 Task: Find connections with filter location Saint-Raphaël with filter topic #retailwith filter profile language French with filter current company All Active Jobs with filter school PRIST University - India with filter industry Hospitality with filter service category Interaction Design with filter keywords title Overseer
Action: Mouse moved to (627, 83)
Screenshot: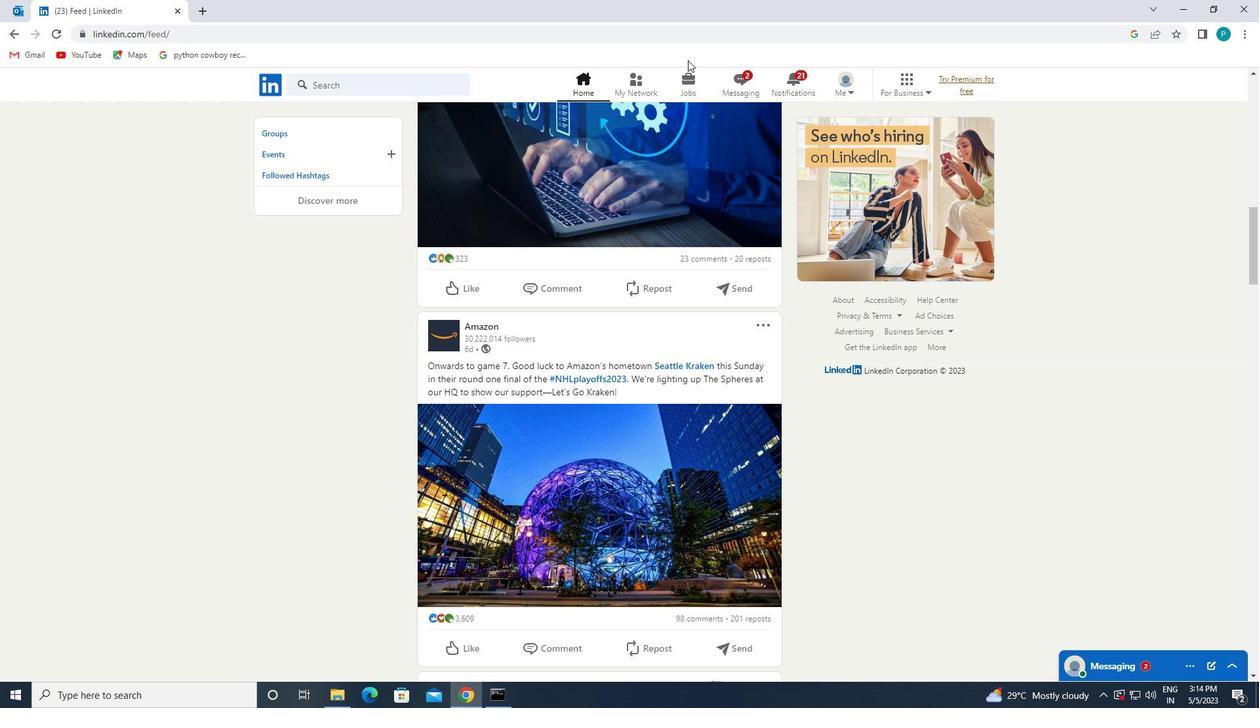 
Action: Mouse pressed left at (627, 83)
Screenshot: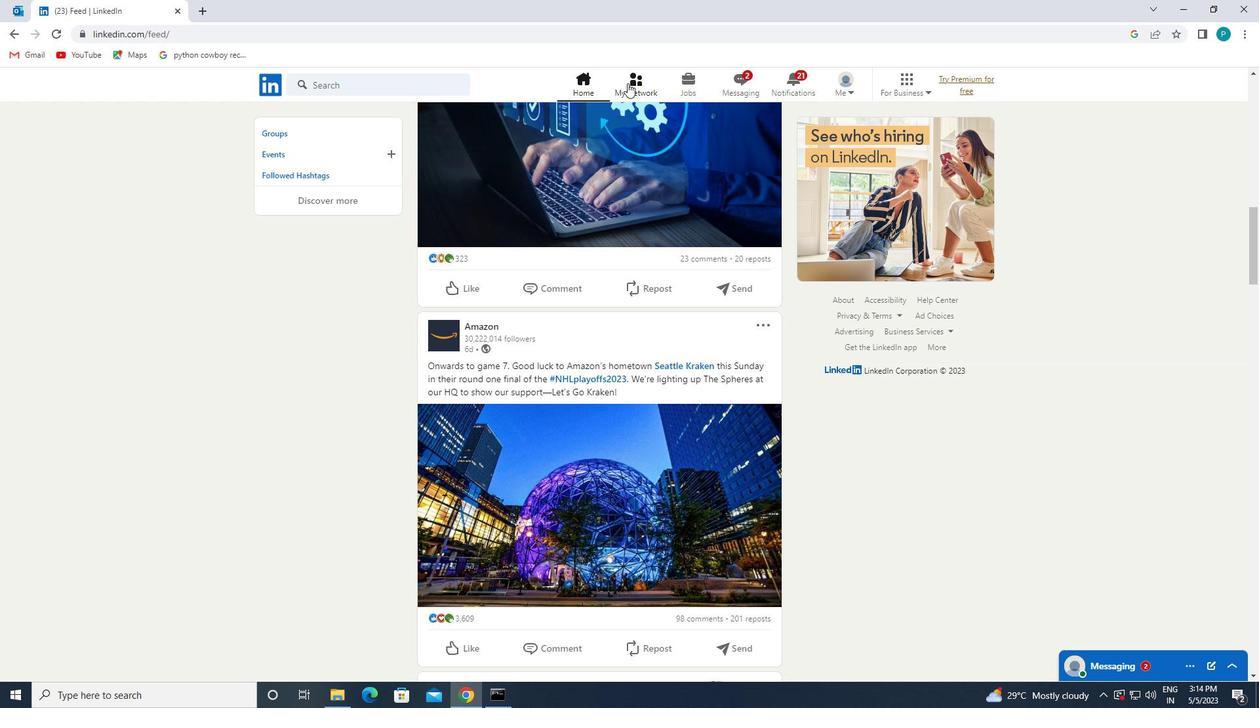 
Action: Mouse moved to (386, 152)
Screenshot: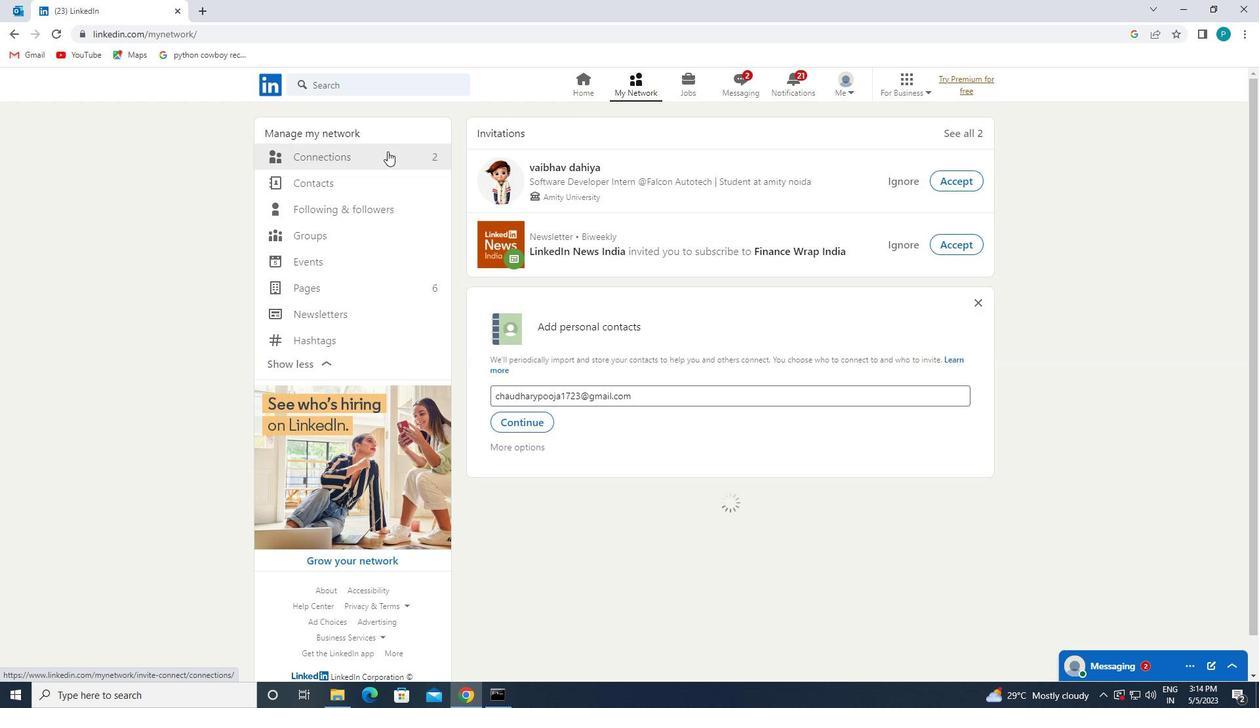 
Action: Mouse pressed left at (386, 152)
Screenshot: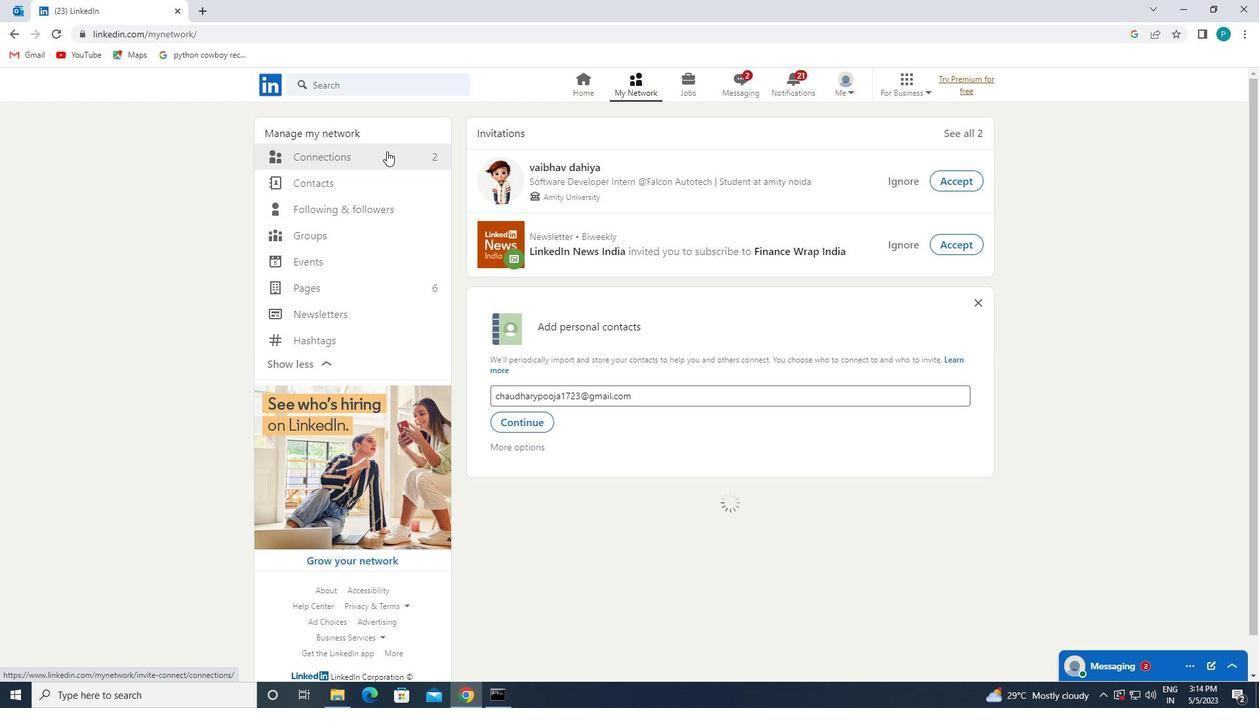 
Action: Mouse moved to (710, 152)
Screenshot: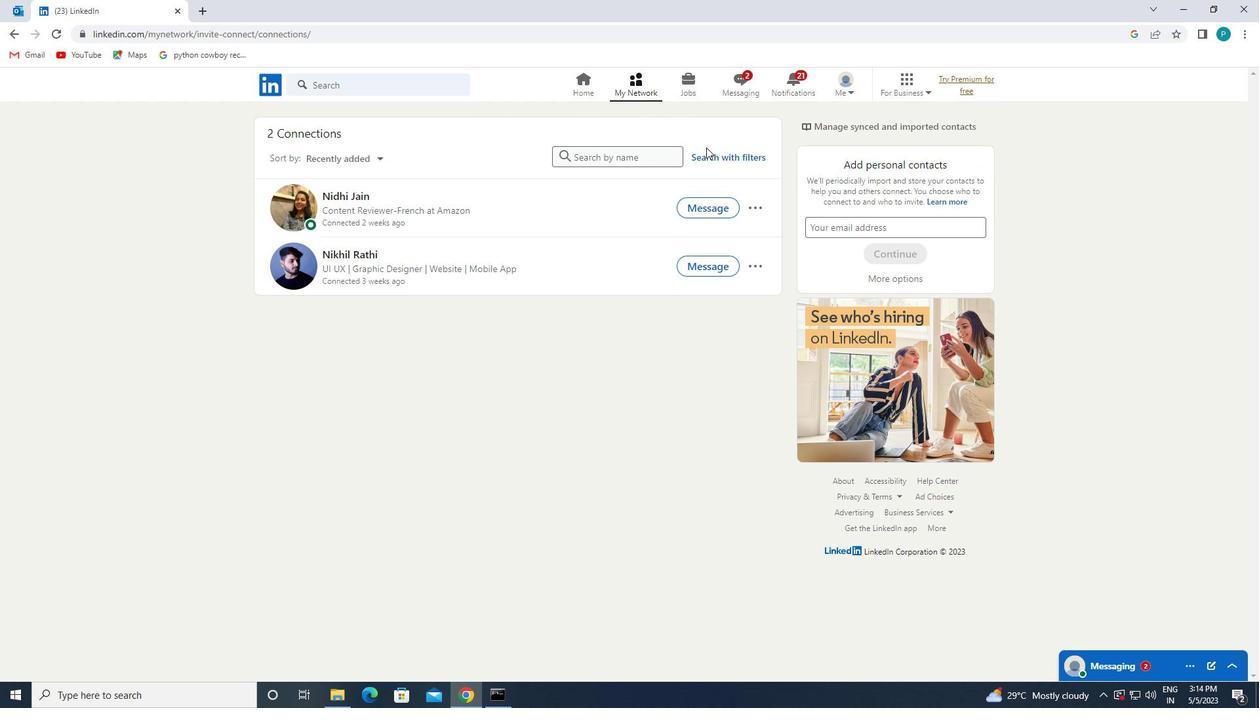
Action: Mouse pressed left at (710, 152)
Screenshot: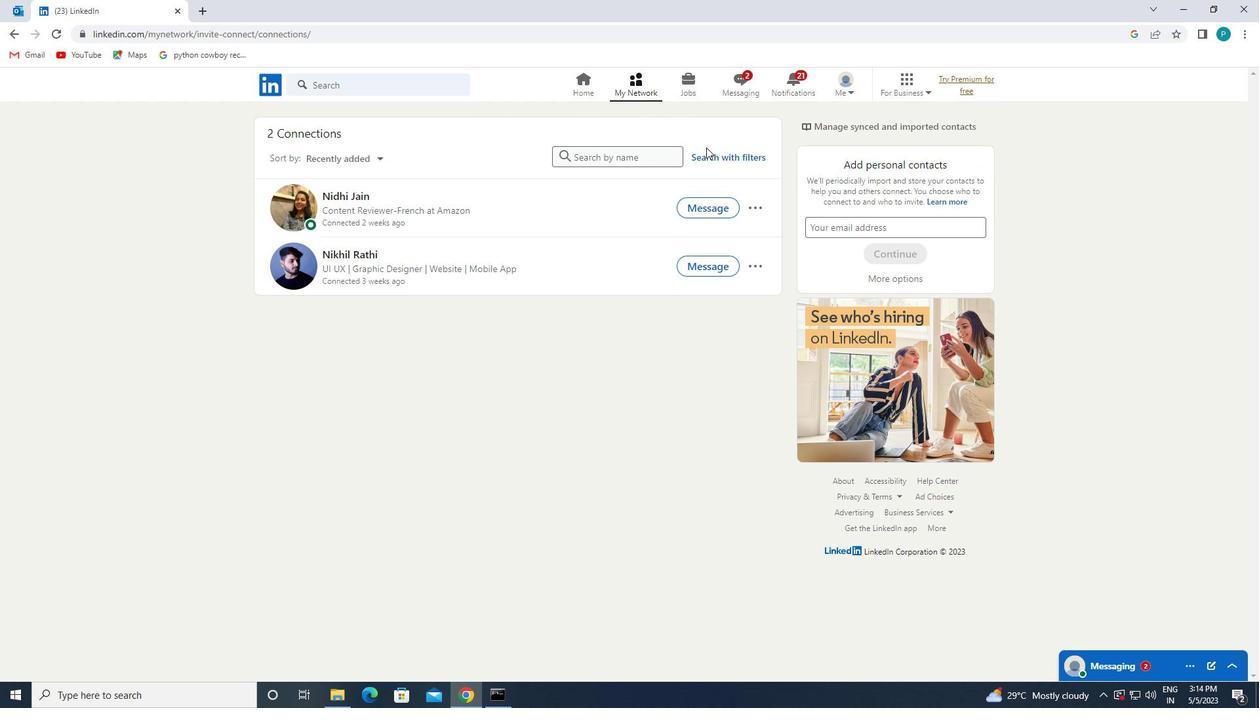 
Action: Mouse moved to (661, 131)
Screenshot: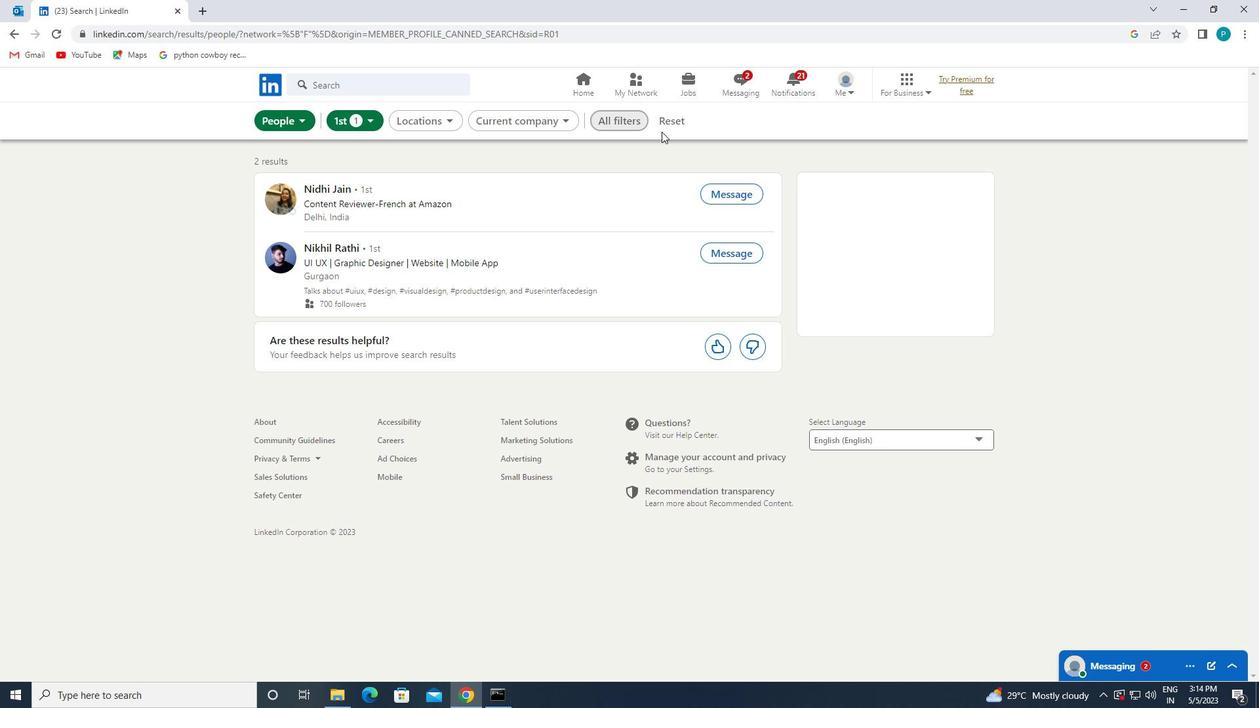 
Action: Mouse pressed left at (661, 131)
Screenshot: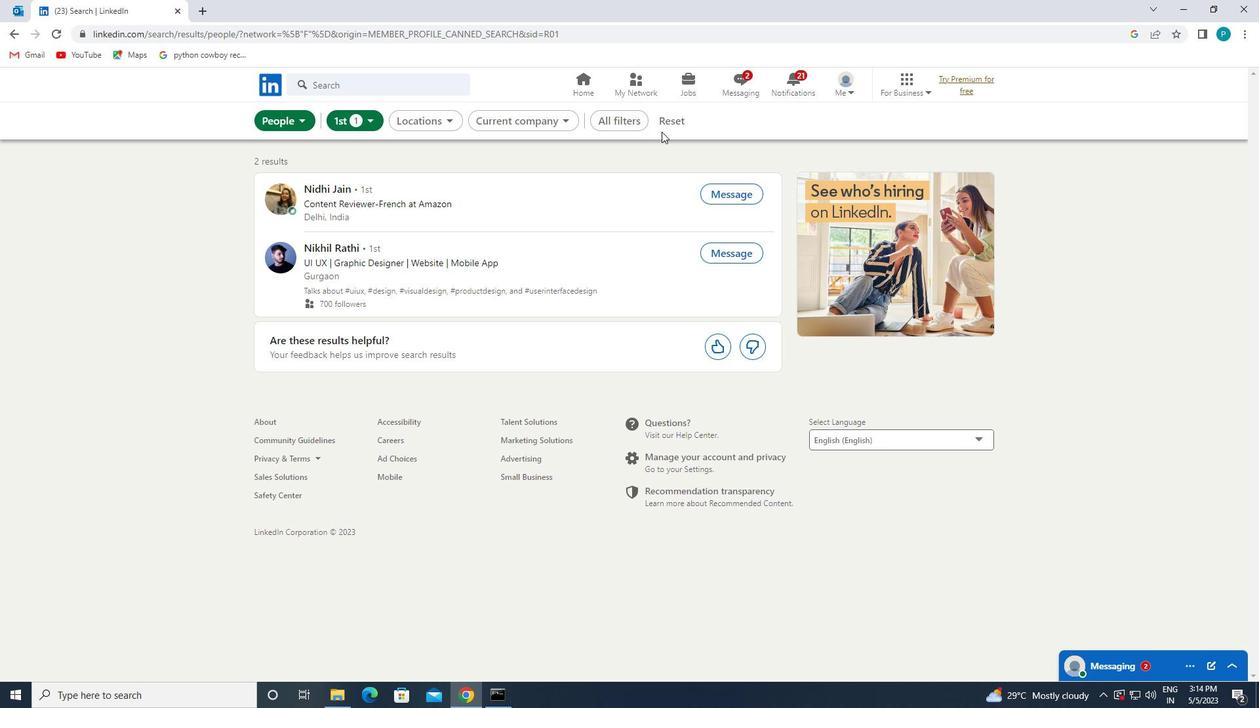 
Action: Mouse moved to (661, 123)
Screenshot: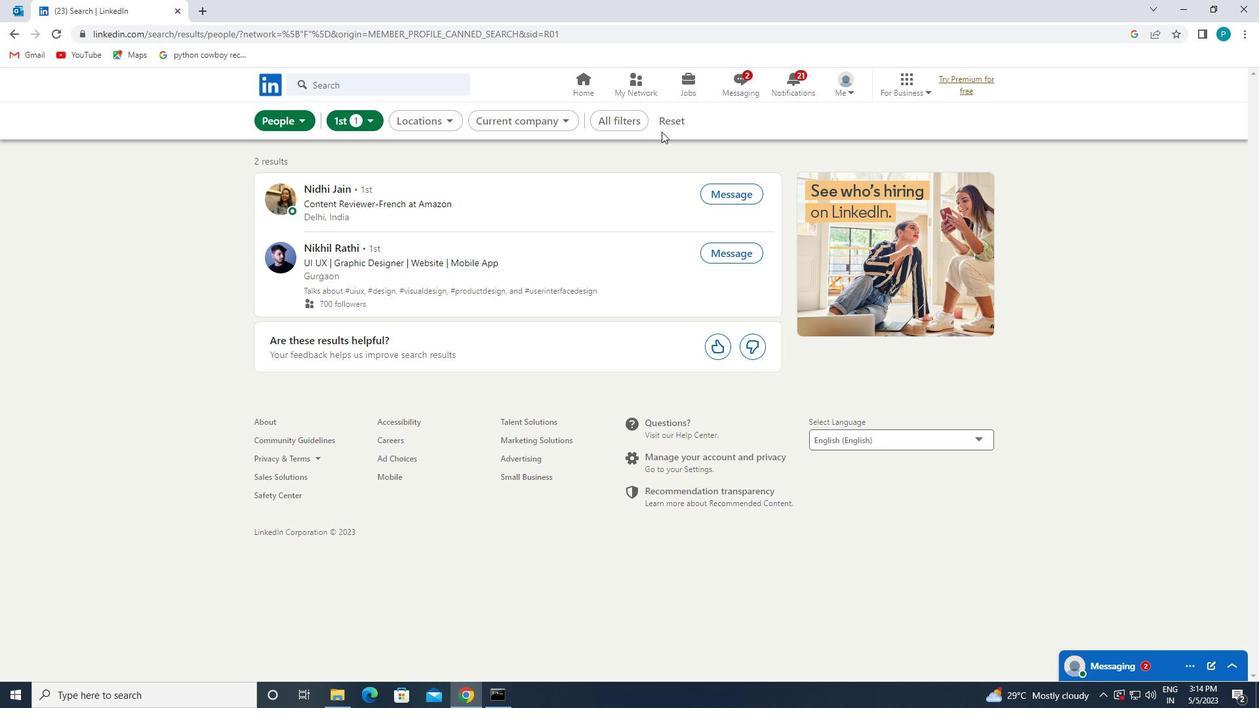 
Action: Mouse pressed left at (661, 123)
Screenshot: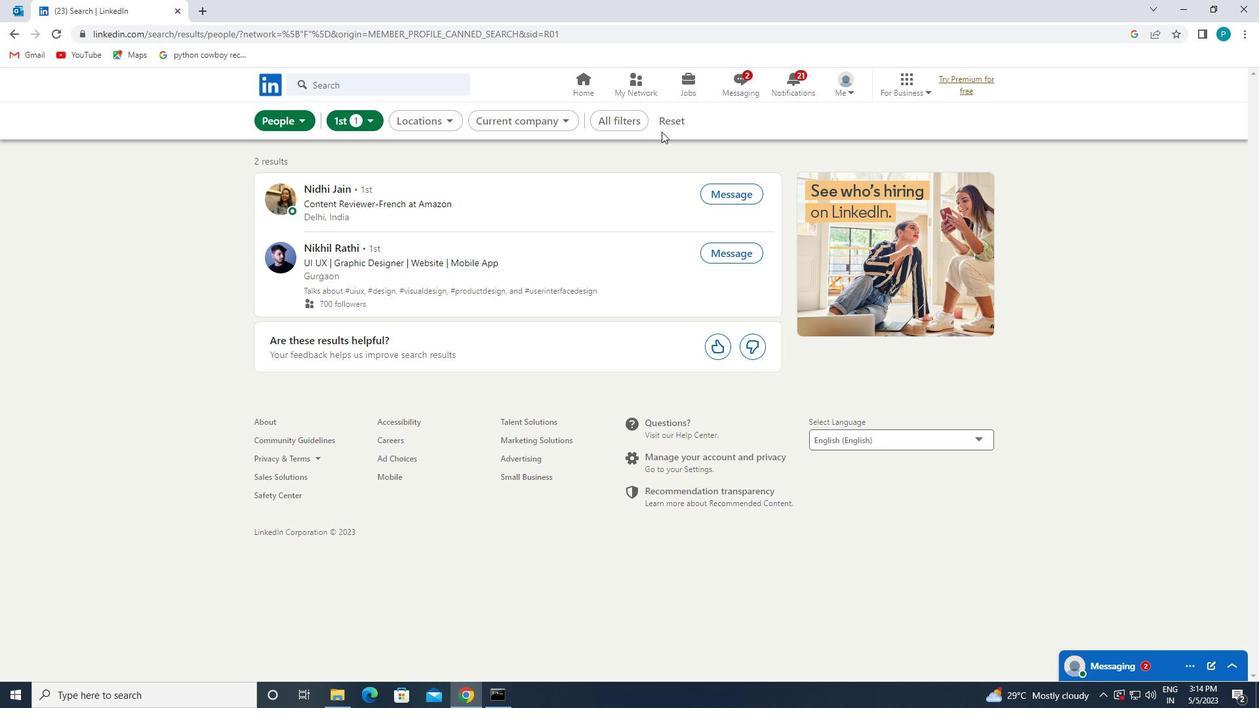 
Action: Mouse moved to (648, 117)
Screenshot: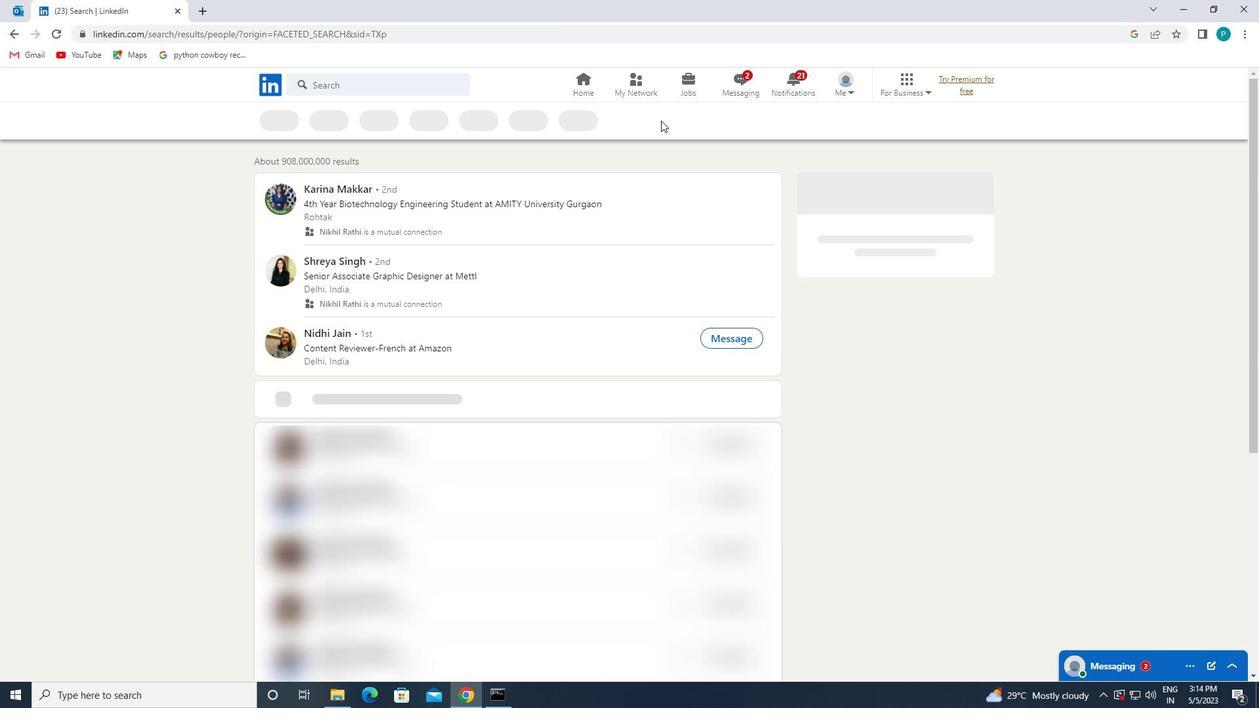 
Action: Mouse pressed left at (648, 117)
Screenshot: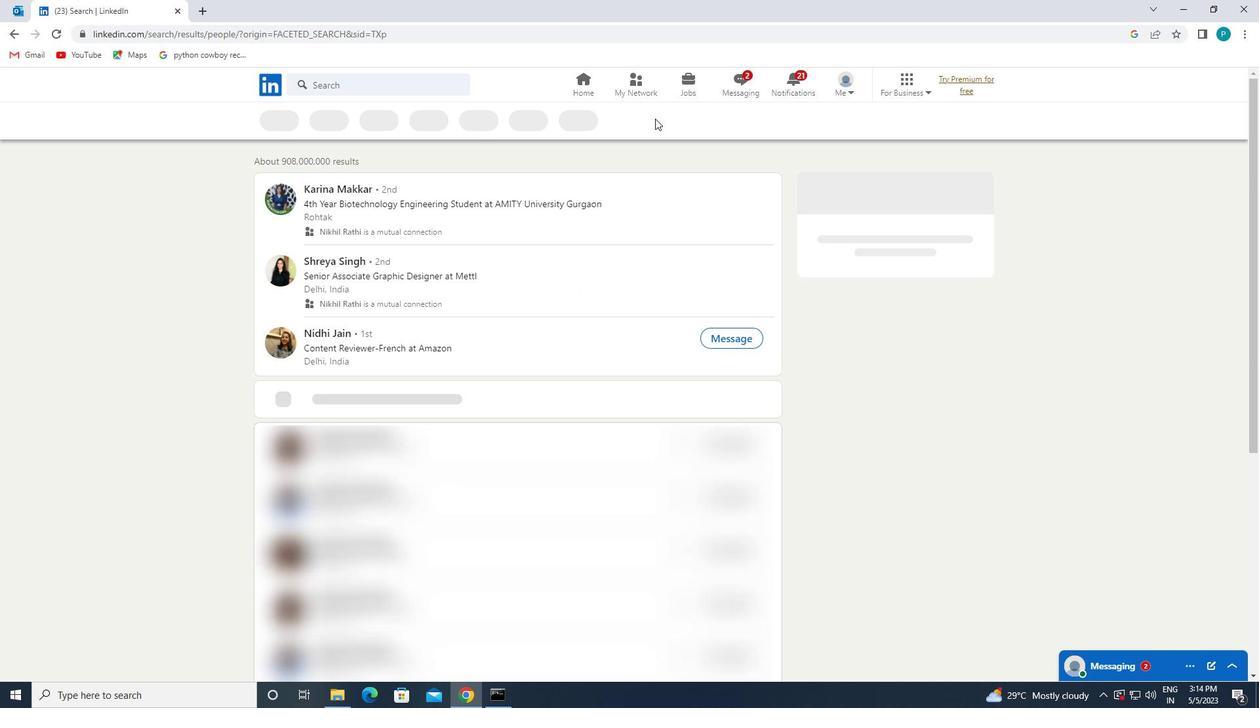 
Action: Mouse moved to (1050, 358)
Screenshot: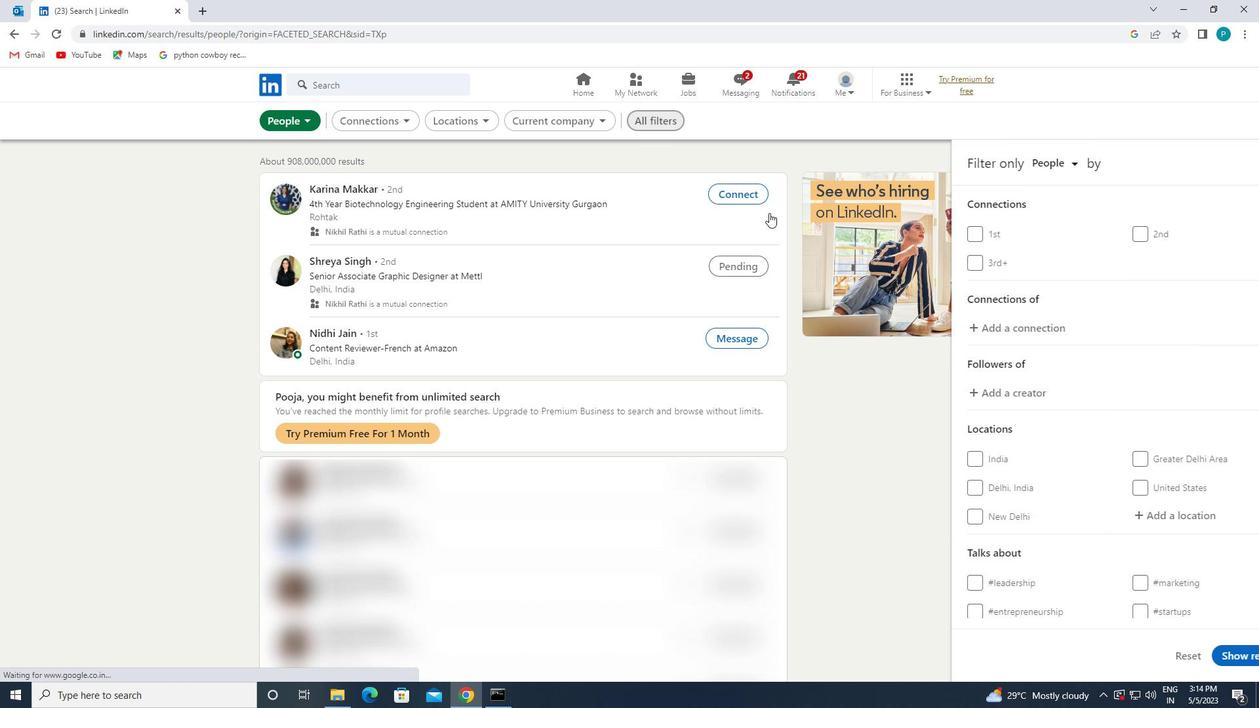 
Action: Mouse scrolled (1050, 357) with delta (0, 0)
Screenshot: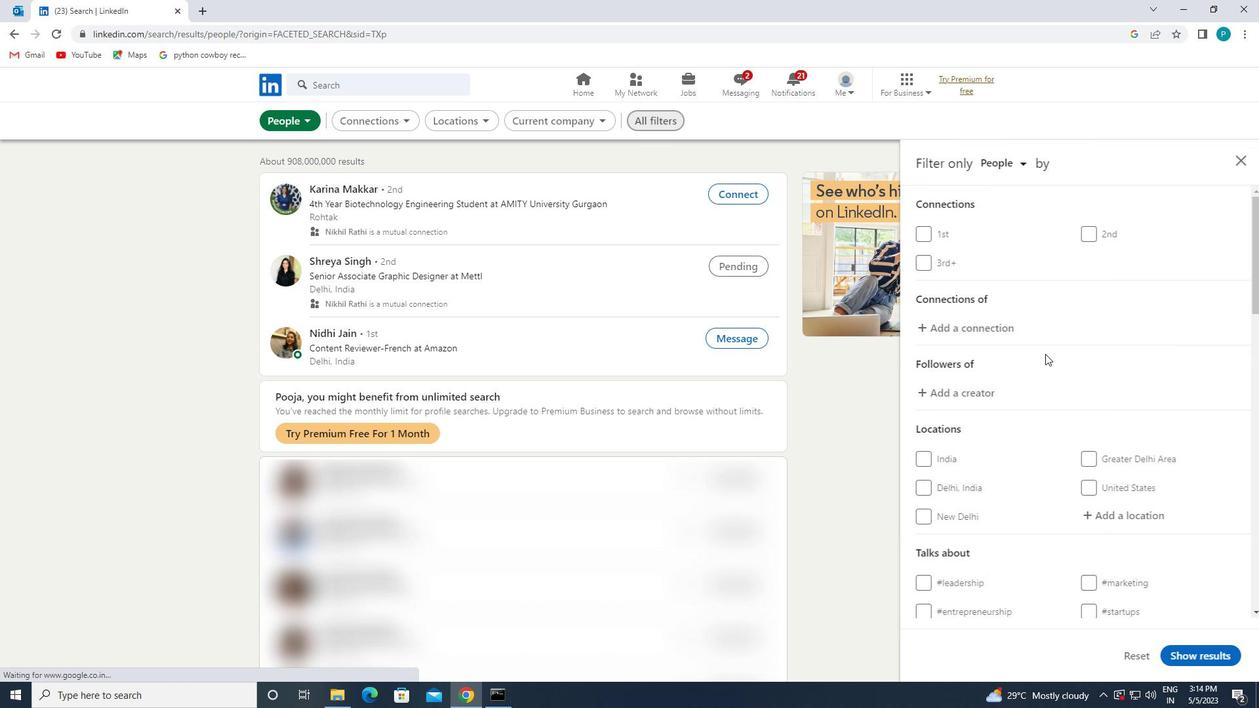 
Action: Mouse scrolled (1050, 357) with delta (0, 0)
Screenshot: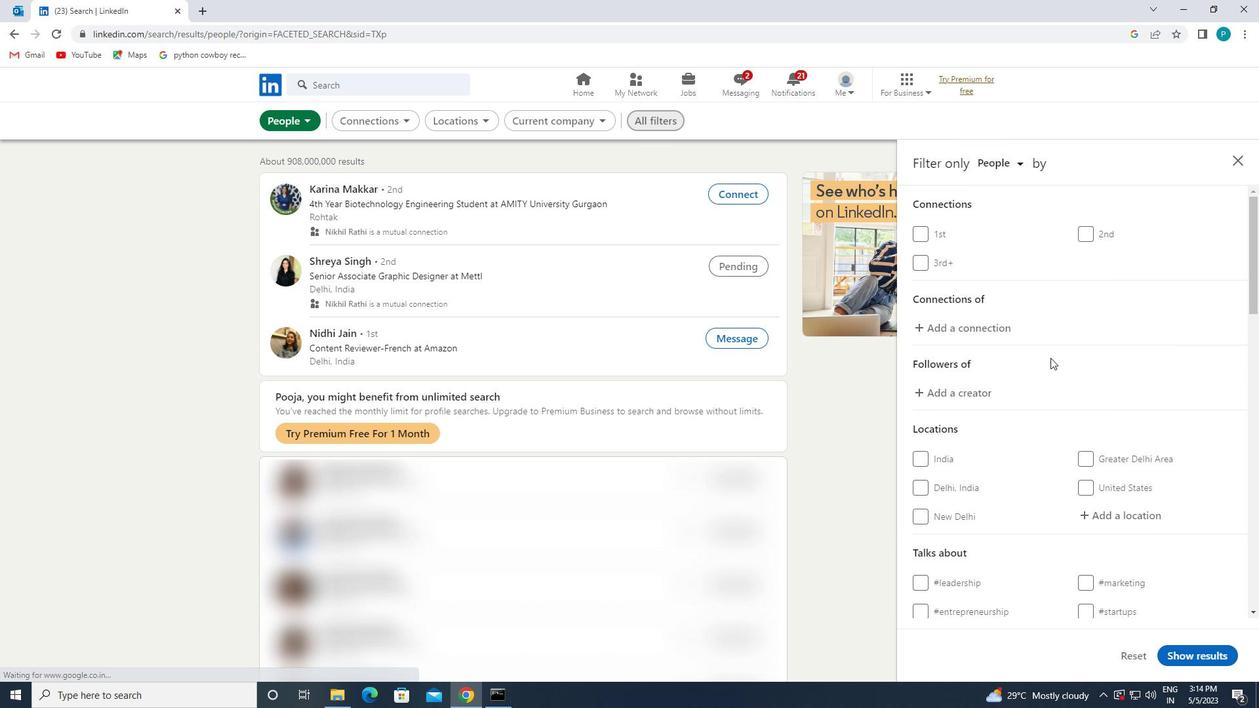 
Action: Mouse moved to (1050, 358)
Screenshot: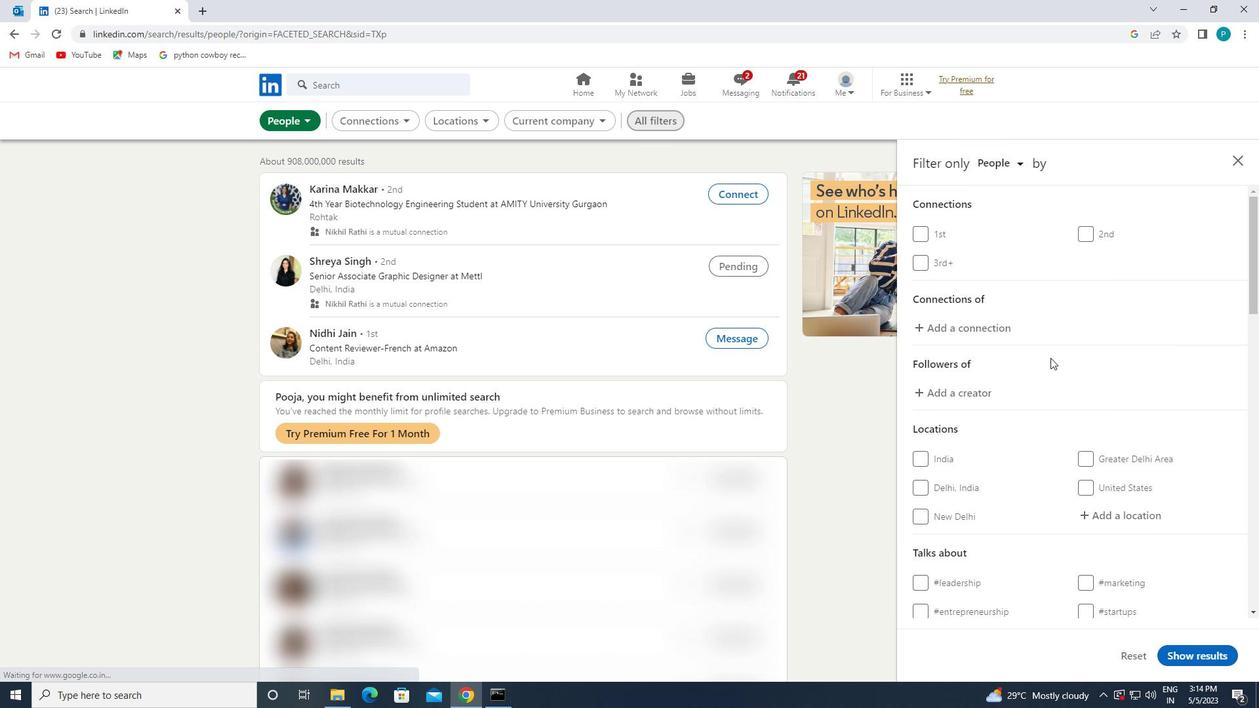 
Action: Mouse scrolled (1050, 357) with delta (0, 0)
Screenshot: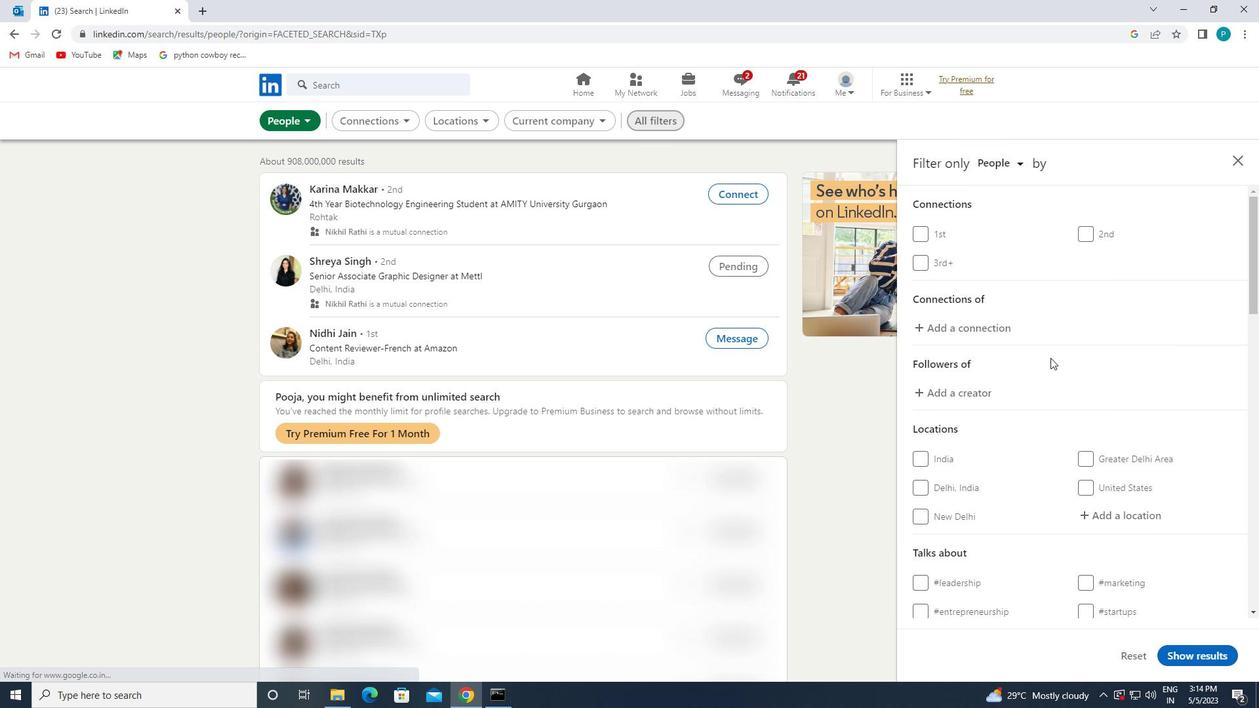 
Action: Mouse moved to (1120, 327)
Screenshot: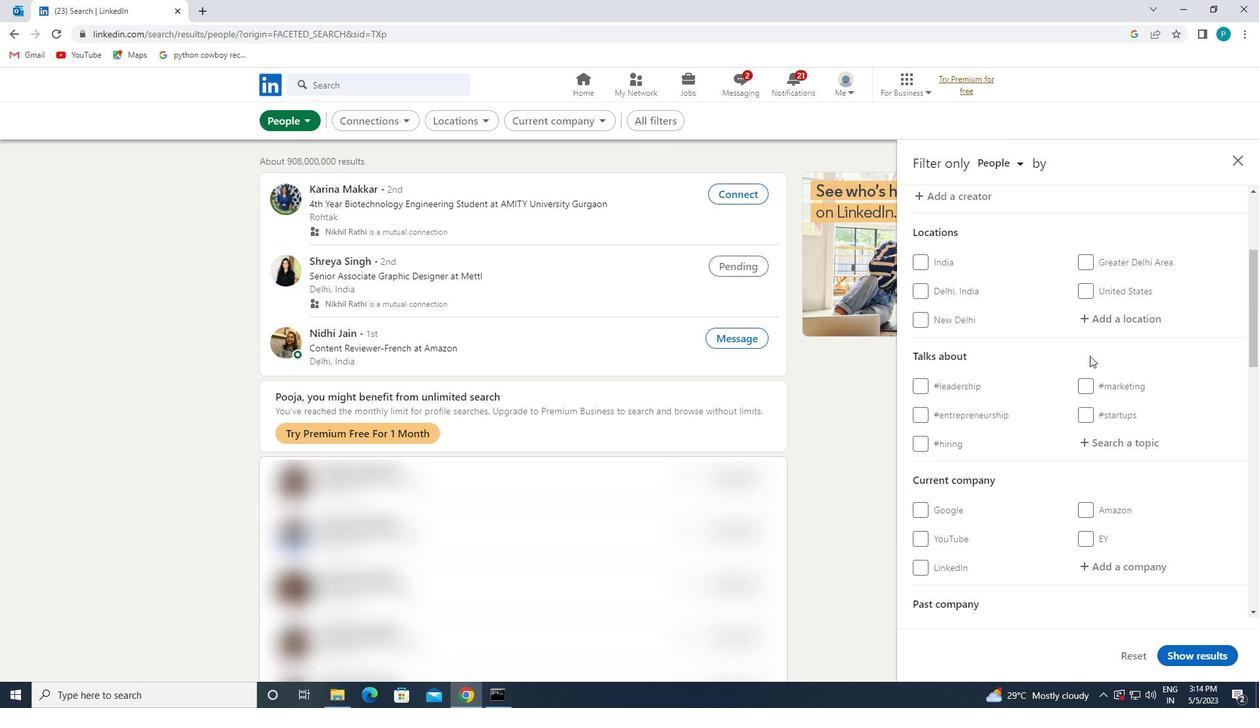 
Action: Mouse pressed left at (1120, 327)
Screenshot: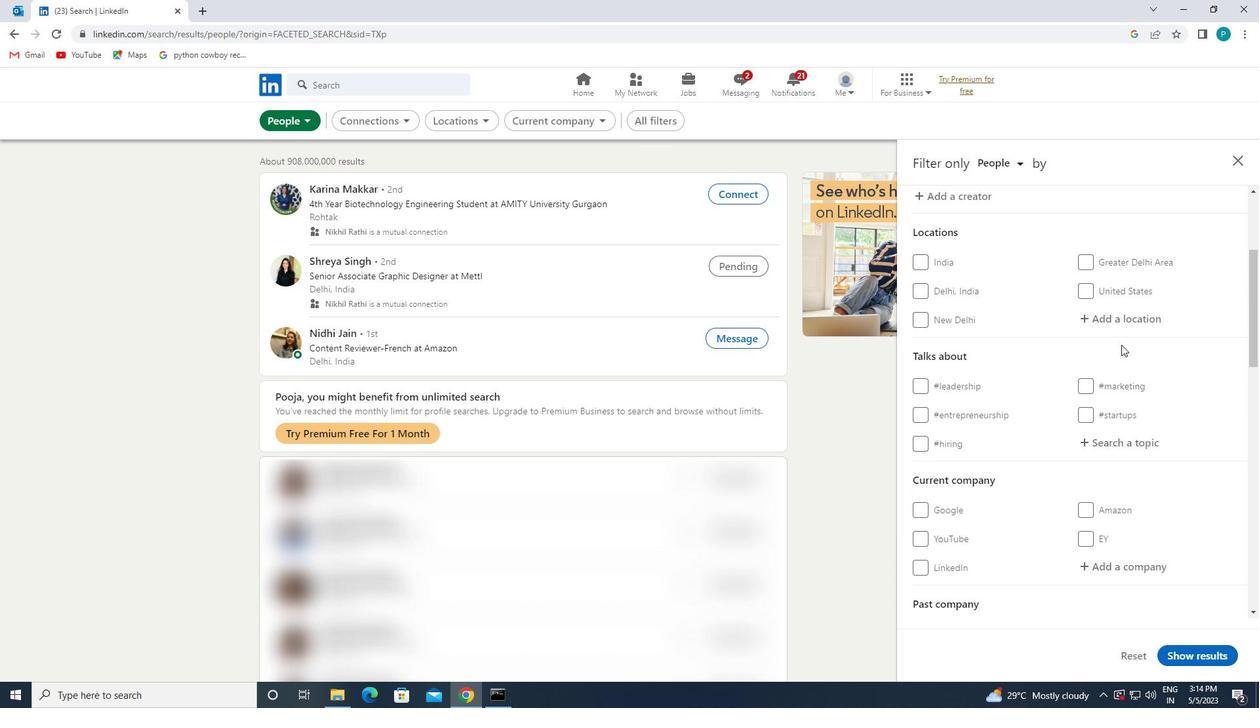 
Action: Mouse moved to (1129, 334)
Screenshot: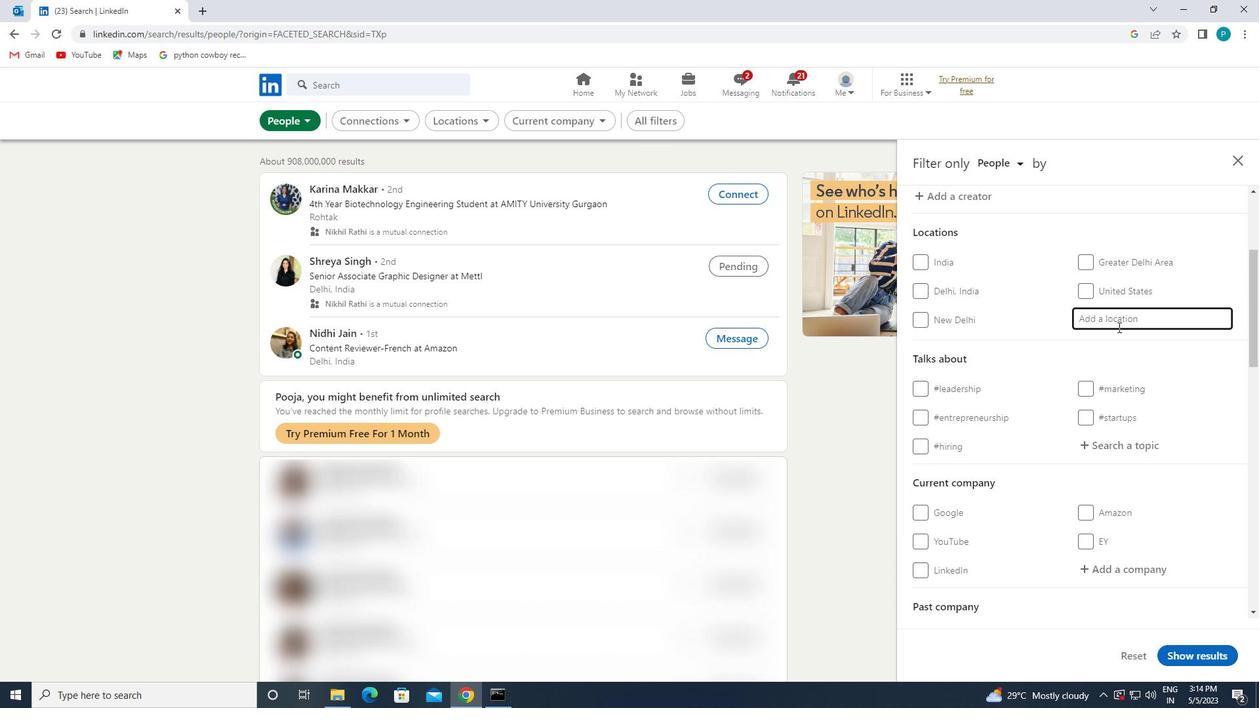 
Action: Key pressed <Key.caps_lock>r<Key.caps_lock>aphael
Screenshot: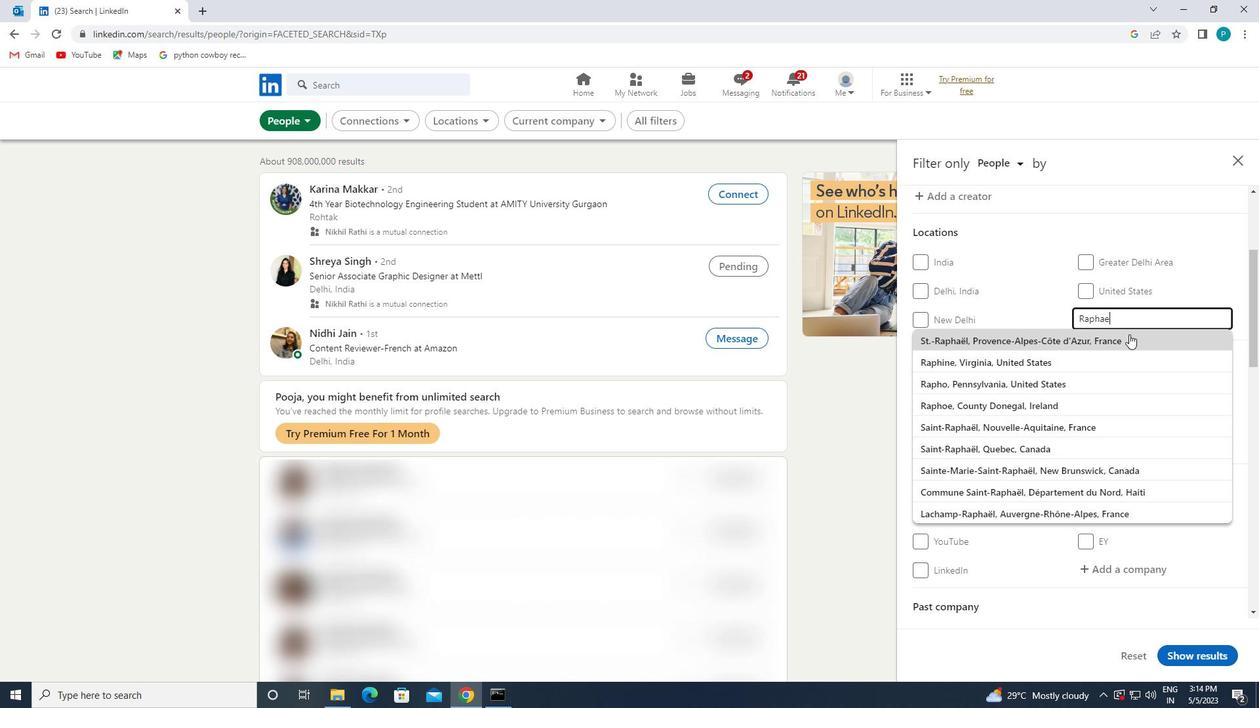 
Action: Mouse moved to (1113, 344)
Screenshot: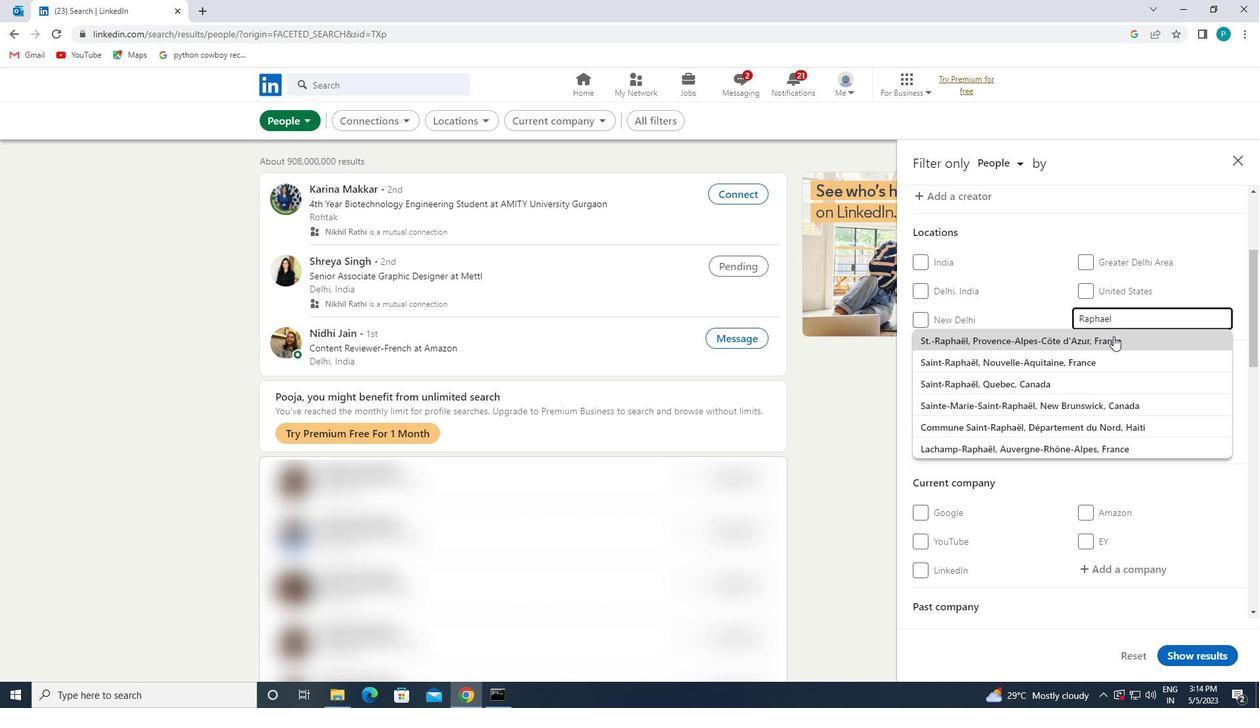 
Action: Mouse pressed left at (1113, 344)
Screenshot: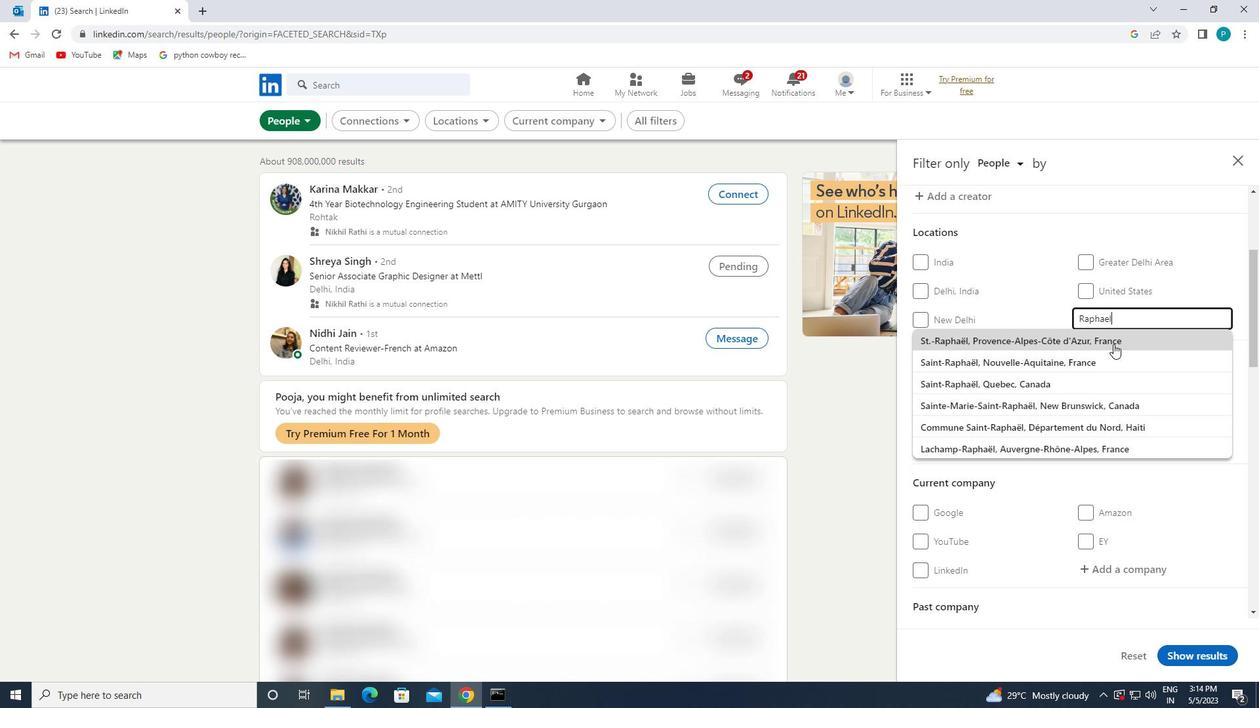 
Action: Mouse moved to (1157, 375)
Screenshot: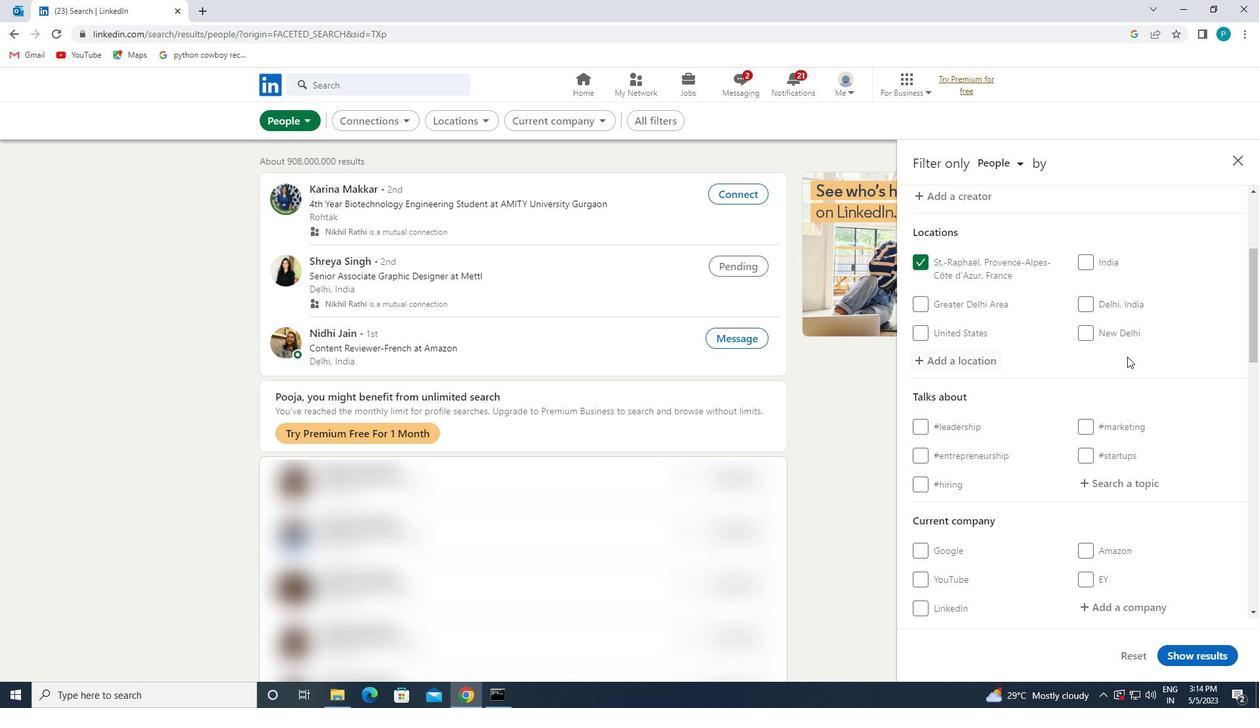
Action: Mouse scrolled (1157, 374) with delta (0, 0)
Screenshot: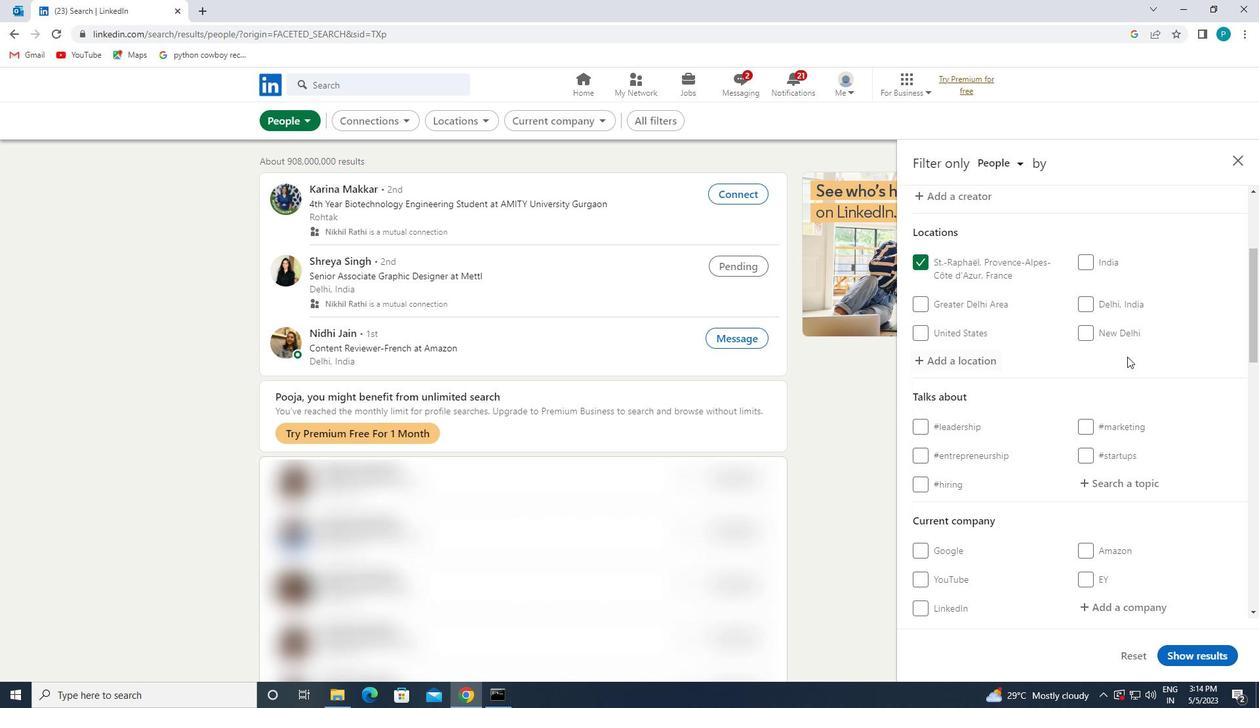 
Action: Mouse scrolled (1157, 374) with delta (0, 0)
Screenshot: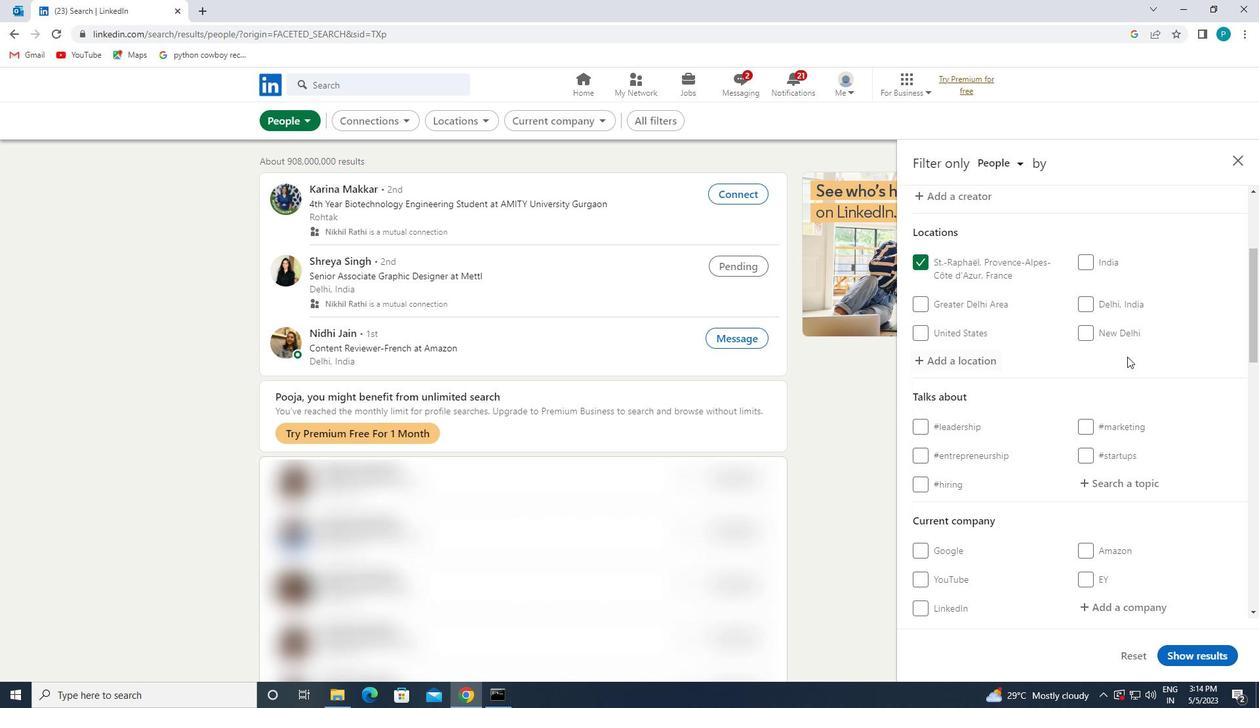 
Action: Mouse moved to (1138, 359)
Screenshot: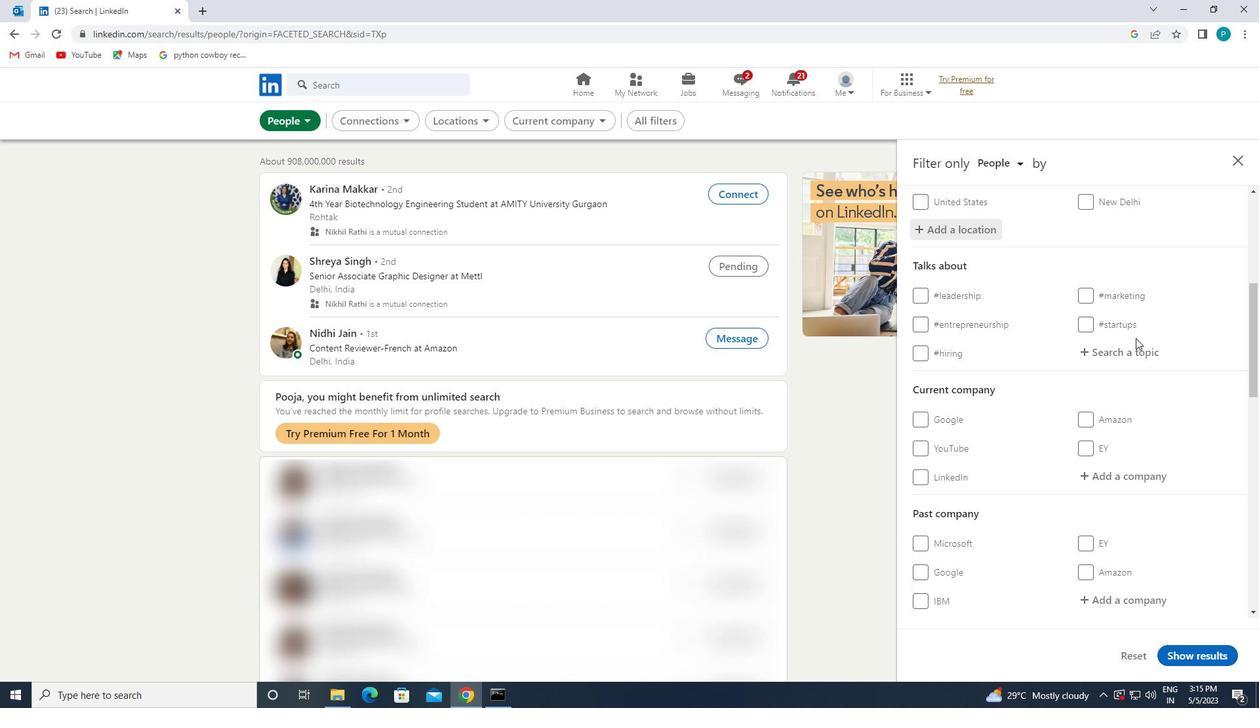 
Action: Mouse pressed left at (1138, 359)
Screenshot: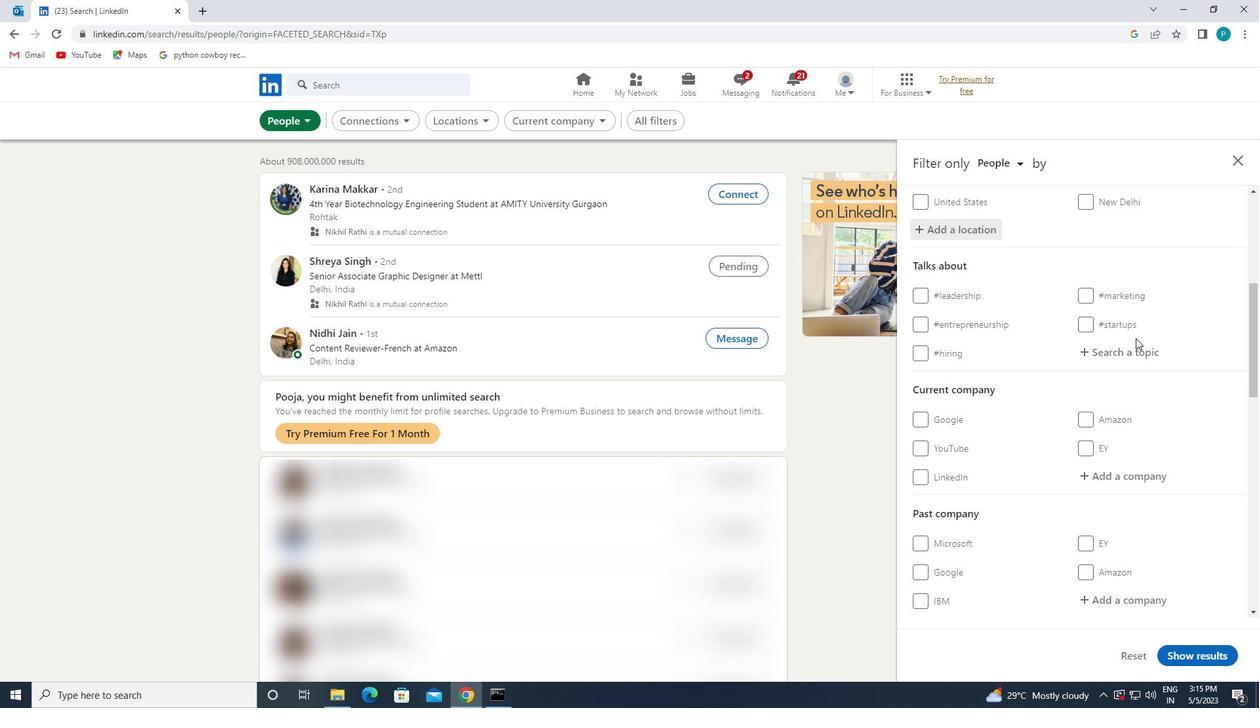 
Action: Key pressed <Key.shift>#RETAIL
Screenshot: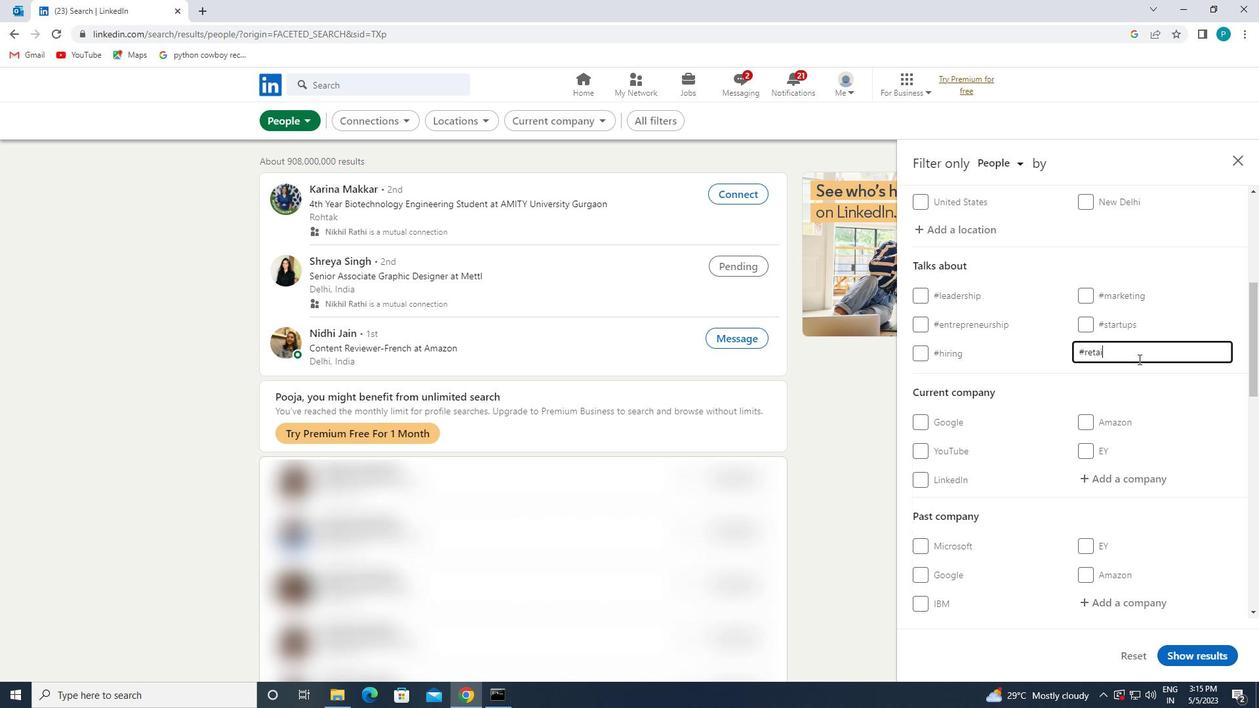 
Action: Mouse moved to (1019, 419)
Screenshot: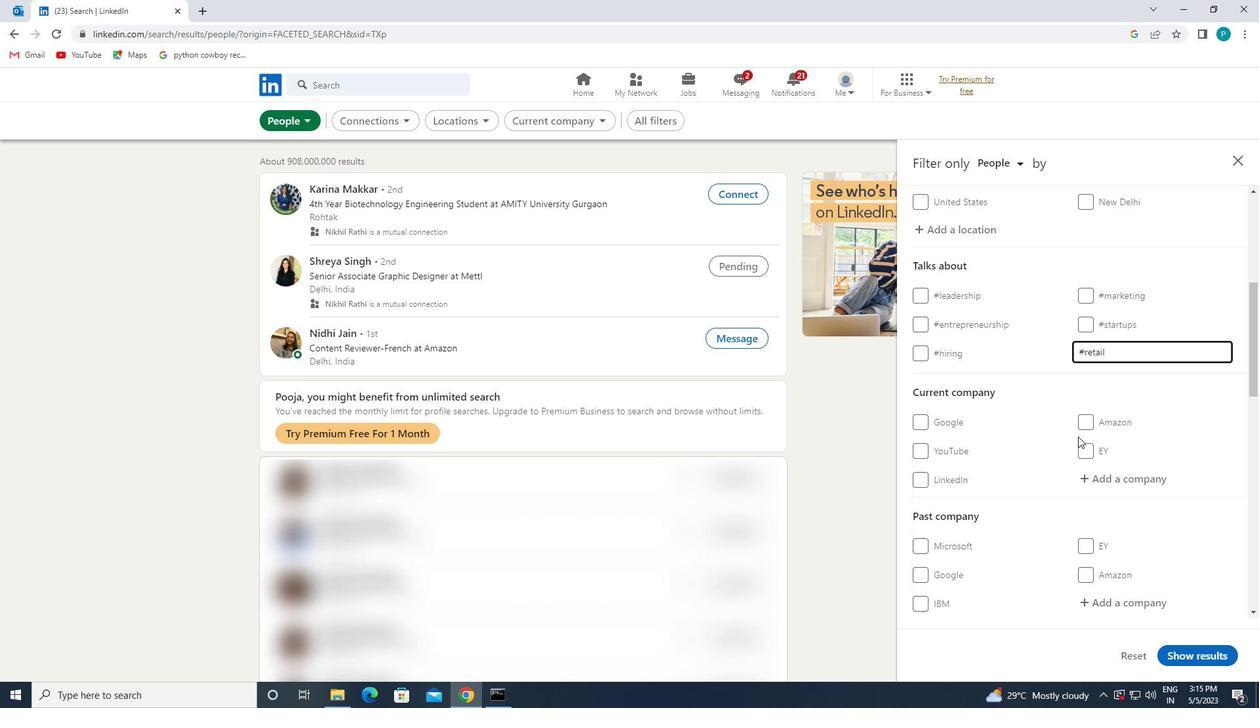 
Action: Mouse scrolled (1019, 419) with delta (0, 0)
Screenshot: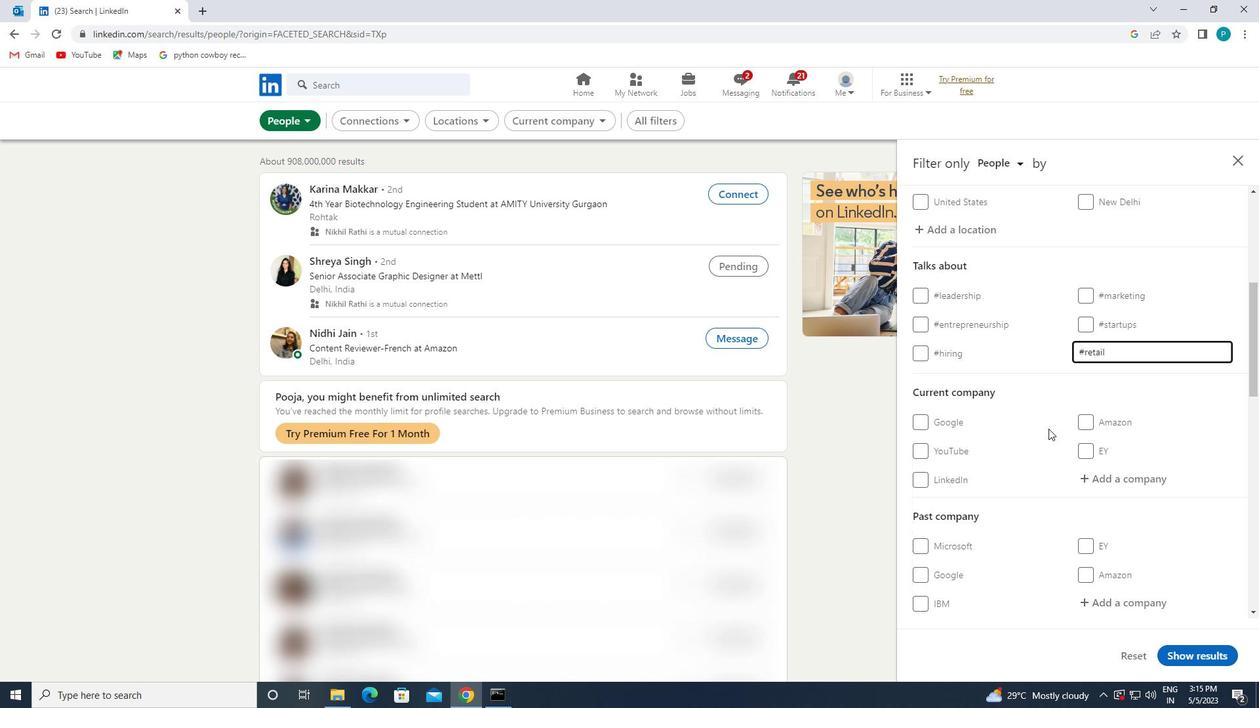 
Action: Mouse scrolled (1019, 419) with delta (0, 0)
Screenshot: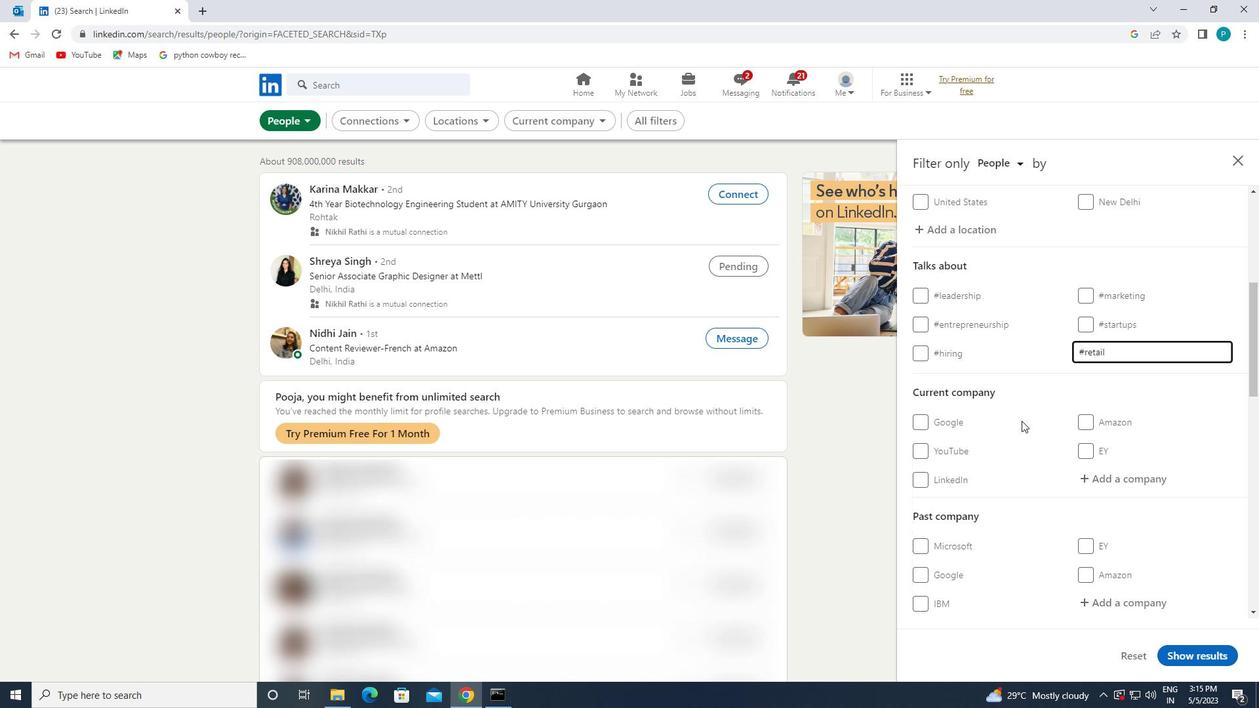 
Action: Mouse scrolled (1019, 419) with delta (0, 0)
Screenshot: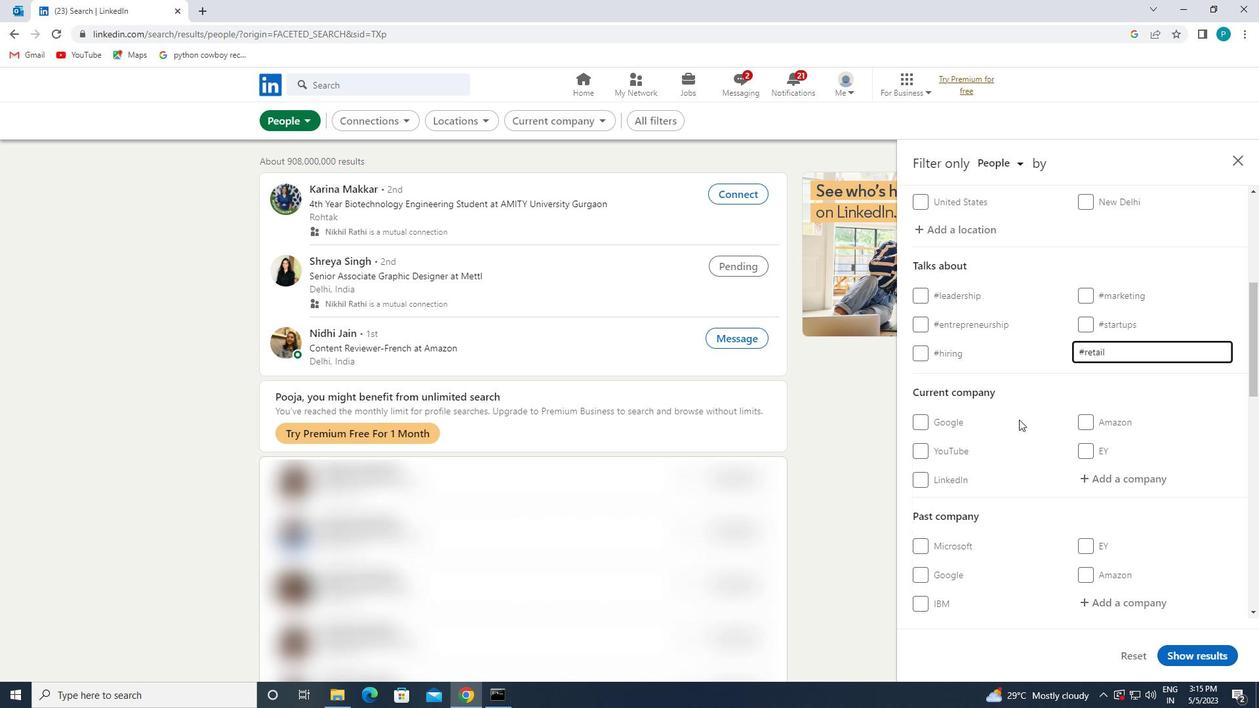 
Action: Mouse scrolled (1019, 419) with delta (0, 0)
Screenshot: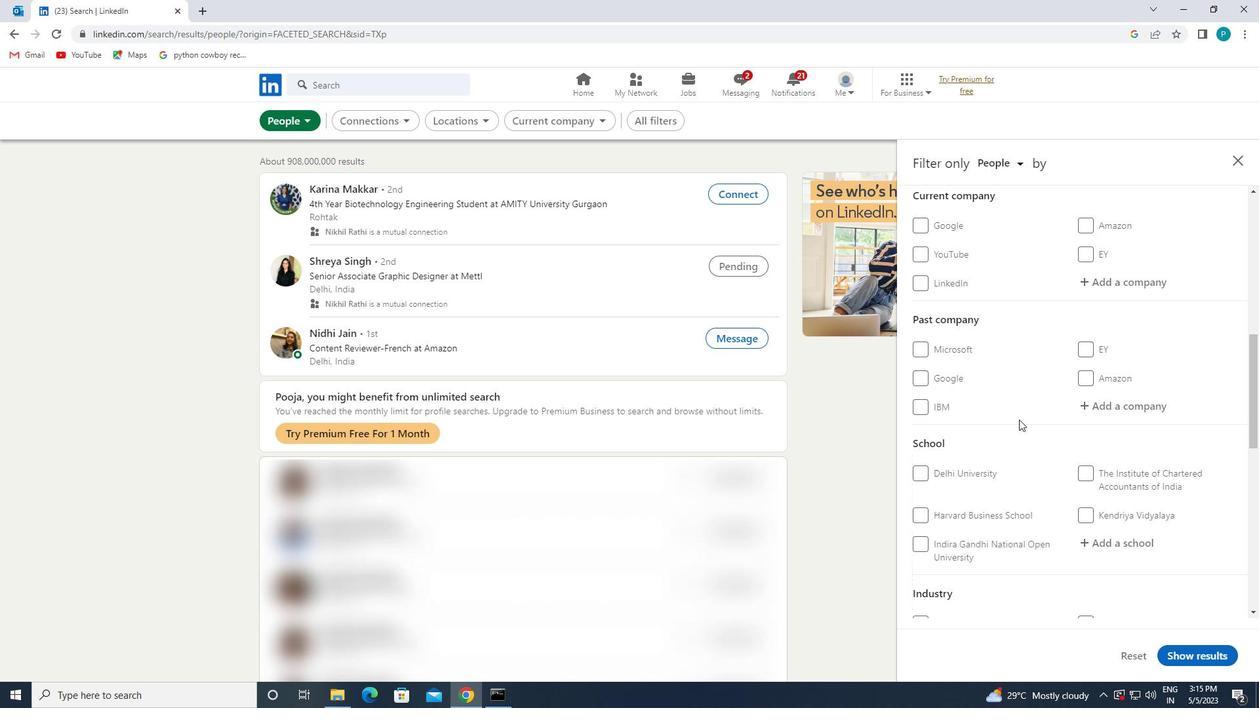 
Action: Mouse scrolled (1019, 419) with delta (0, 0)
Screenshot: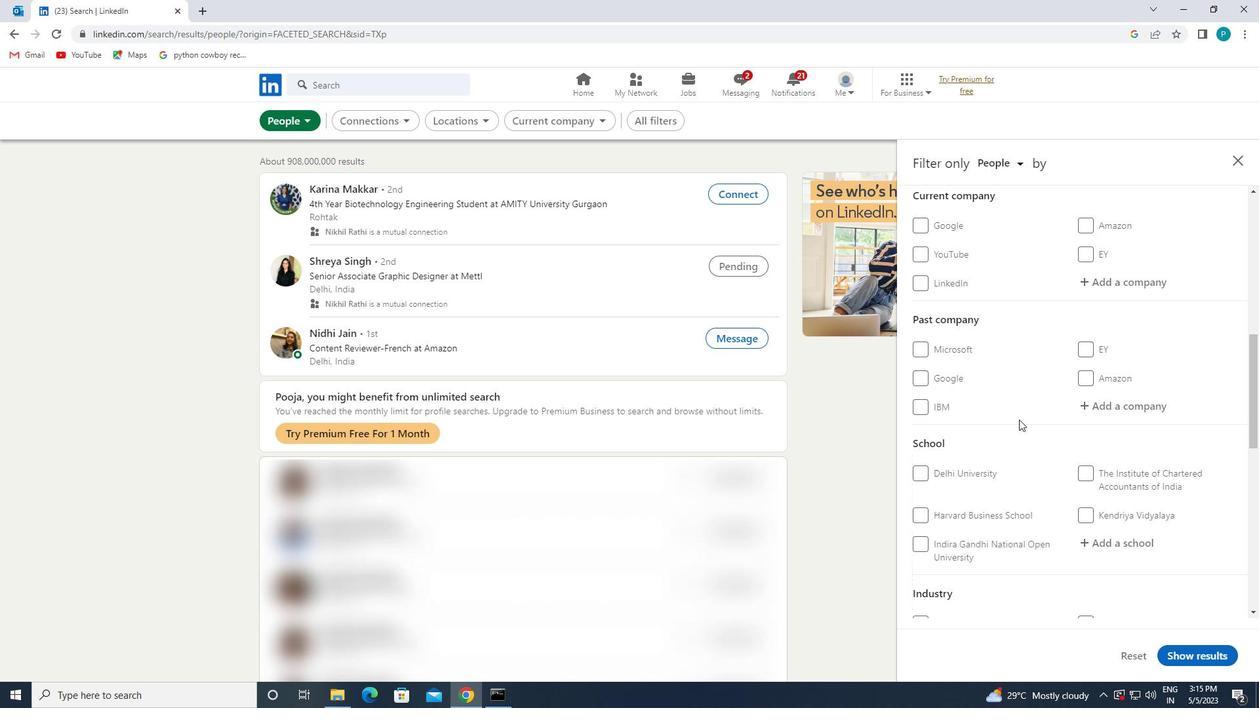 
Action: Mouse scrolled (1019, 419) with delta (0, 0)
Screenshot: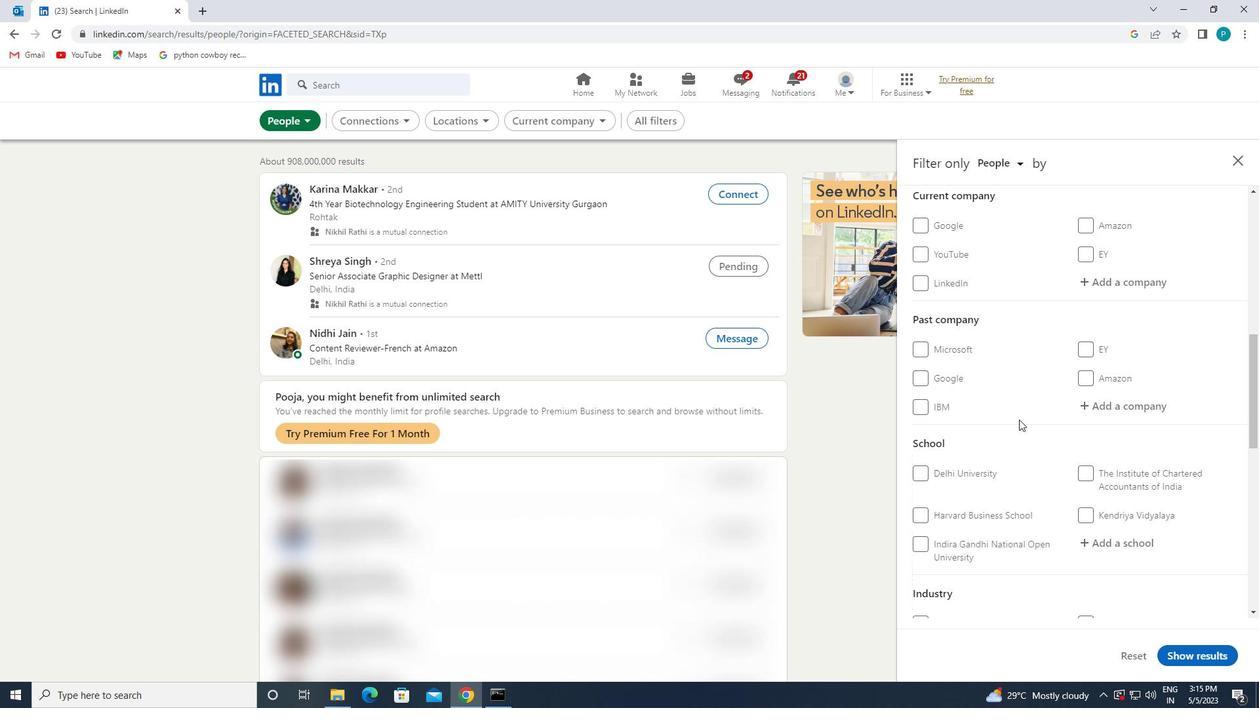 
Action: Mouse moved to (945, 531)
Screenshot: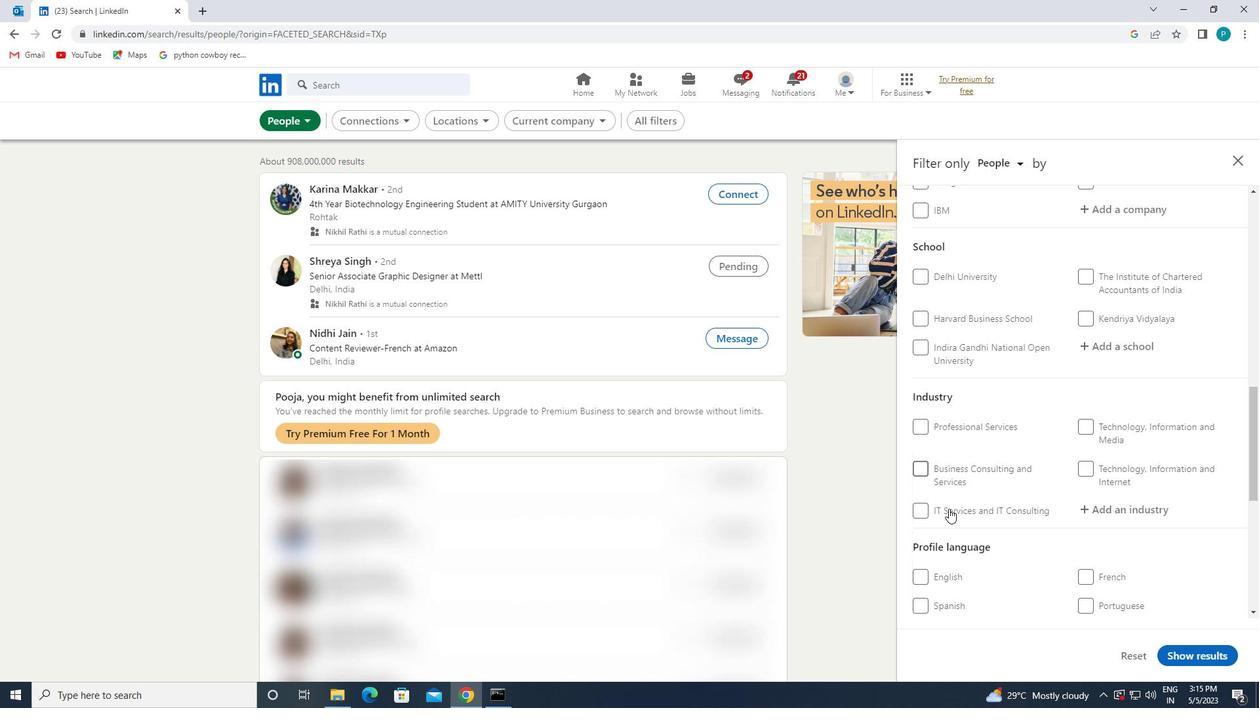 
Action: Mouse scrolled (945, 531) with delta (0, 0)
Screenshot: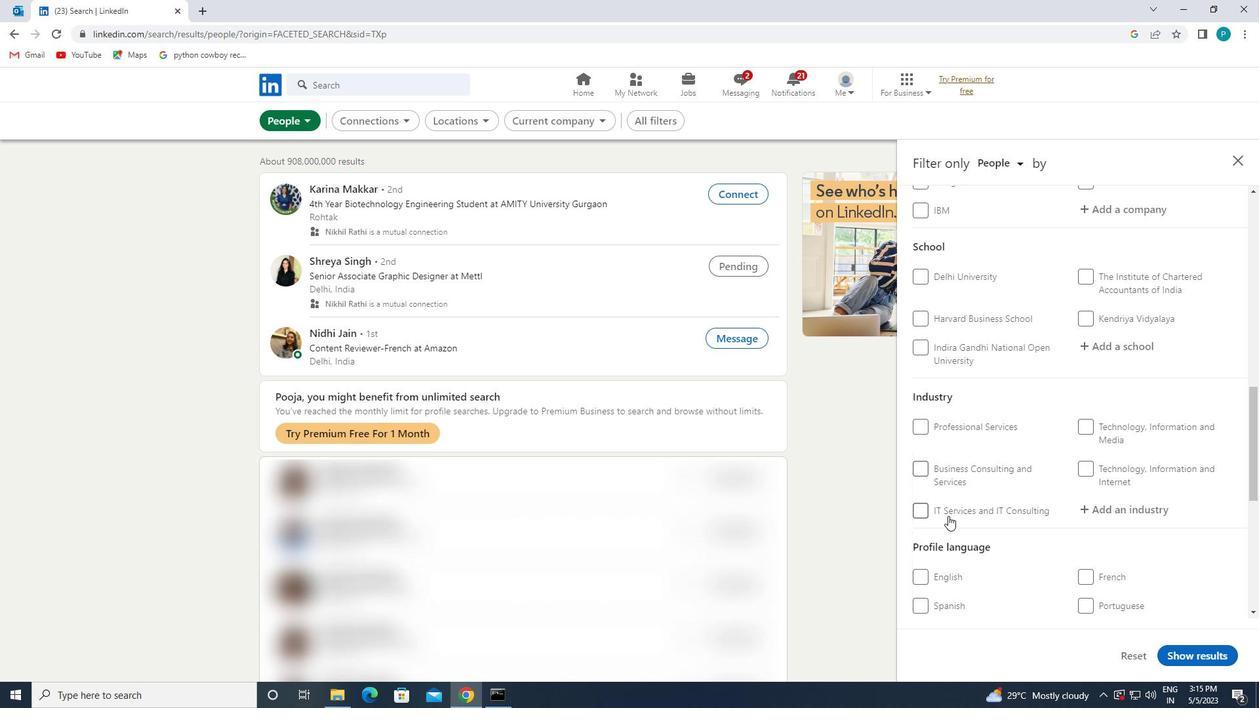 
Action: Mouse moved to (1100, 513)
Screenshot: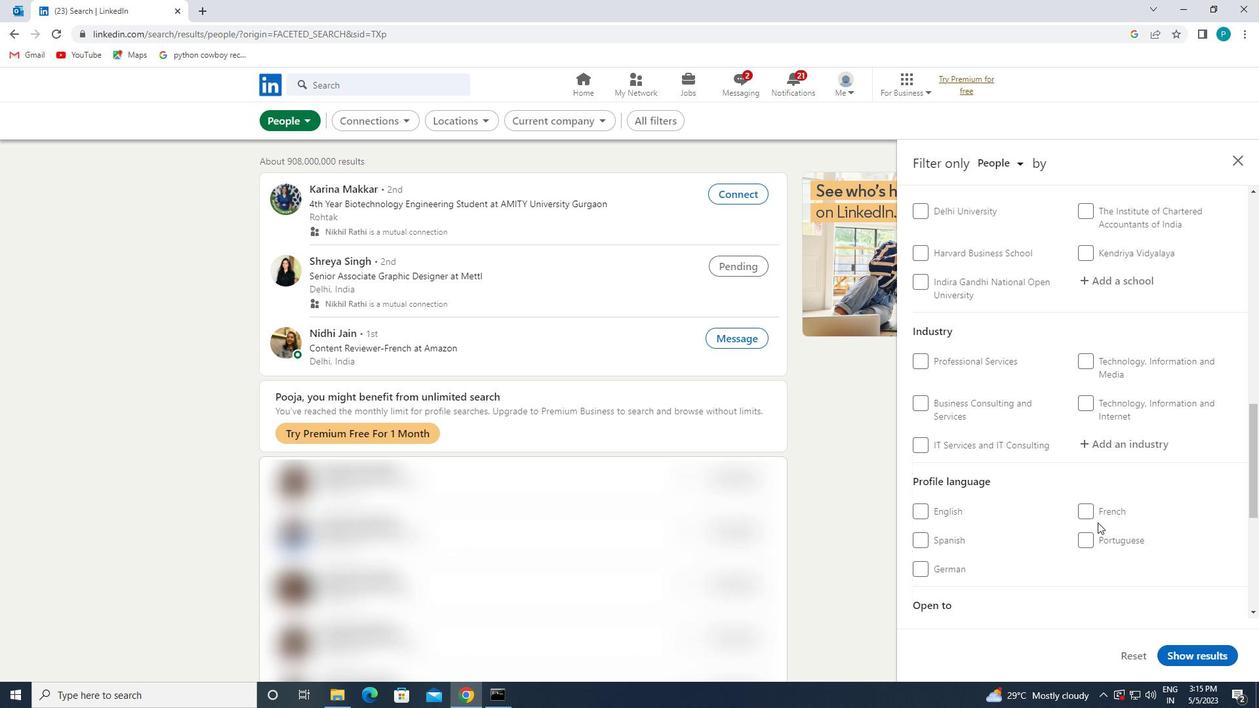 
Action: Mouse pressed left at (1100, 513)
Screenshot: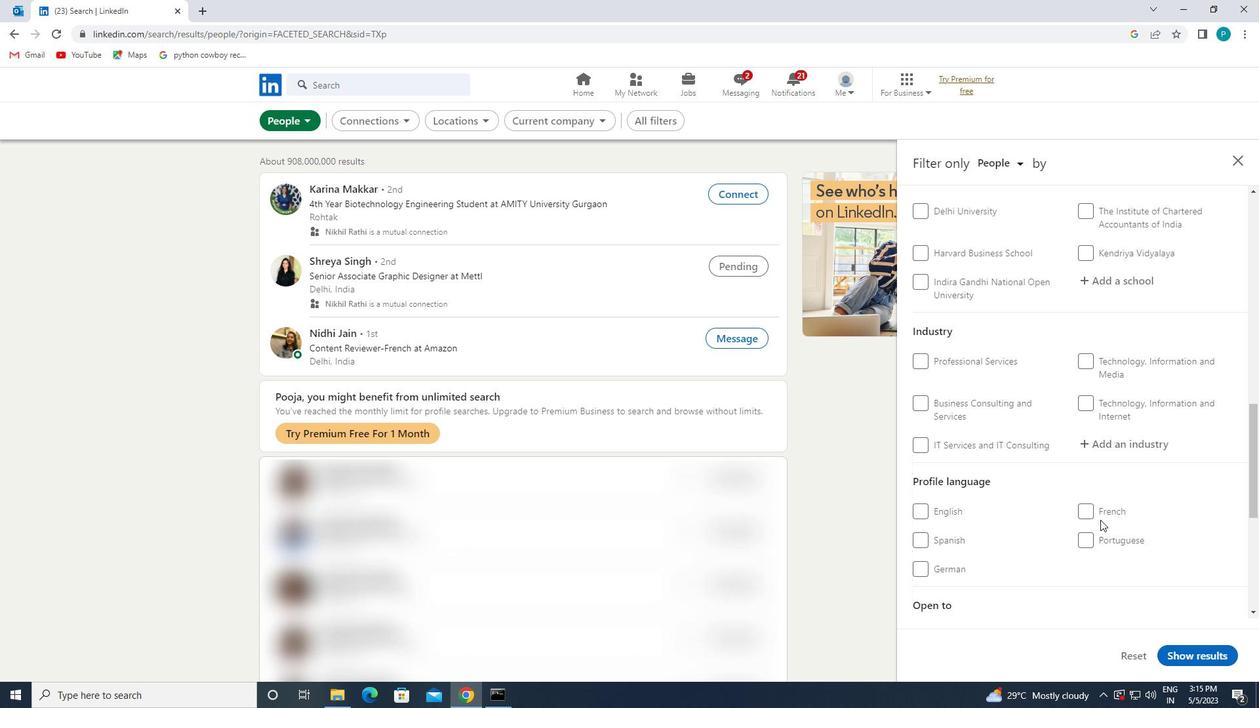 
Action: Mouse moved to (1149, 458)
Screenshot: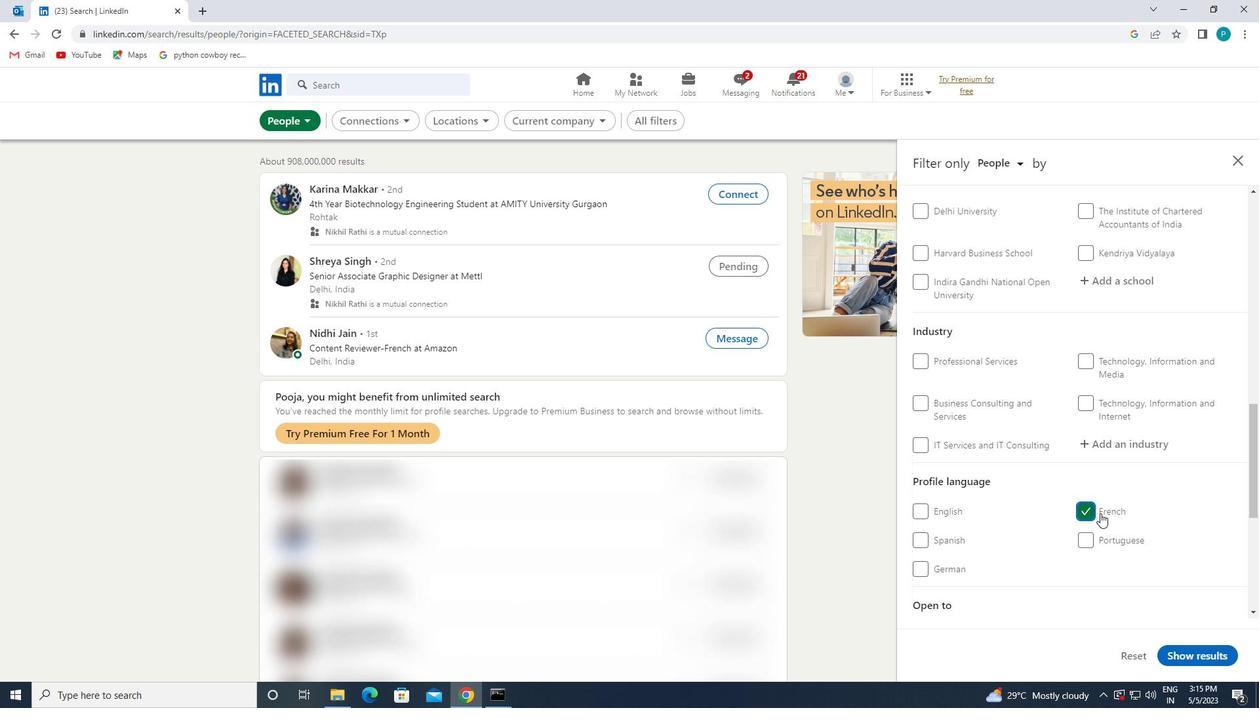 
Action: Mouse scrolled (1149, 459) with delta (0, 0)
Screenshot: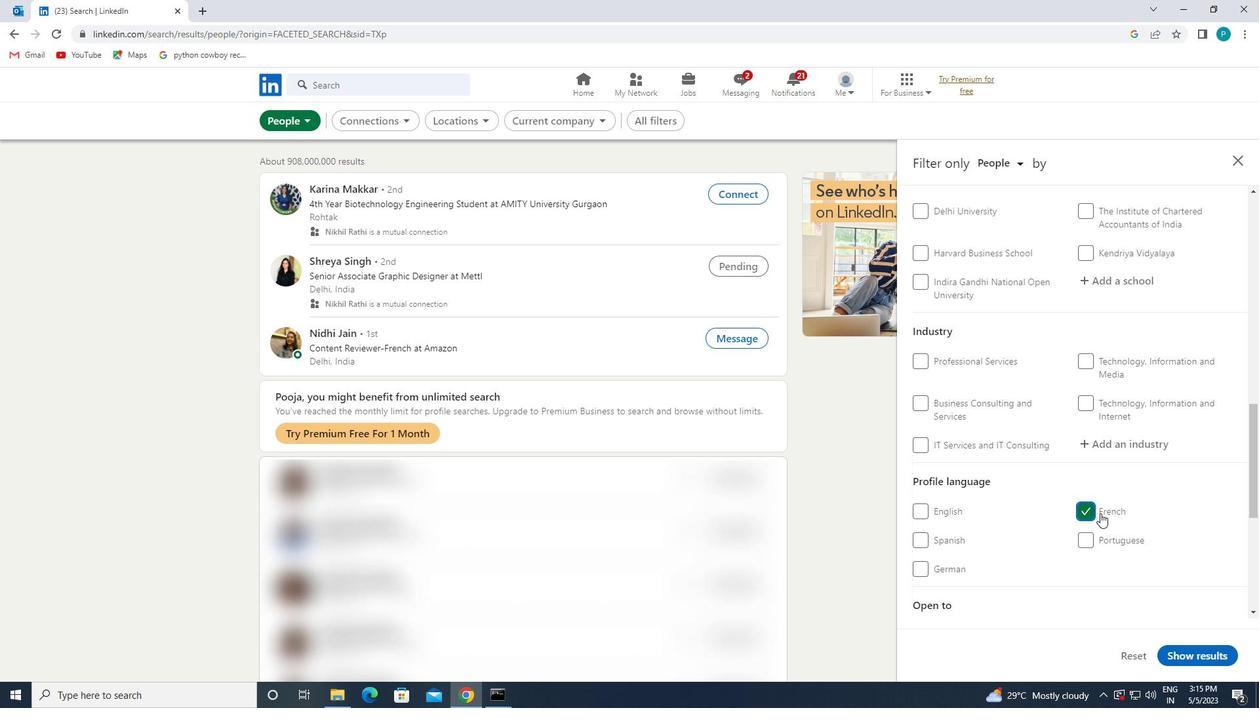 
Action: Mouse moved to (1149, 455)
Screenshot: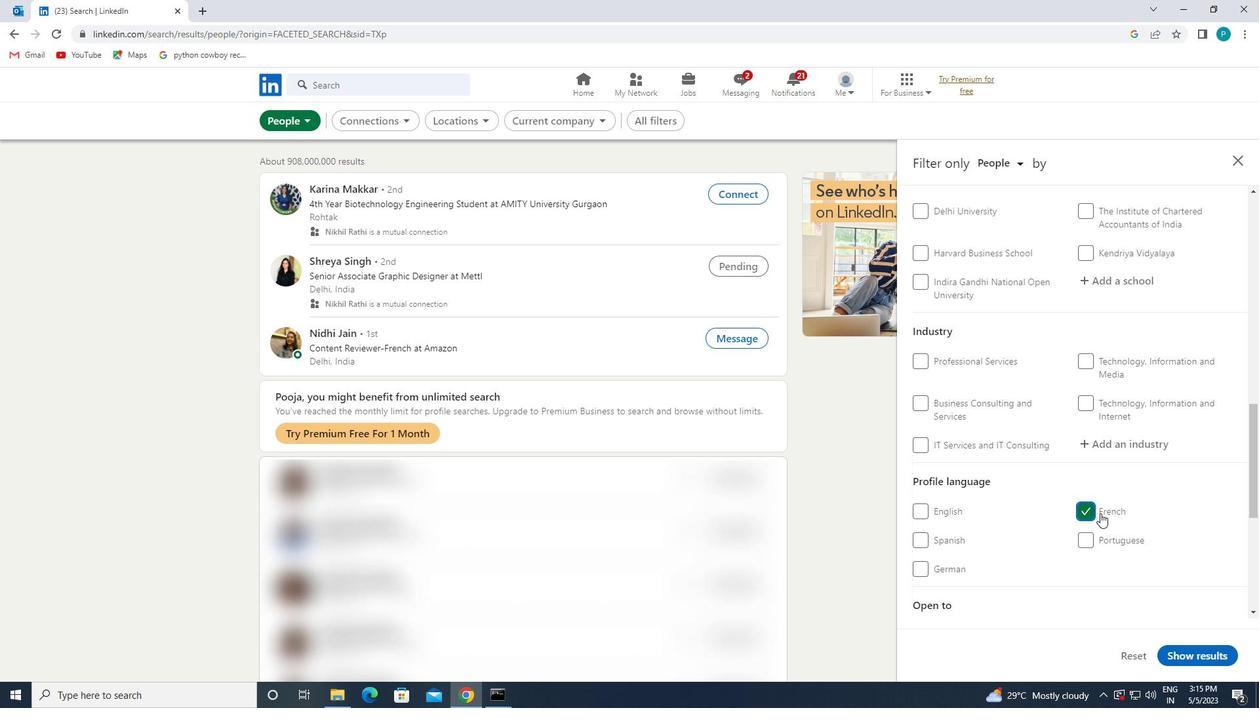 
Action: Mouse scrolled (1149, 456) with delta (0, 0)
Screenshot: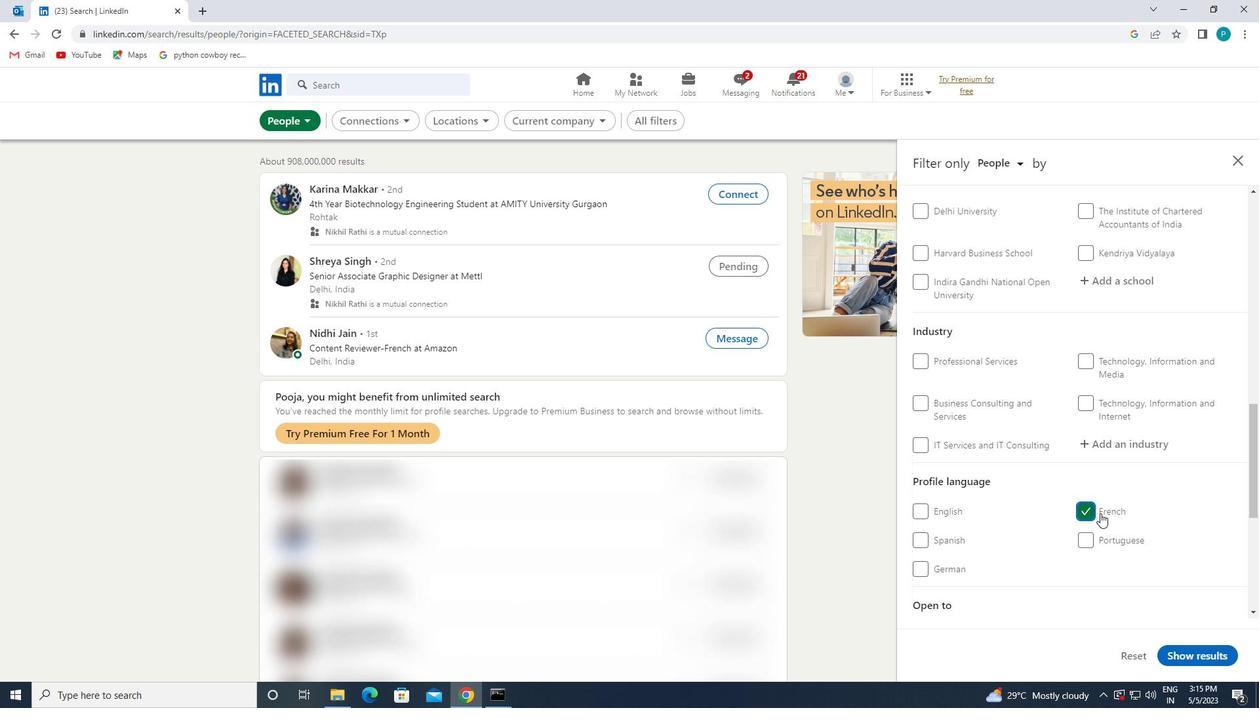 
Action: Mouse moved to (1149, 451)
Screenshot: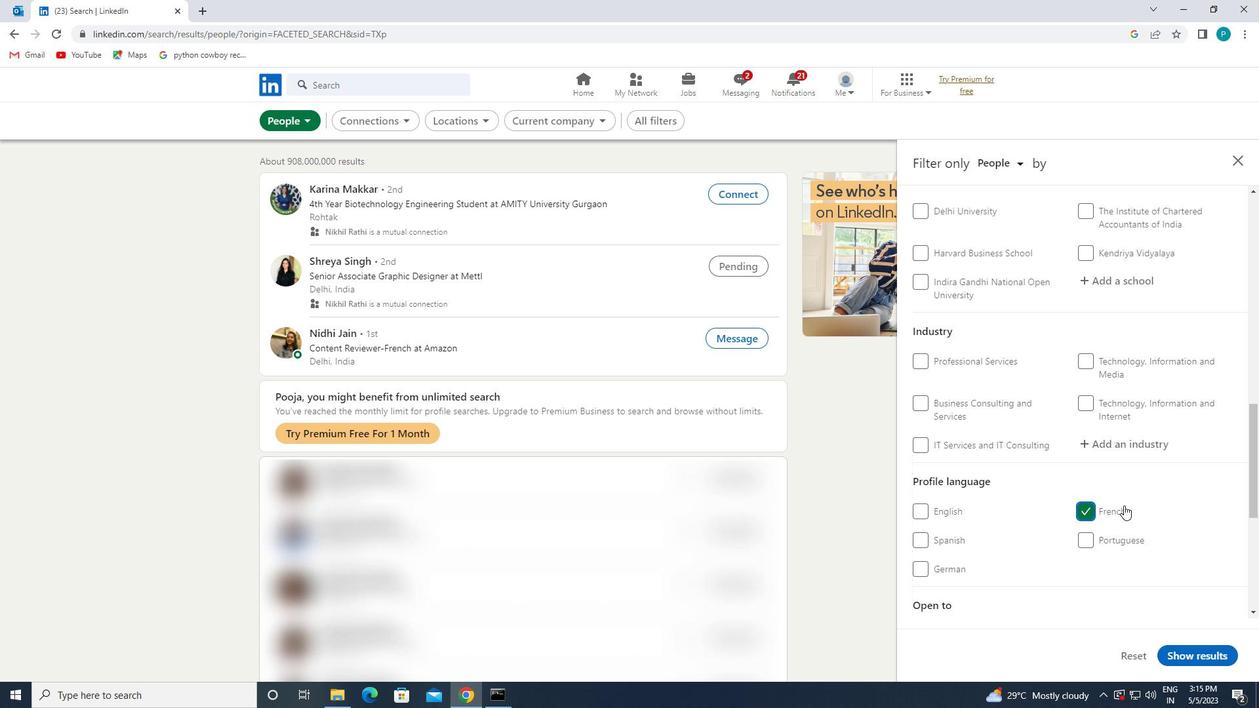 
Action: Mouse scrolled (1149, 452) with delta (0, 0)
Screenshot: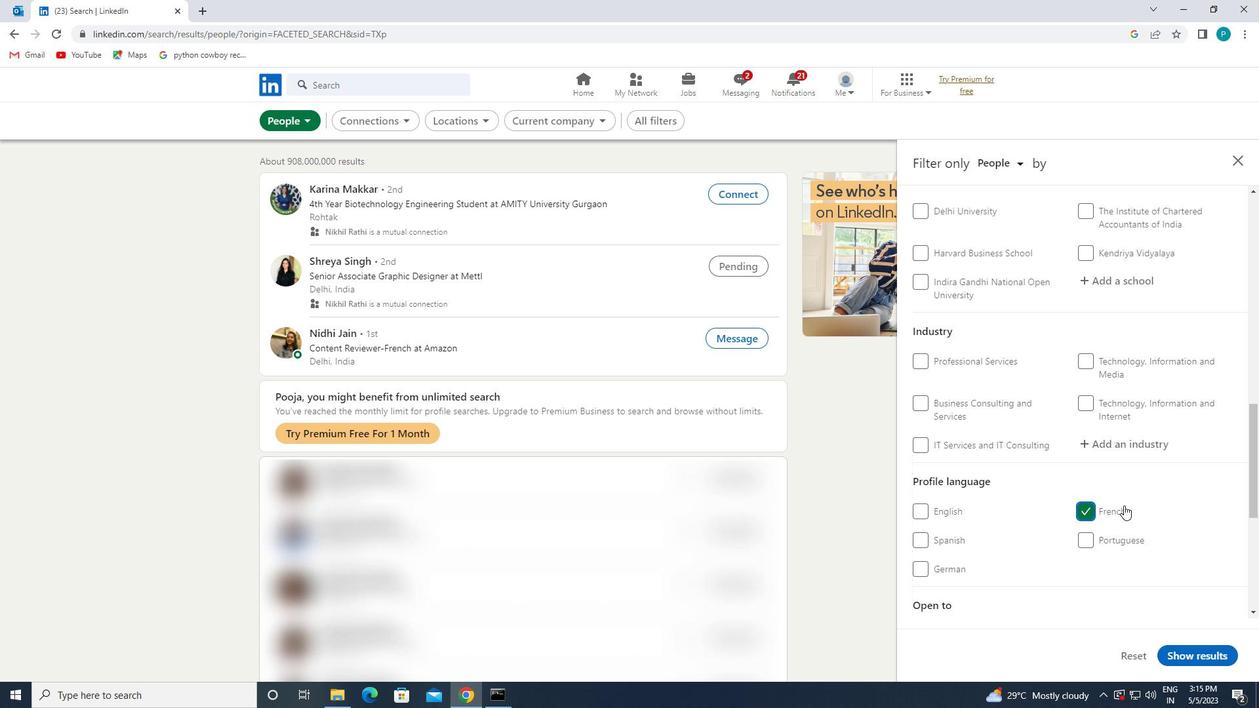 
Action: Mouse moved to (1135, 356)
Screenshot: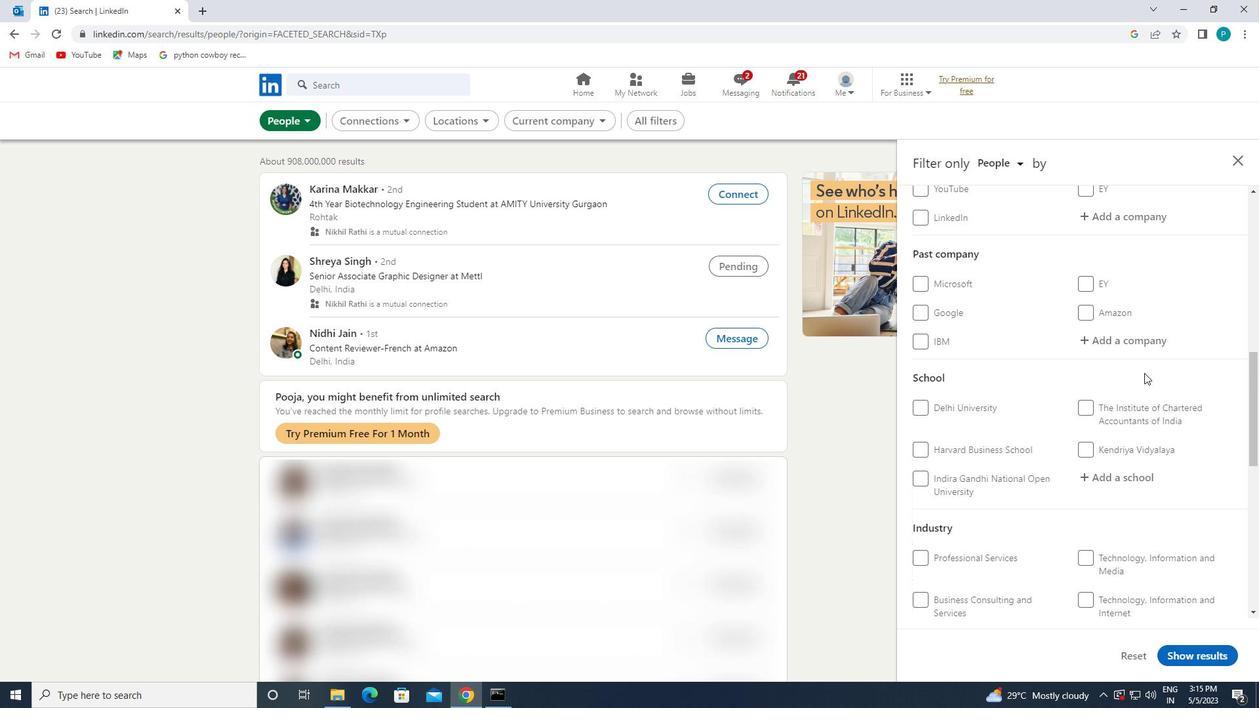 
Action: Mouse scrolled (1135, 357) with delta (0, 0)
Screenshot: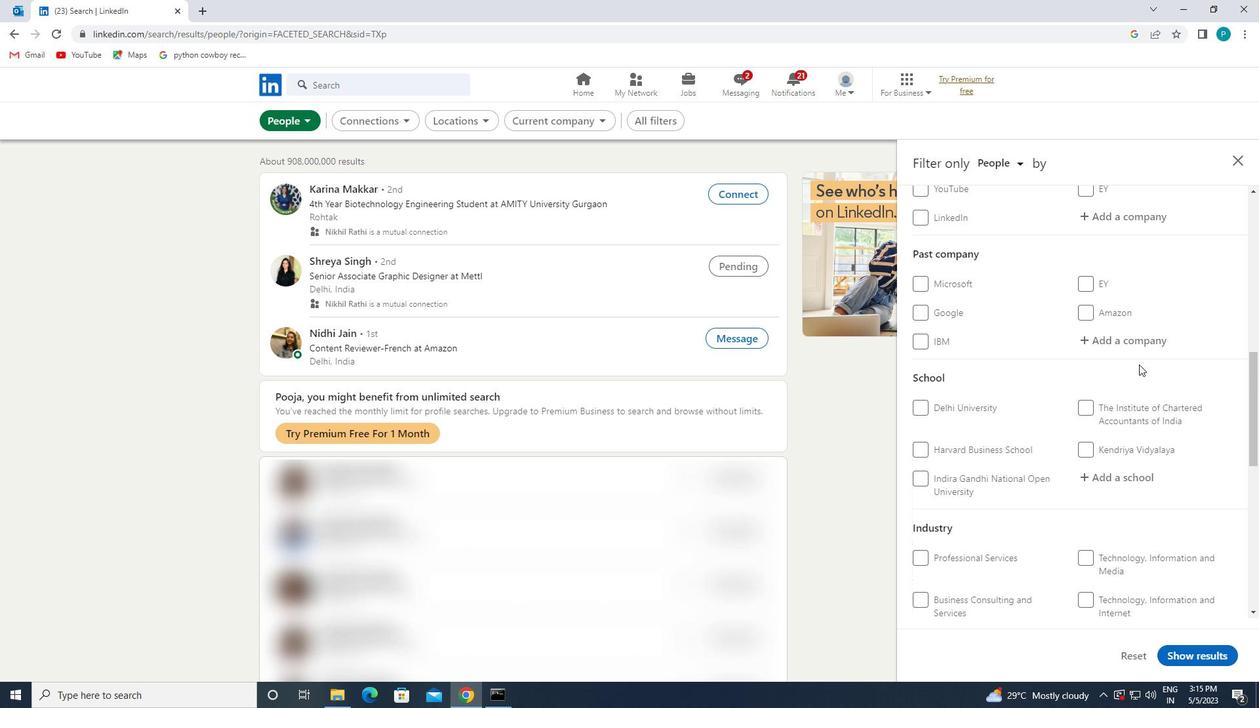 
Action: Mouse moved to (1135, 356)
Screenshot: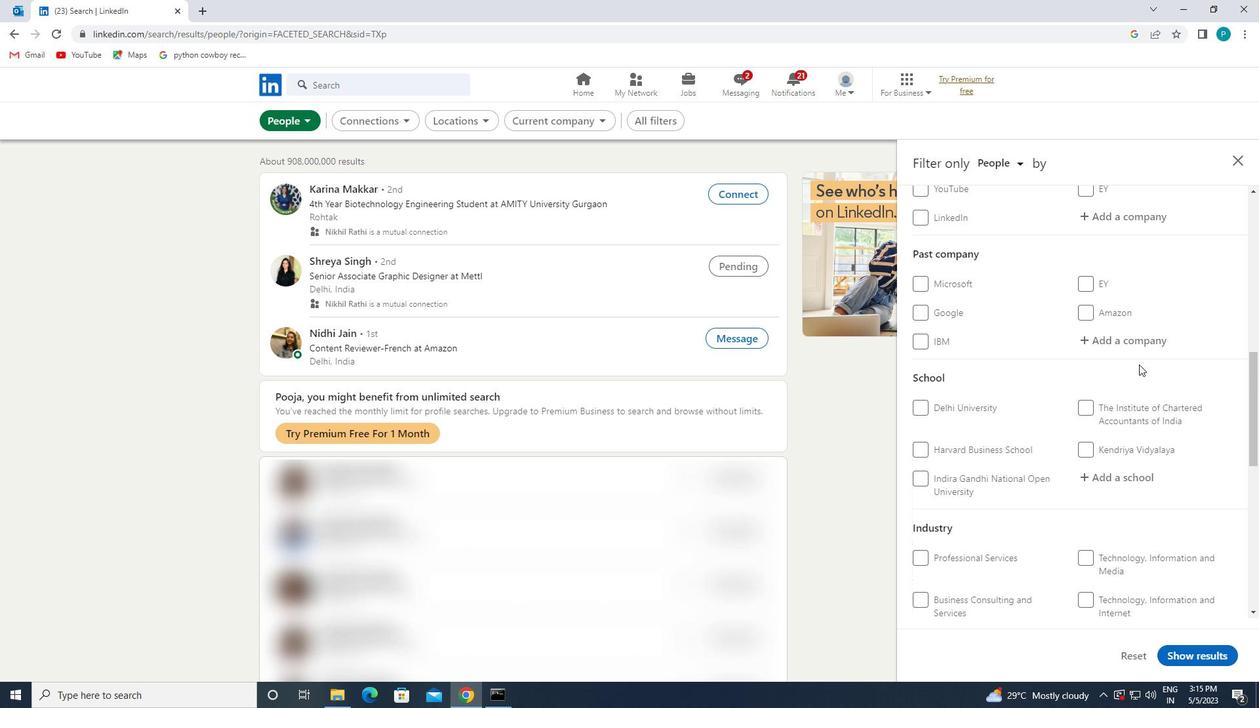 
Action: Mouse scrolled (1135, 356) with delta (0, 0)
Screenshot: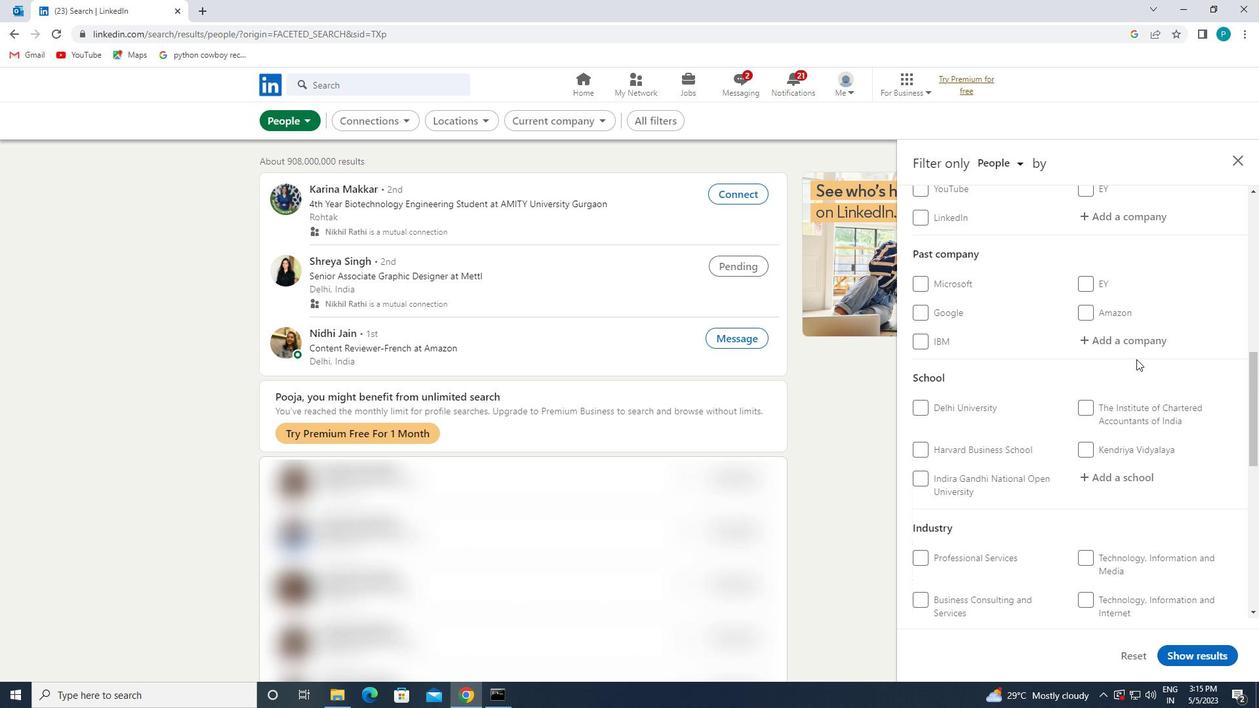 
Action: Mouse pressed left at (1135, 356)
Screenshot: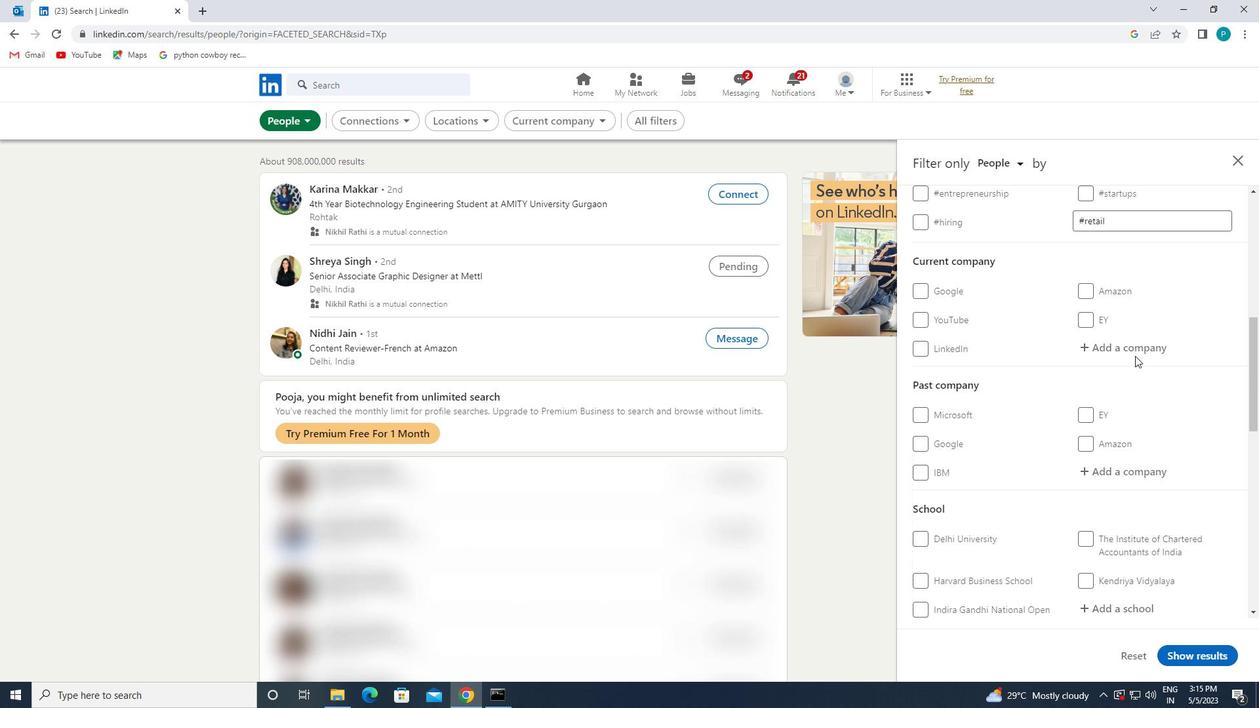 
Action: Key pressed <Key.caps_lock>A<Key.caps_lock>LL<Key.space><Key.caps_lock>A<Key.caps_lock>CTIVE
Screenshot: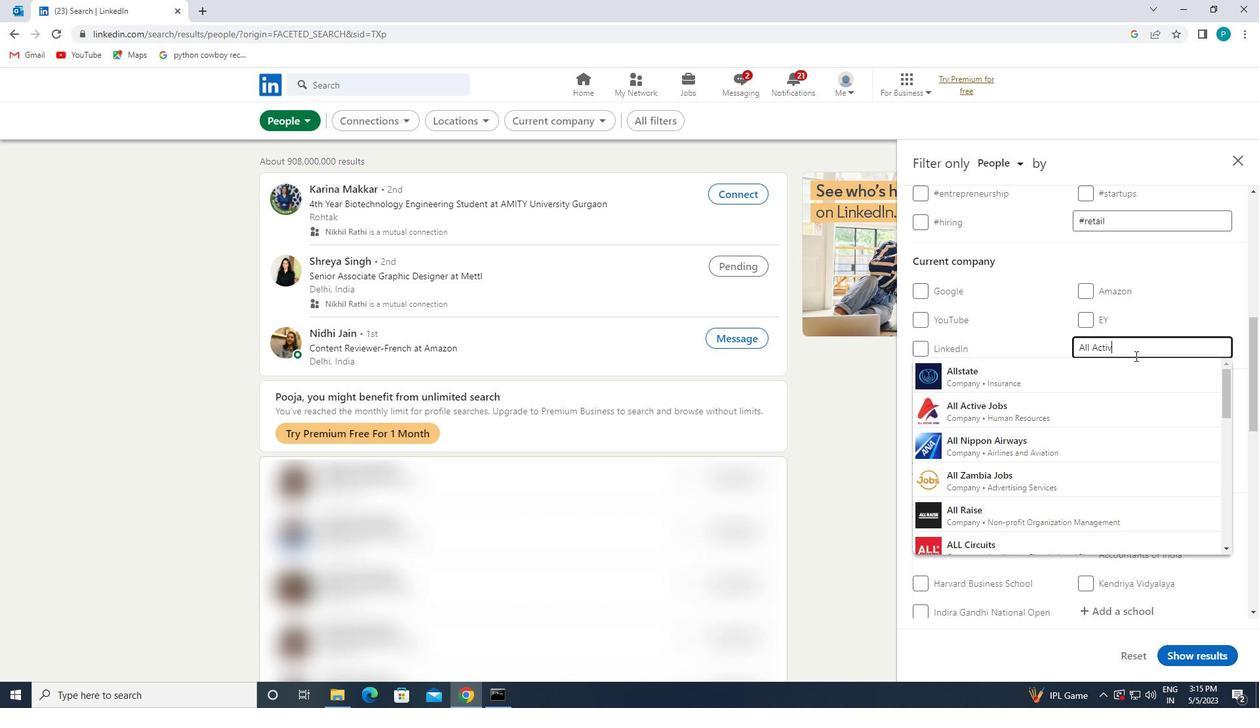 
Action: Mouse moved to (1084, 375)
Screenshot: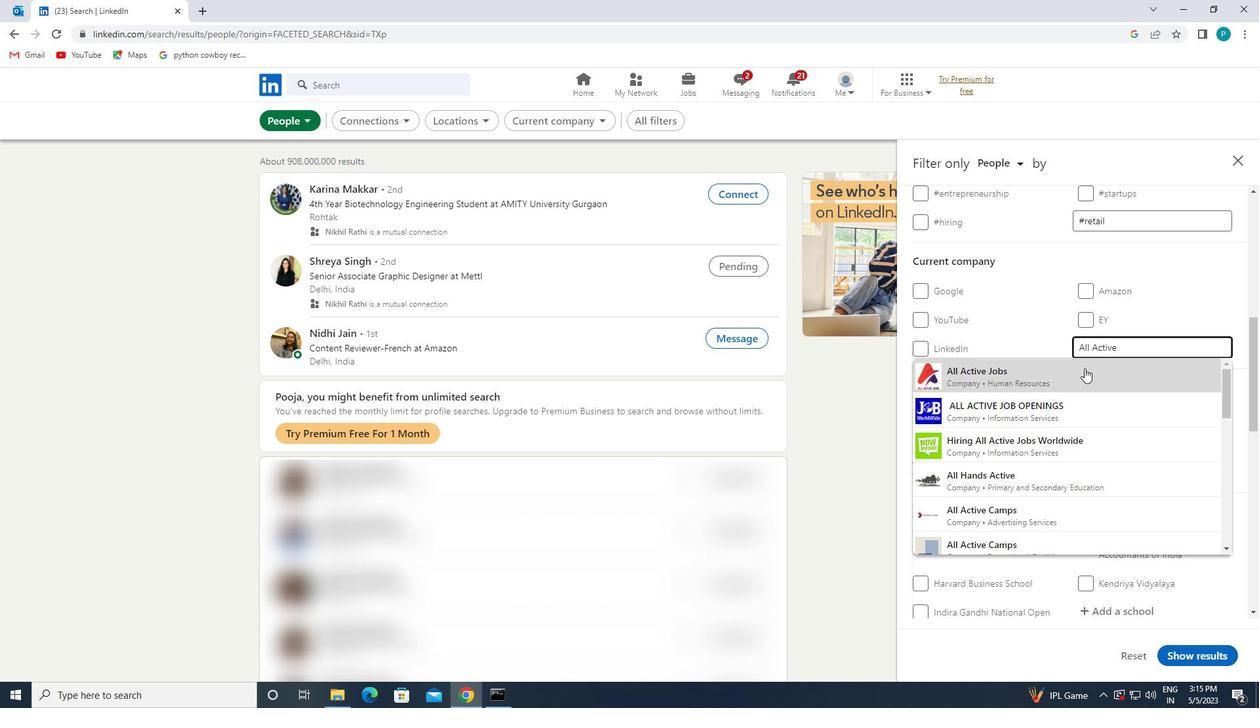 
Action: Mouse pressed left at (1084, 375)
Screenshot: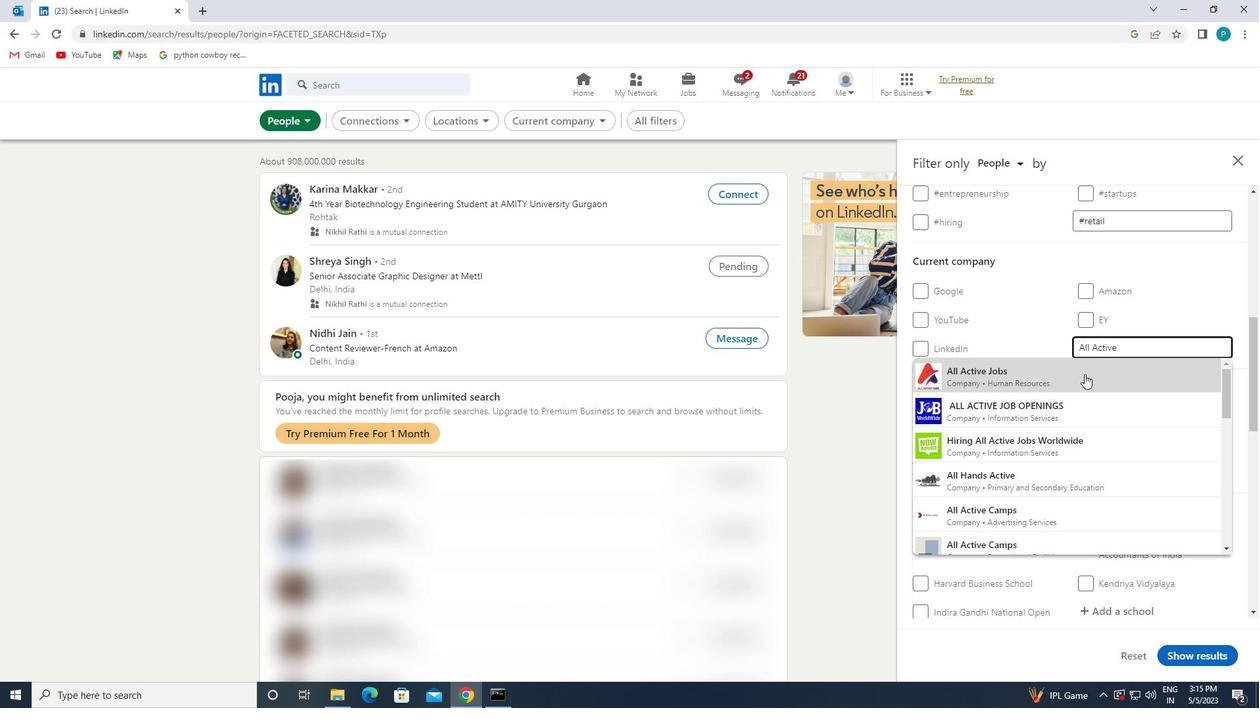
Action: Mouse moved to (1113, 373)
Screenshot: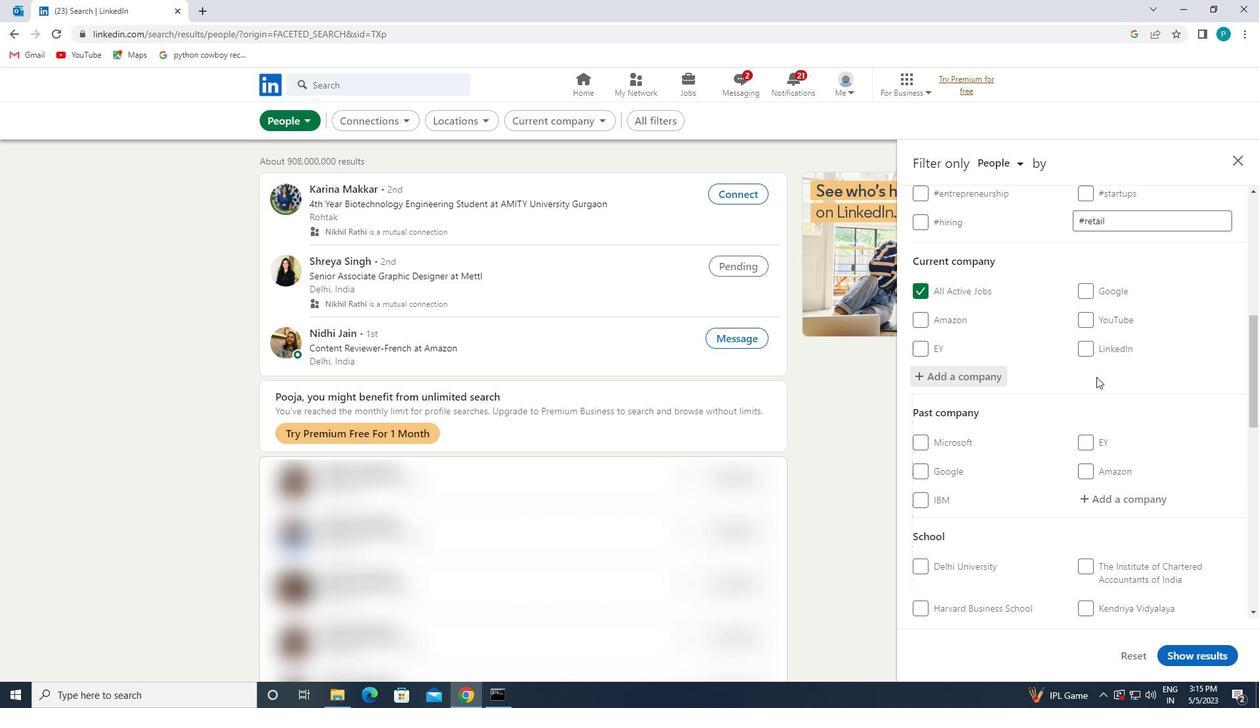 
Action: Mouse scrolled (1113, 372) with delta (0, 0)
Screenshot: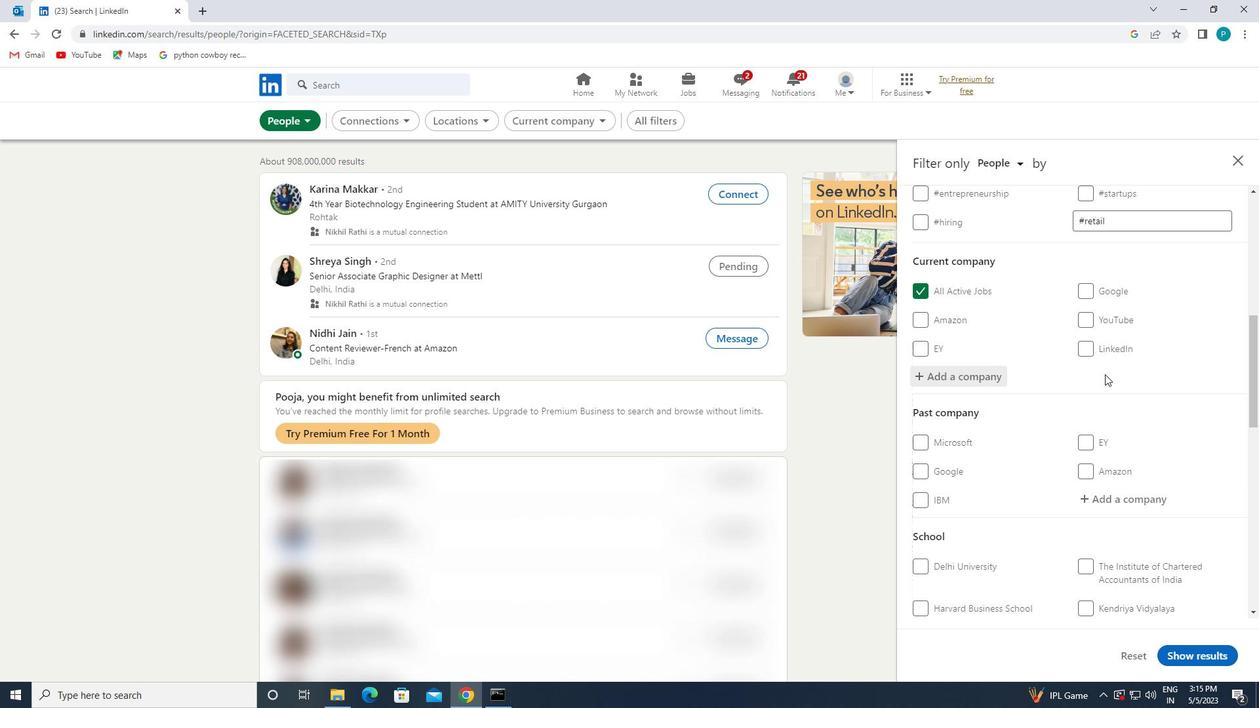 
Action: Mouse scrolled (1113, 372) with delta (0, 0)
Screenshot: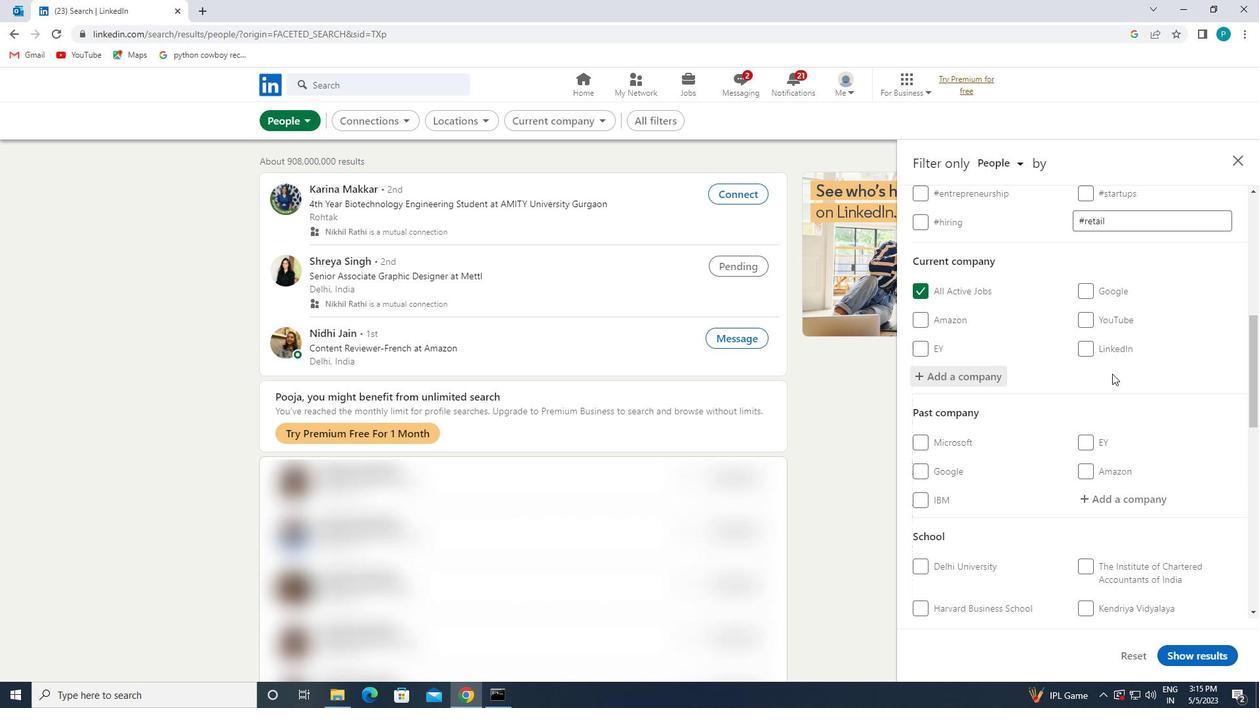 
Action: Mouse moved to (1147, 384)
Screenshot: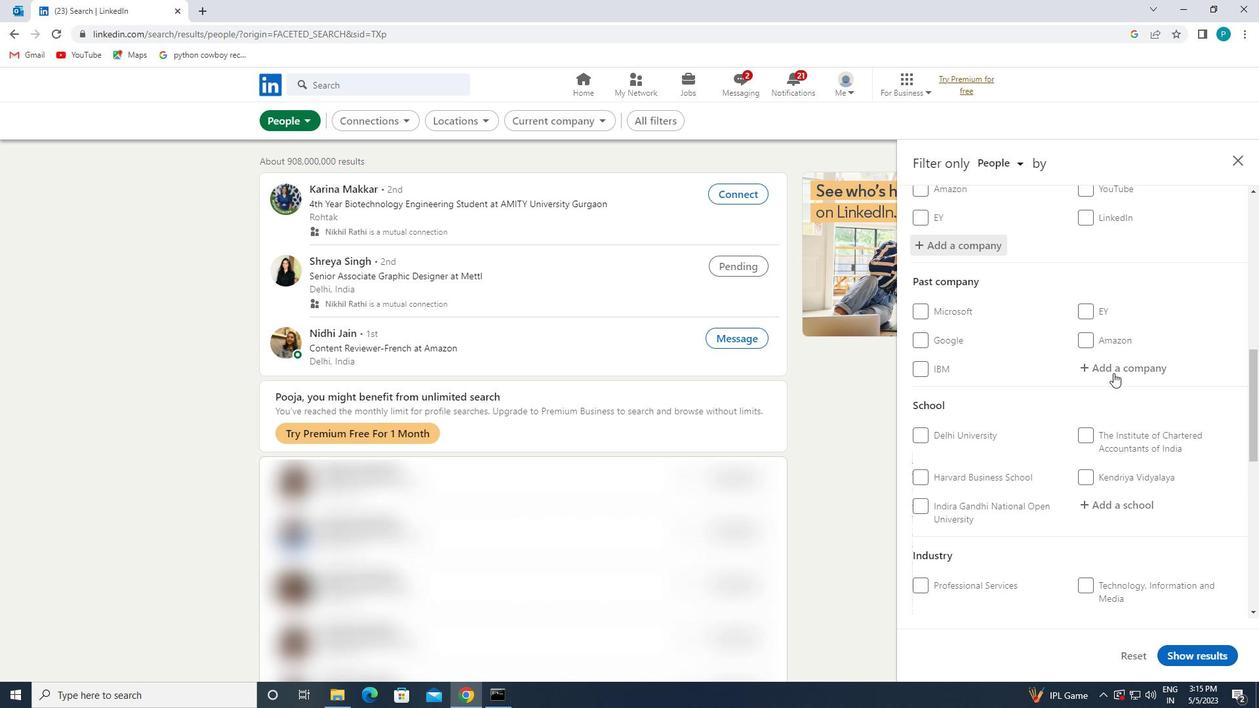 
Action: Mouse scrolled (1147, 383) with delta (0, 0)
Screenshot: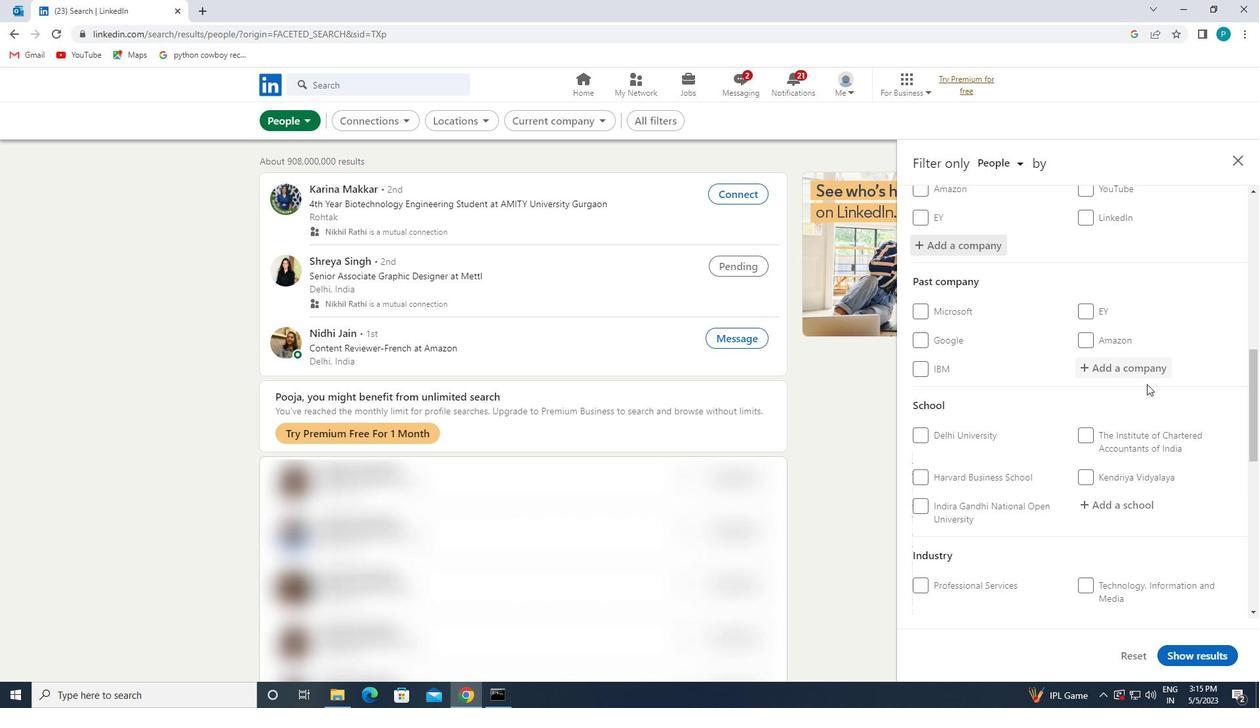 
Action: Mouse scrolled (1147, 383) with delta (0, 0)
Screenshot: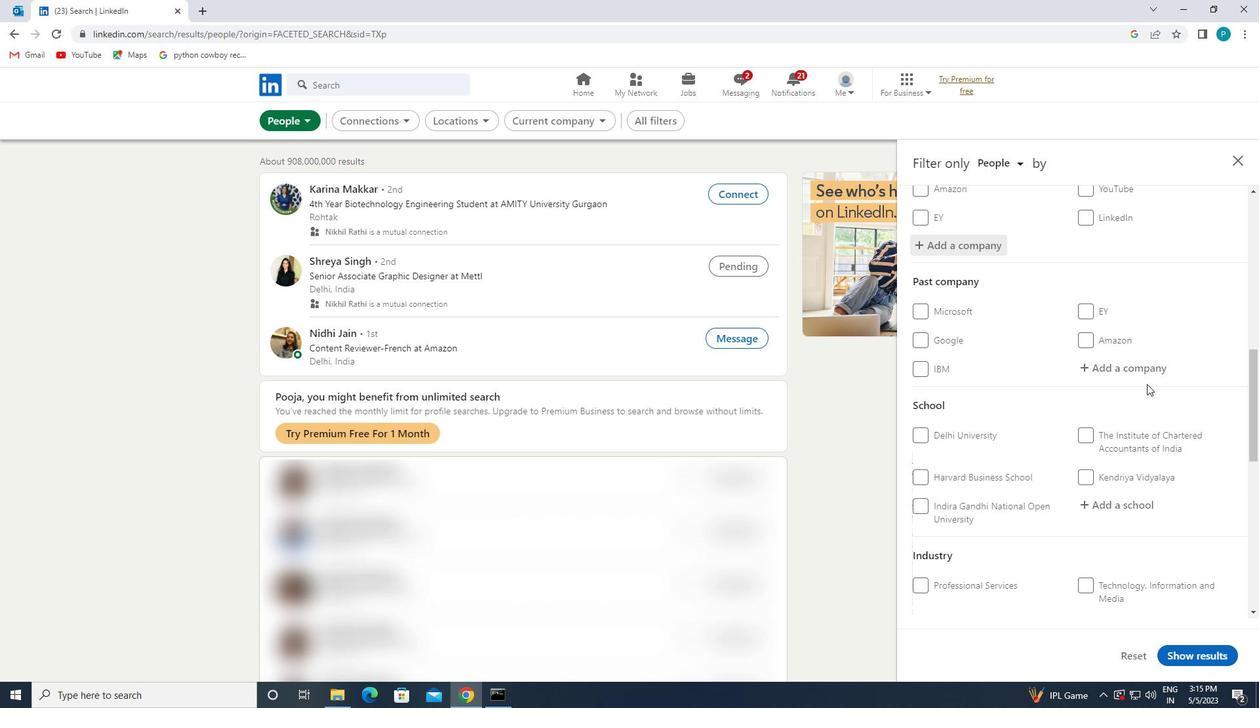 
Action: Mouse moved to (1136, 384)
Screenshot: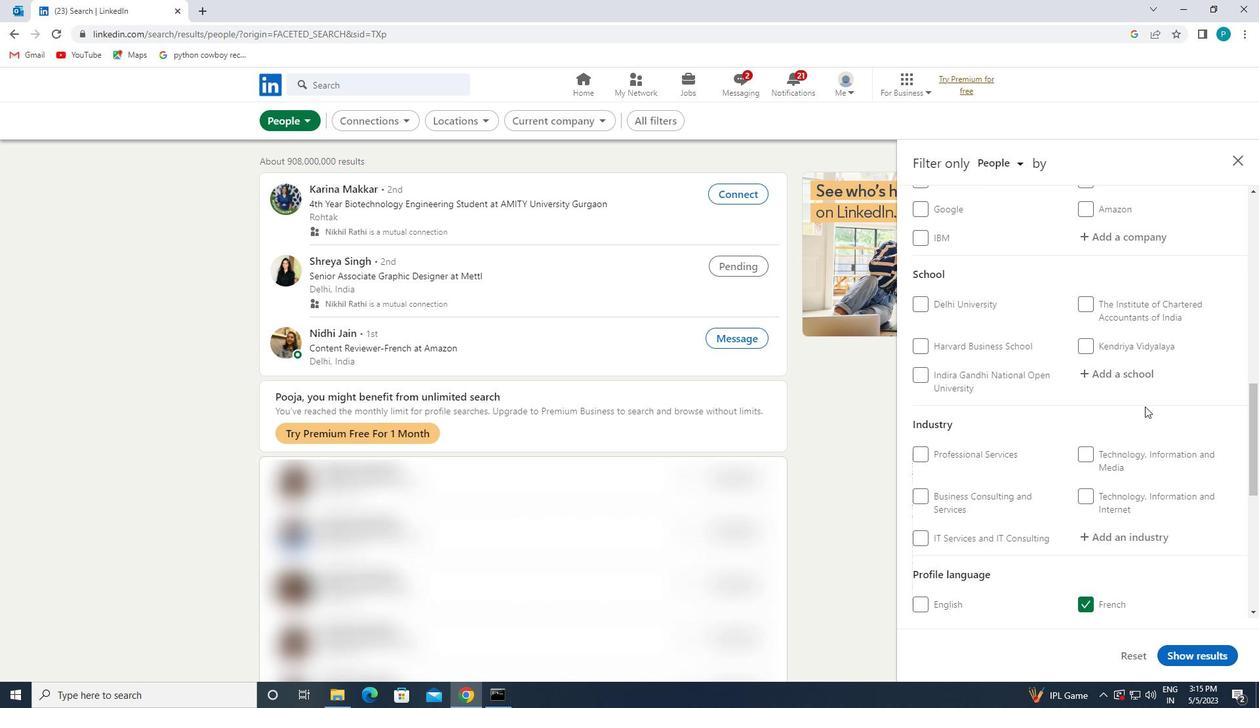 
Action: Mouse pressed left at (1136, 384)
Screenshot: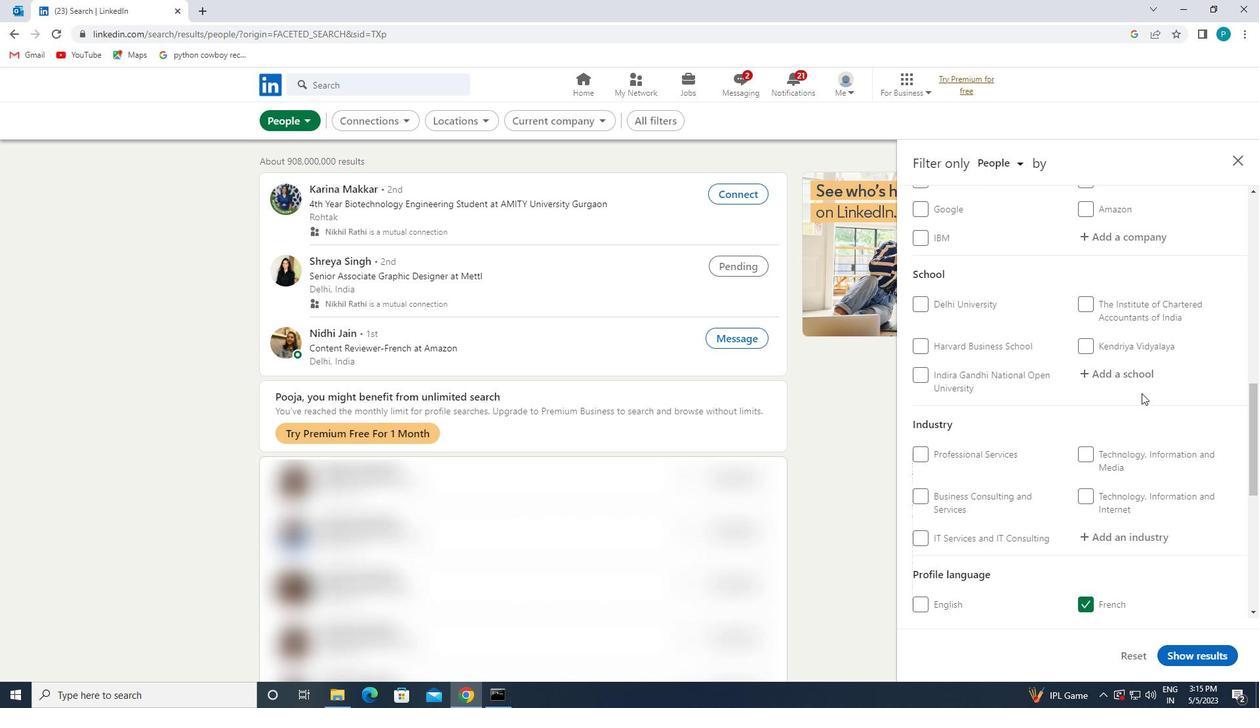 
Action: Mouse moved to (1122, 370)
Screenshot: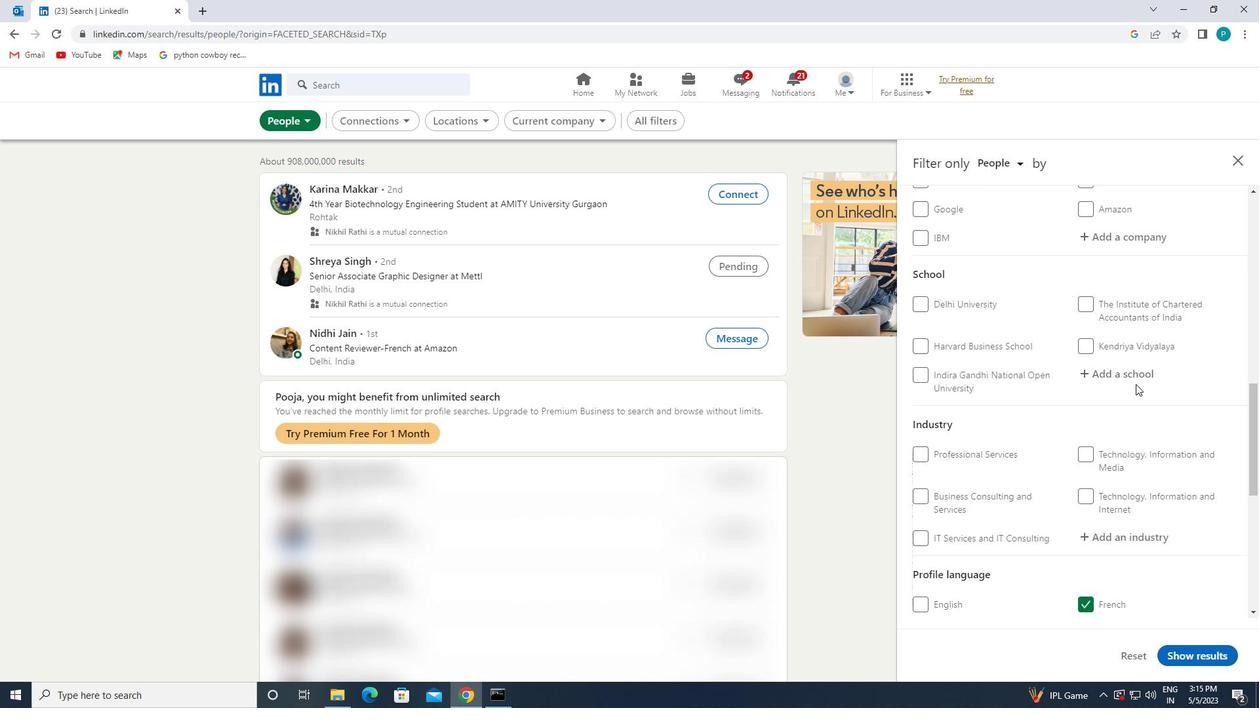
Action: Mouse pressed left at (1122, 370)
Screenshot: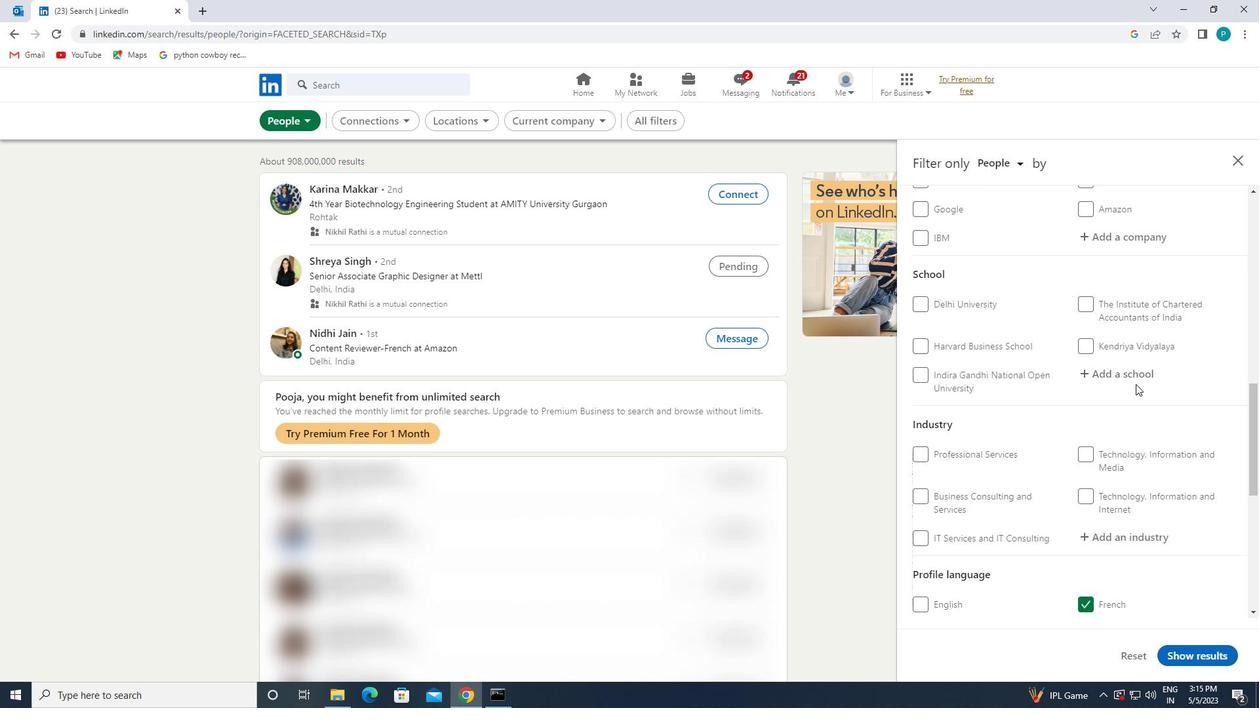
Action: Key pressed <Key.caps_lock>PE<Key.backspace>RIST
Screenshot: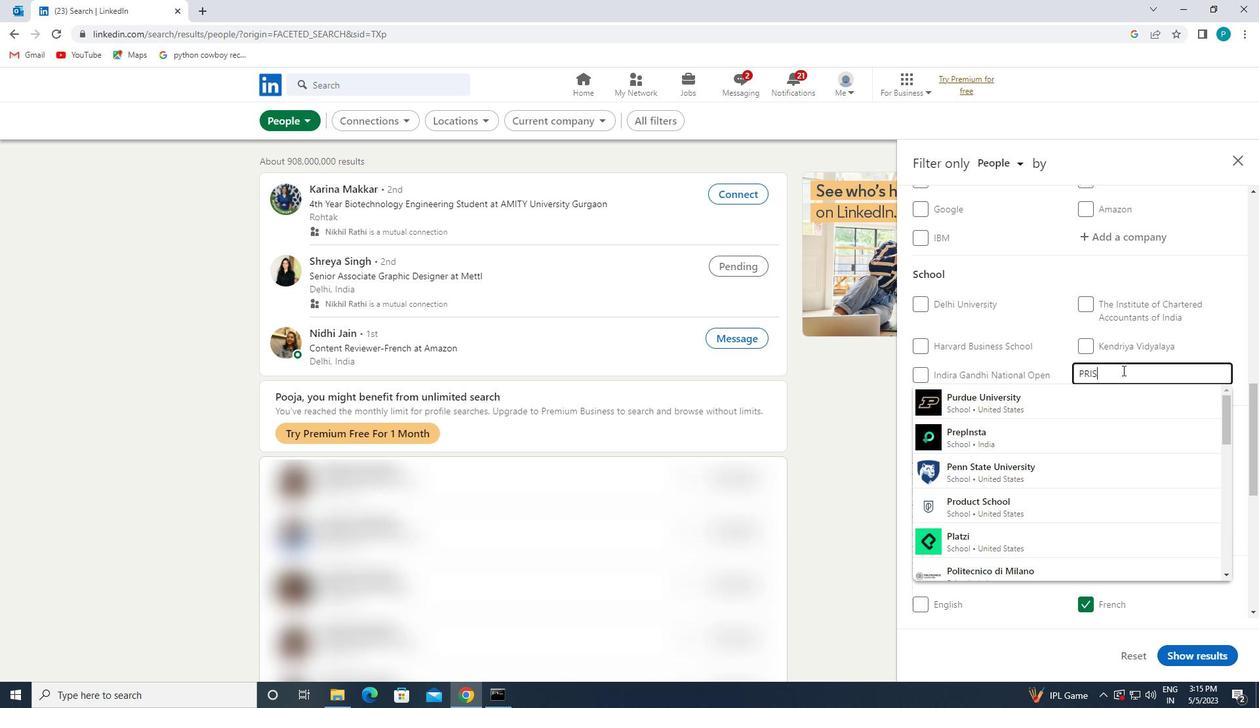 
Action: Mouse moved to (1094, 406)
Screenshot: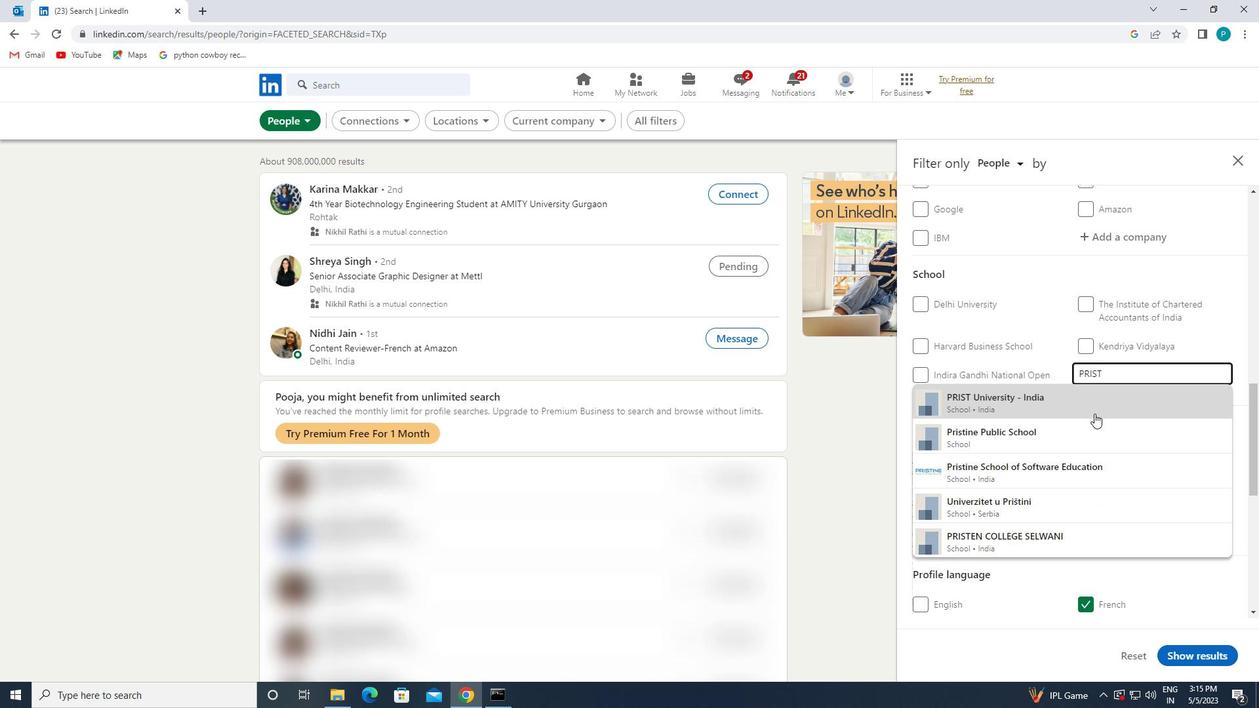 
Action: Mouse pressed left at (1094, 406)
Screenshot: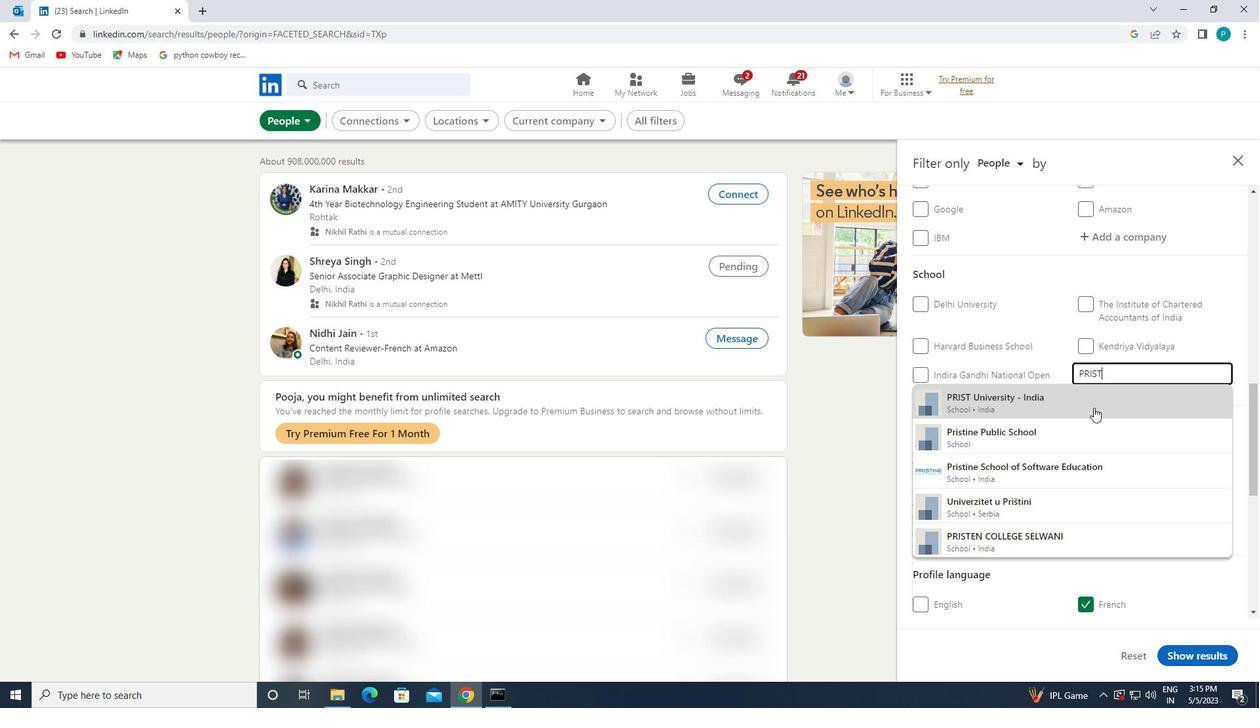 
Action: Mouse moved to (1104, 418)
Screenshot: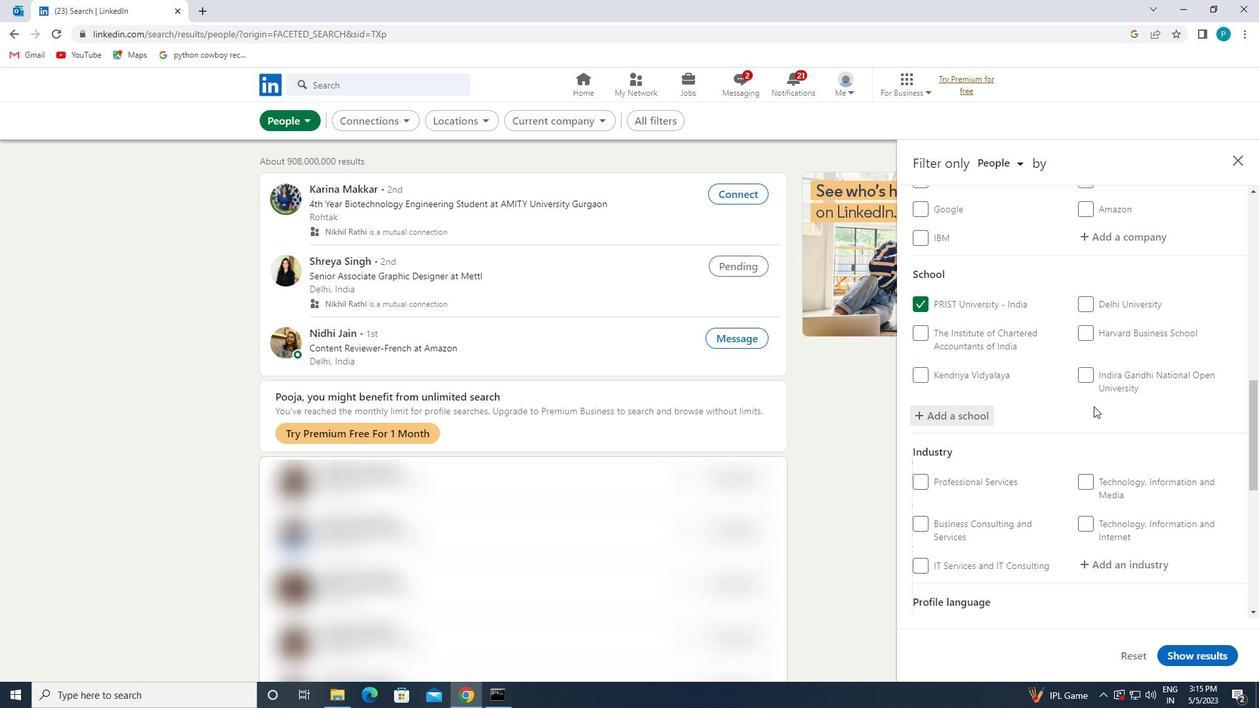 
Action: Mouse scrolled (1104, 417) with delta (0, 0)
Screenshot: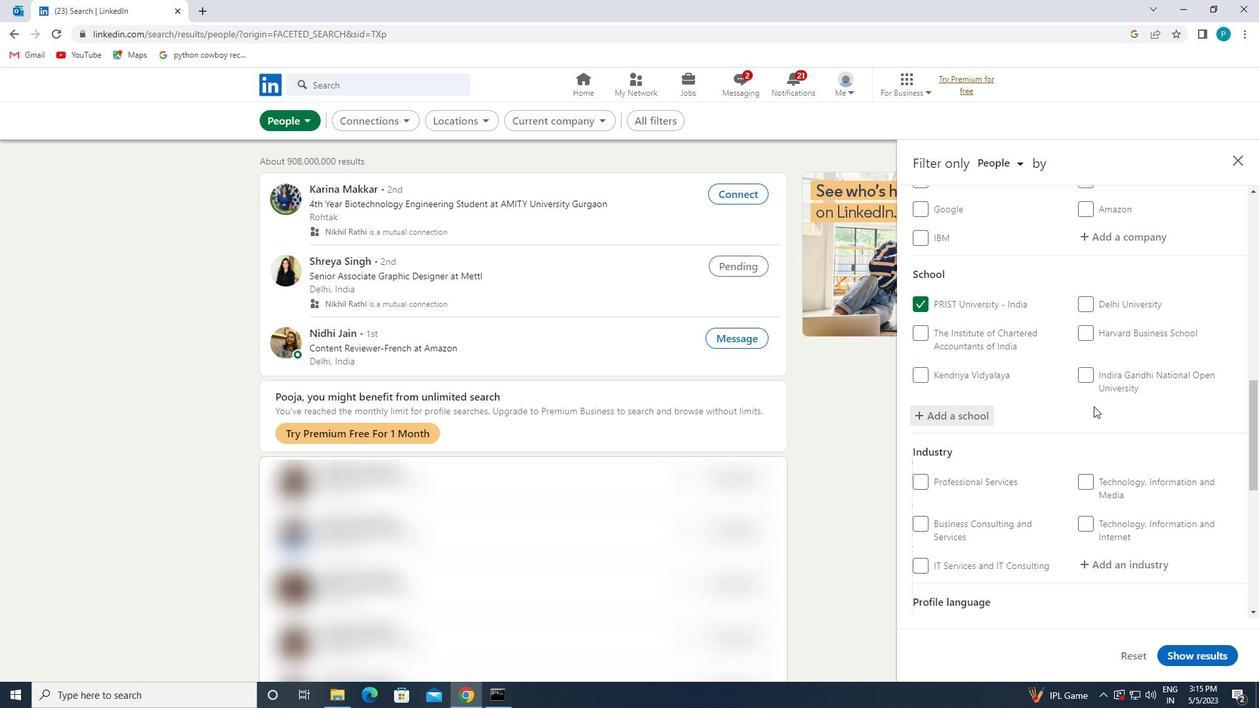 
Action: Mouse scrolled (1104, 417) with delta (0, 0)
Screenshot: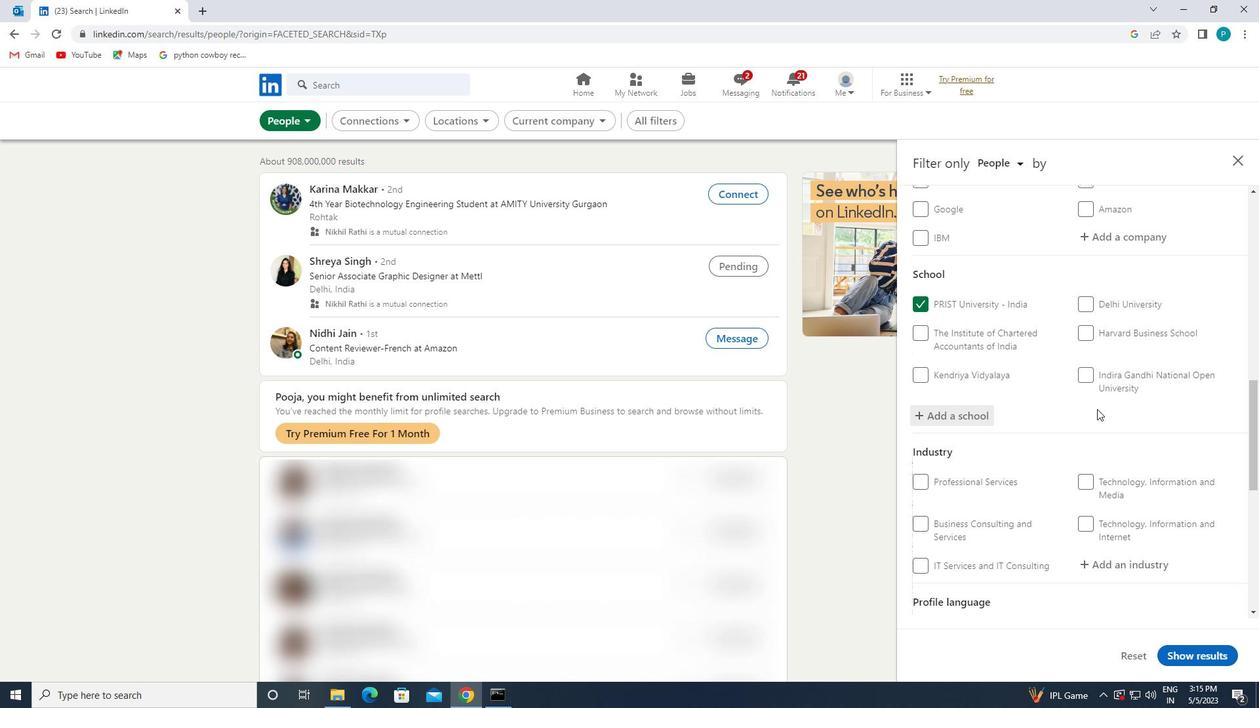 
Action: Mouse moved to (1118, 429)
Screenshot: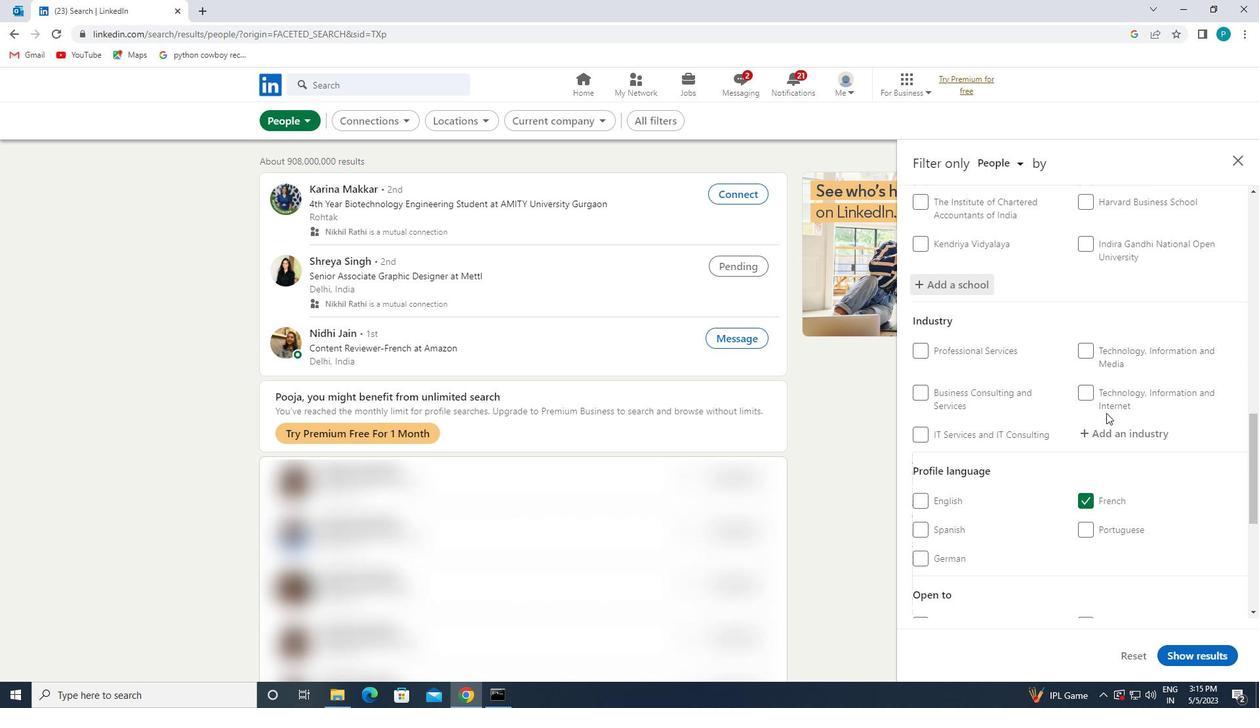 
Action: Mouse pressed left at (1118, 429)
Screenshot: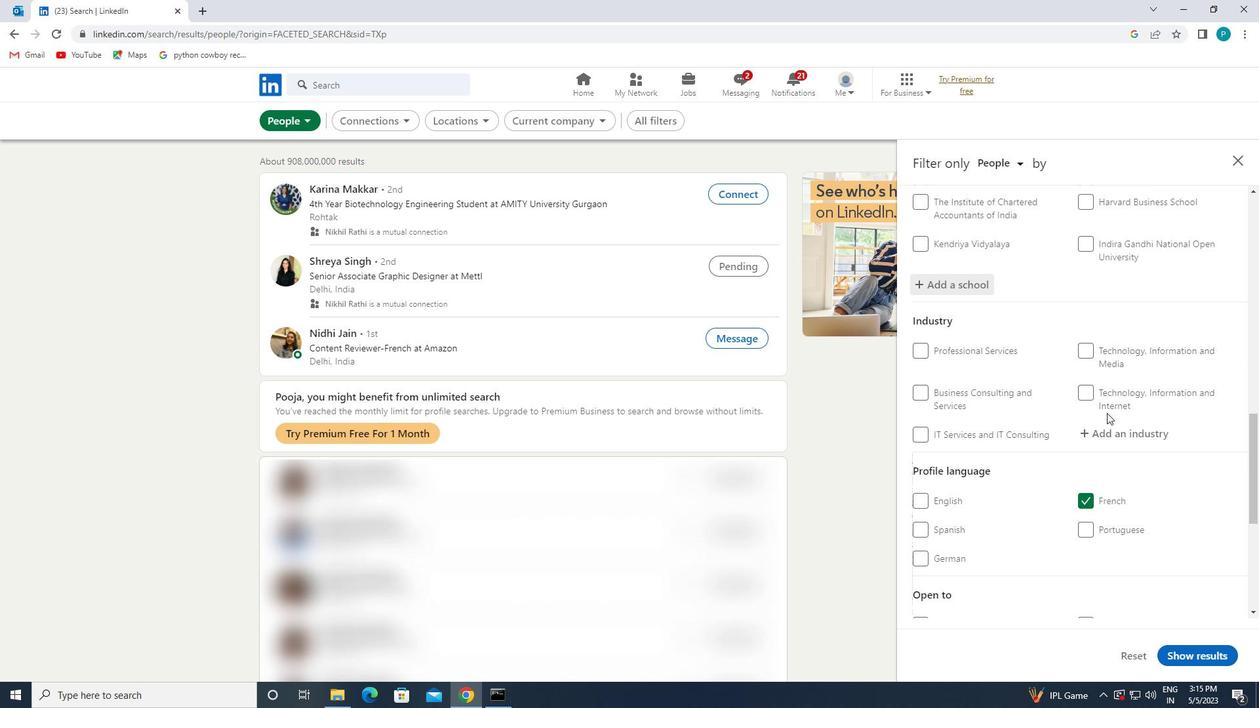 
Action: Key pressed H<Key.caps_lock>OSP
Screenshot: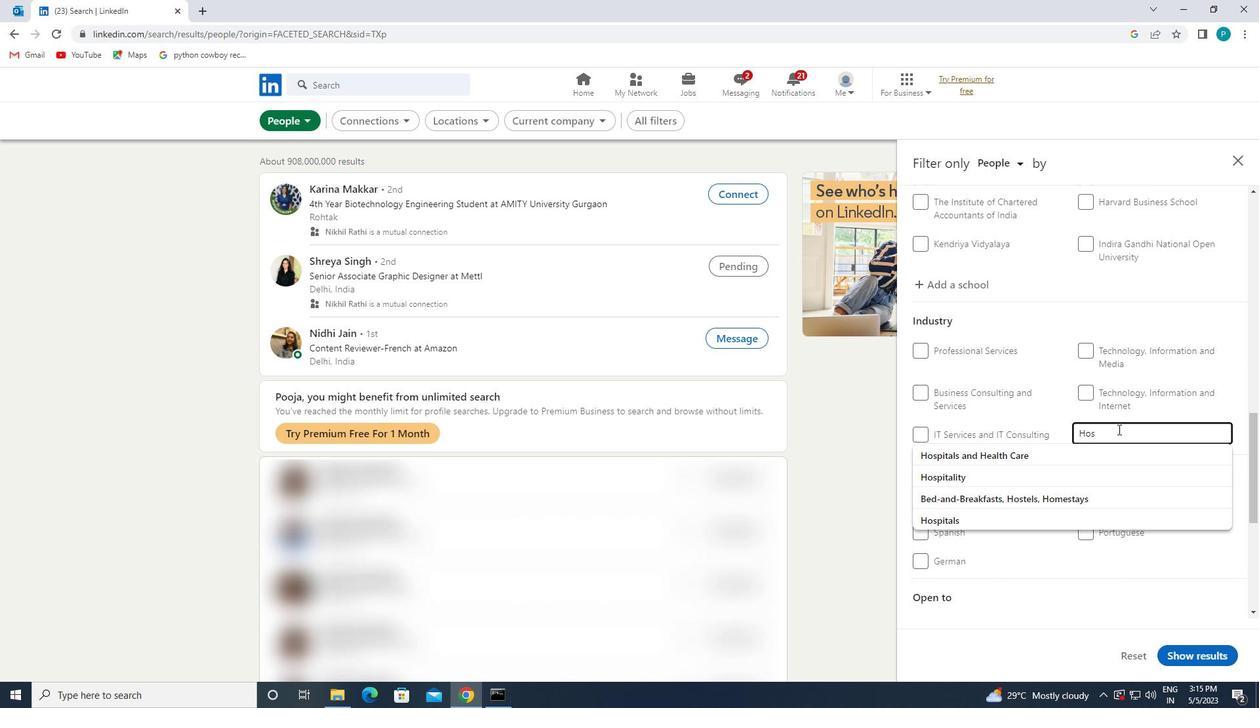 
Action: Mouse moved to (1105, 456)
Screenshot: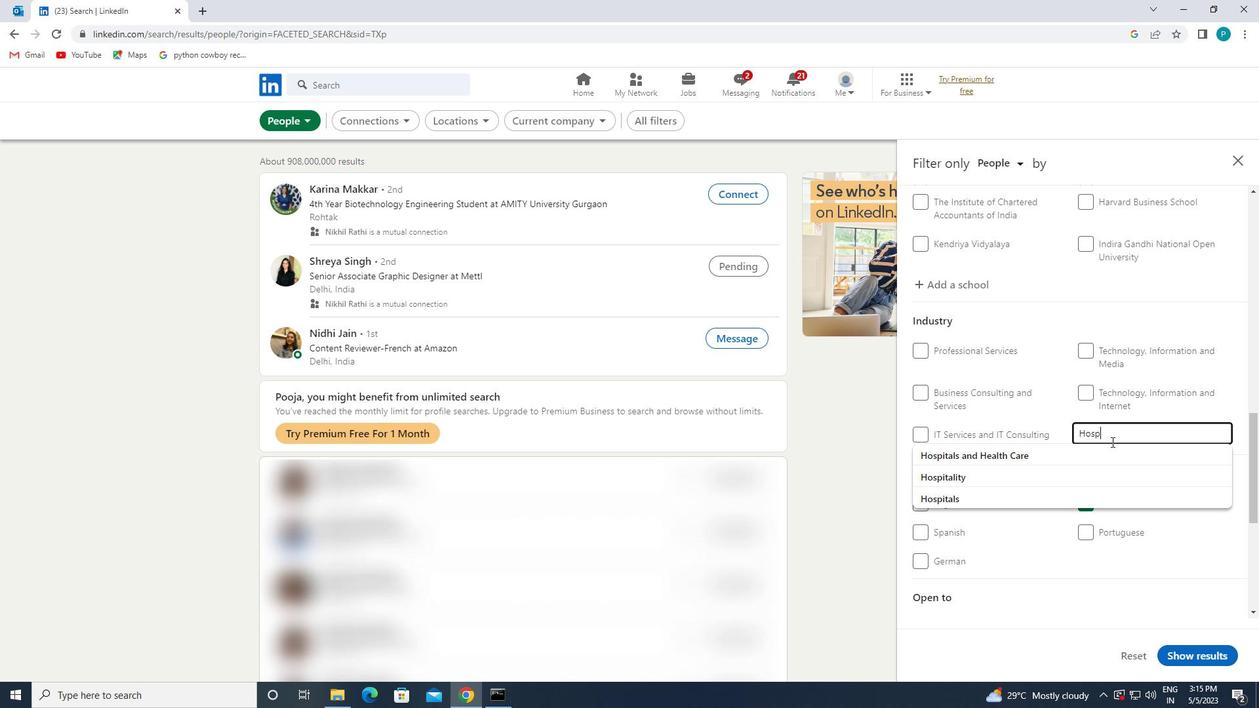 
Action: Mouse pressed left at (1105, 456)
Screenshot: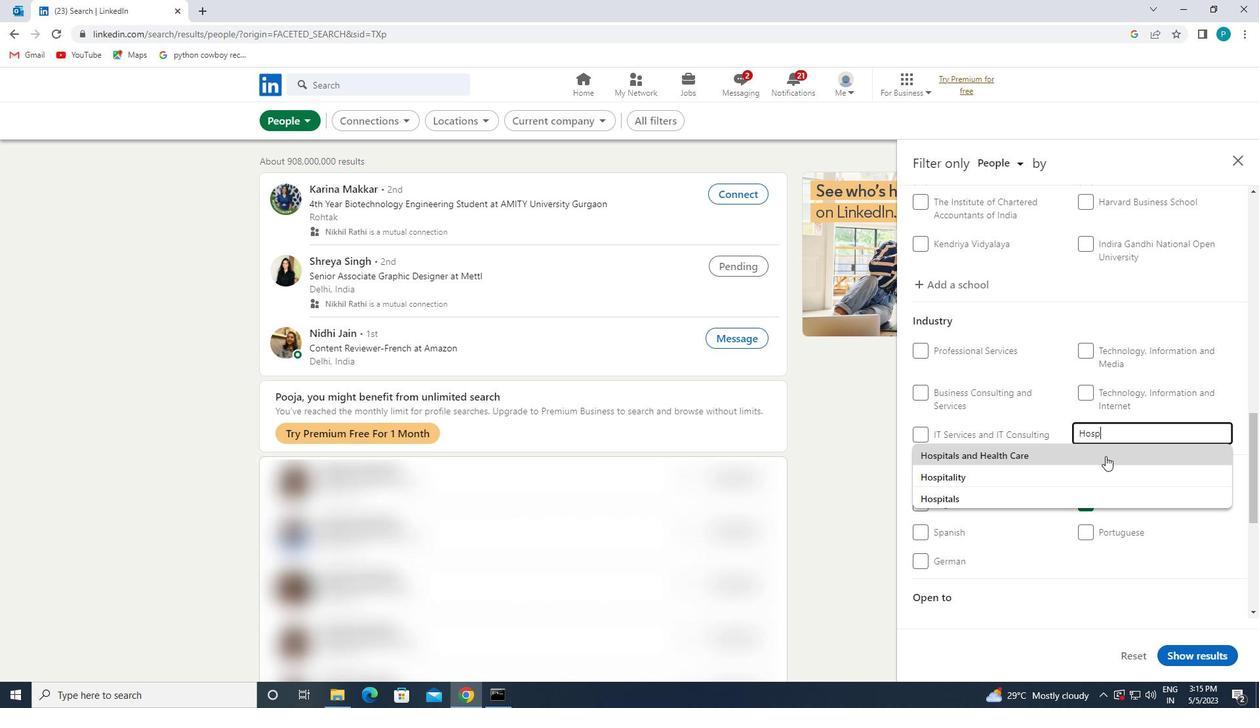 
Action: Mouse moved to (1063, 478)
Screenshot: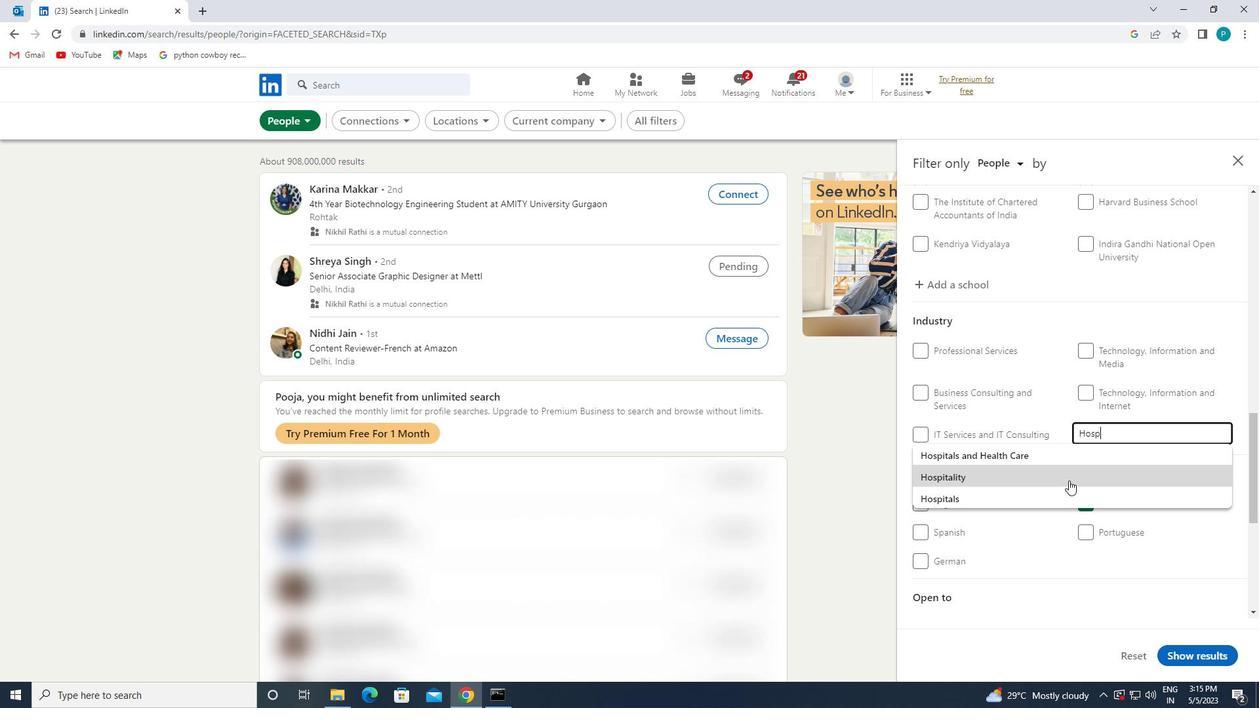 
Action: Mouse pressed left at (1063, 478)
Screenshot: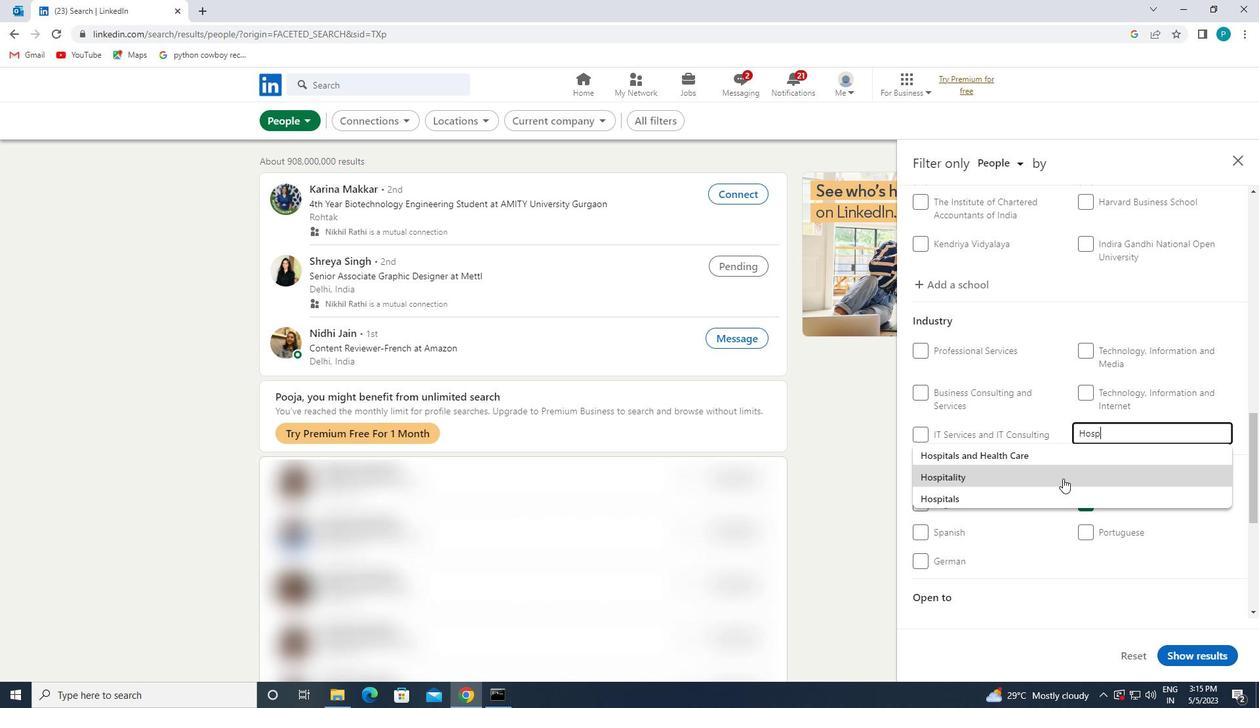
Action: Mouse scrolled (1063, 478) with delta (0, 0)
Screenshot: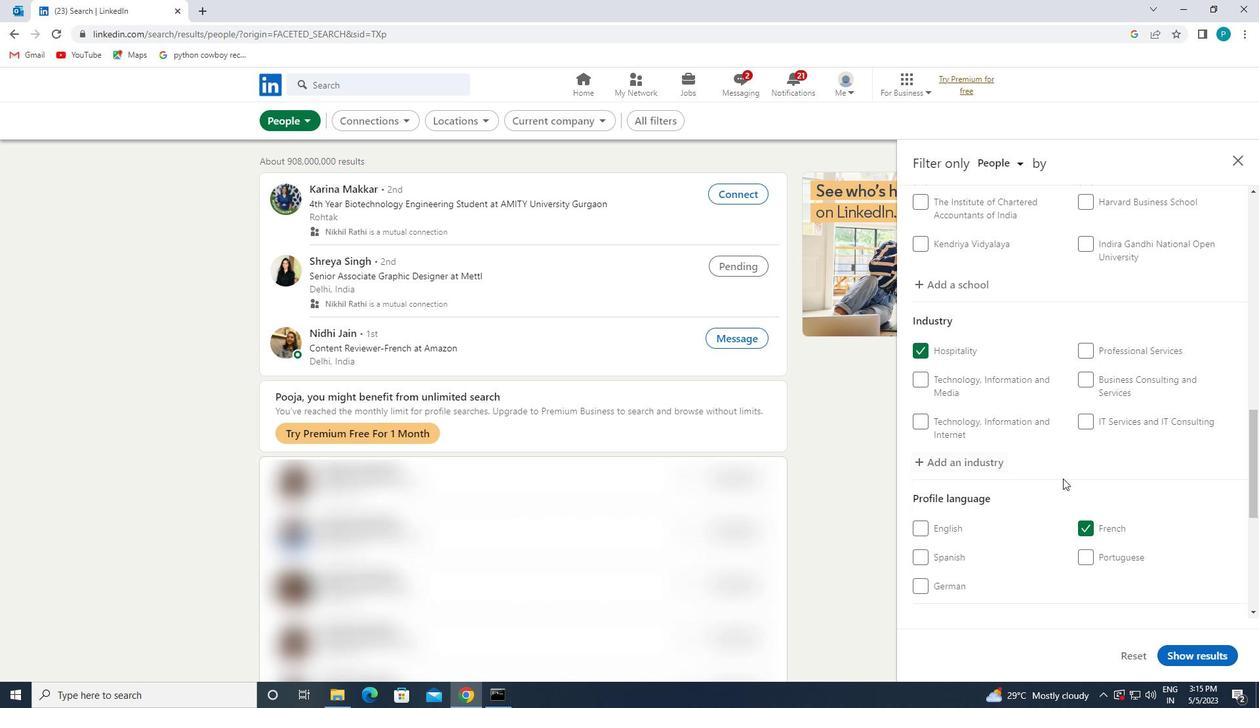 
Action: Mouse scrolled (1063, 478) with delta (0, 0)
Screenshot: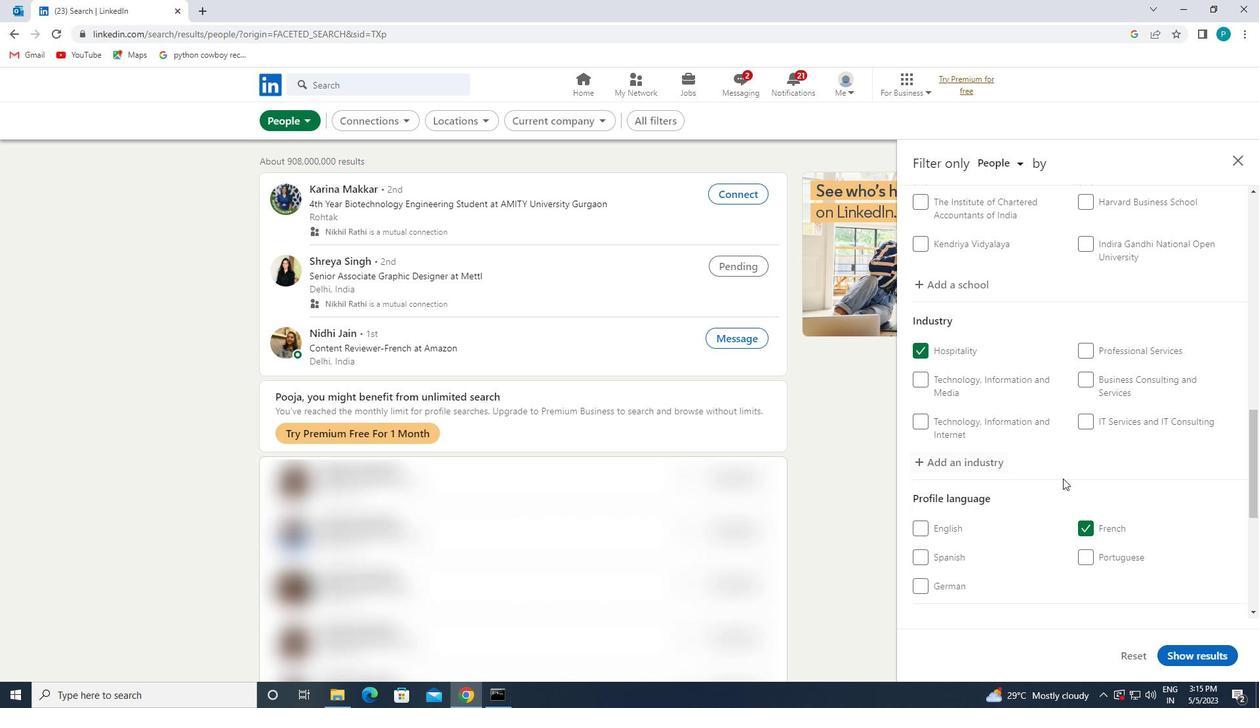 
Action: Mouse scrolled (1063, 478) with delta (0, 0)
Screenshot: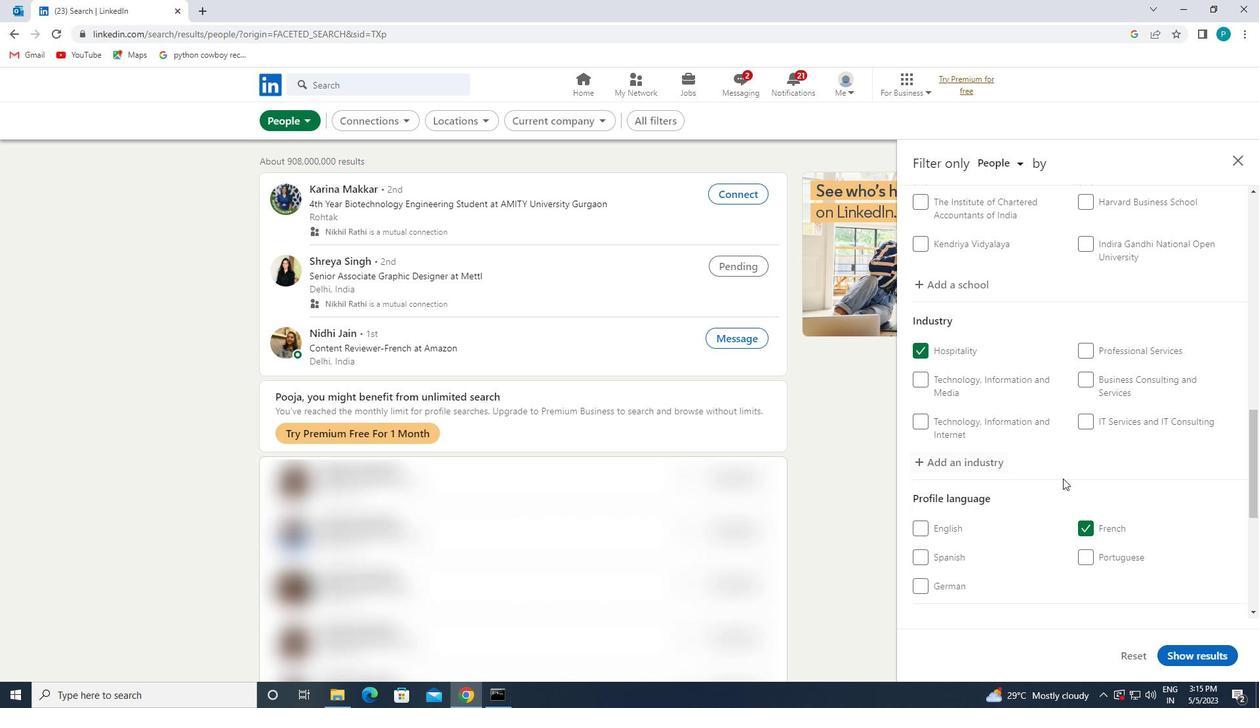 
Action: Mouse scrolled (1063, 478) with delta (0, 0)
Screenshot: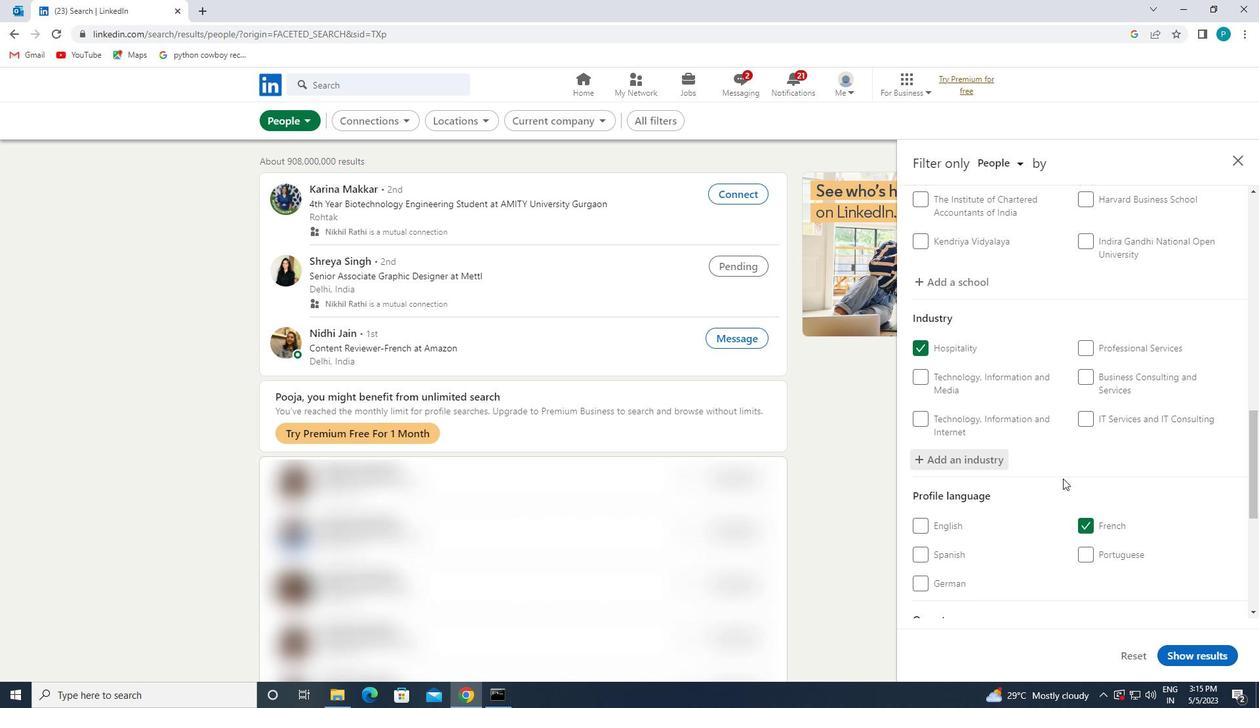 
Action: Mouse moved to (1120, 518)
Screenshot: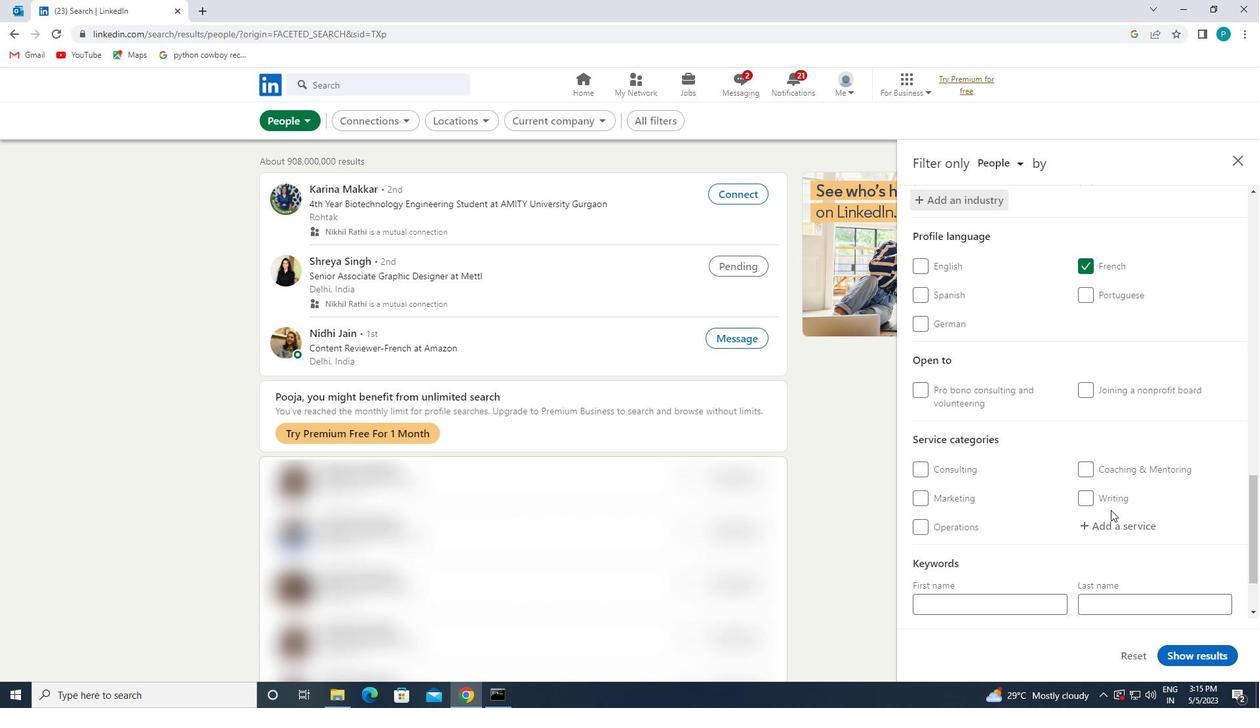 
Action: Mouse pressed left at (1120, 518)
Screenshot: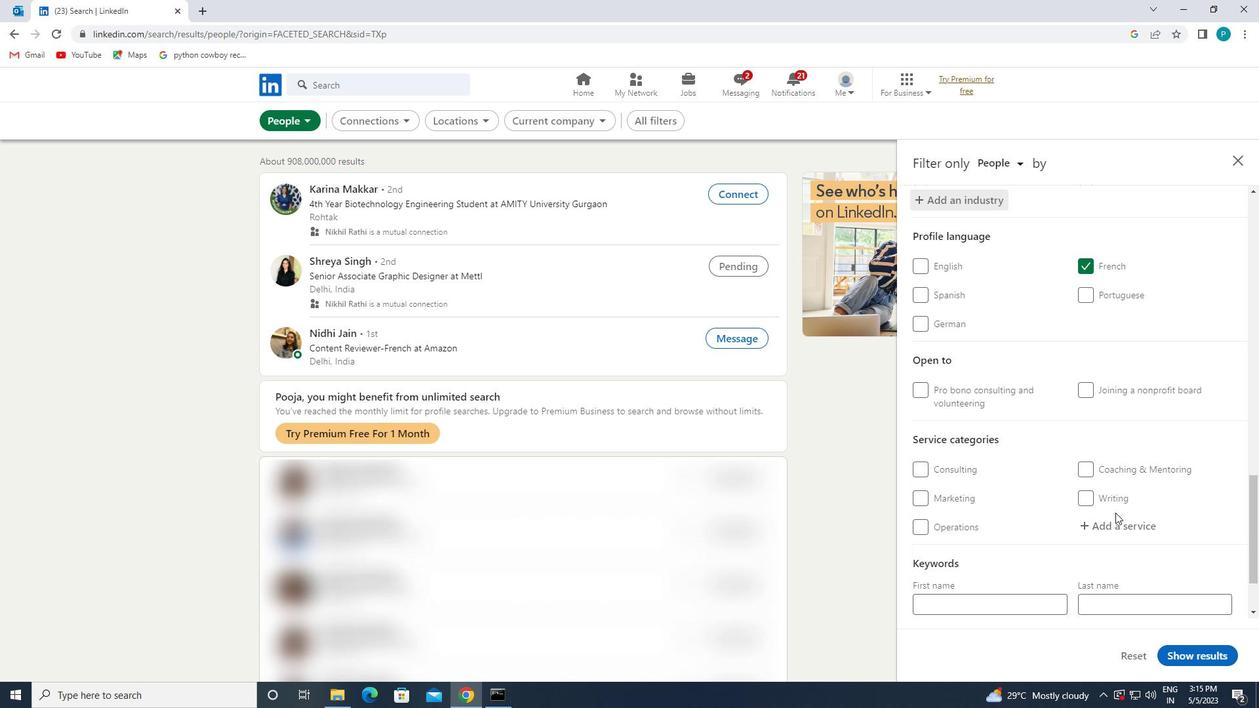 
Action: Key pressed <Key.caps_lock>I<Key.caps_lock>NTR
Screenshot: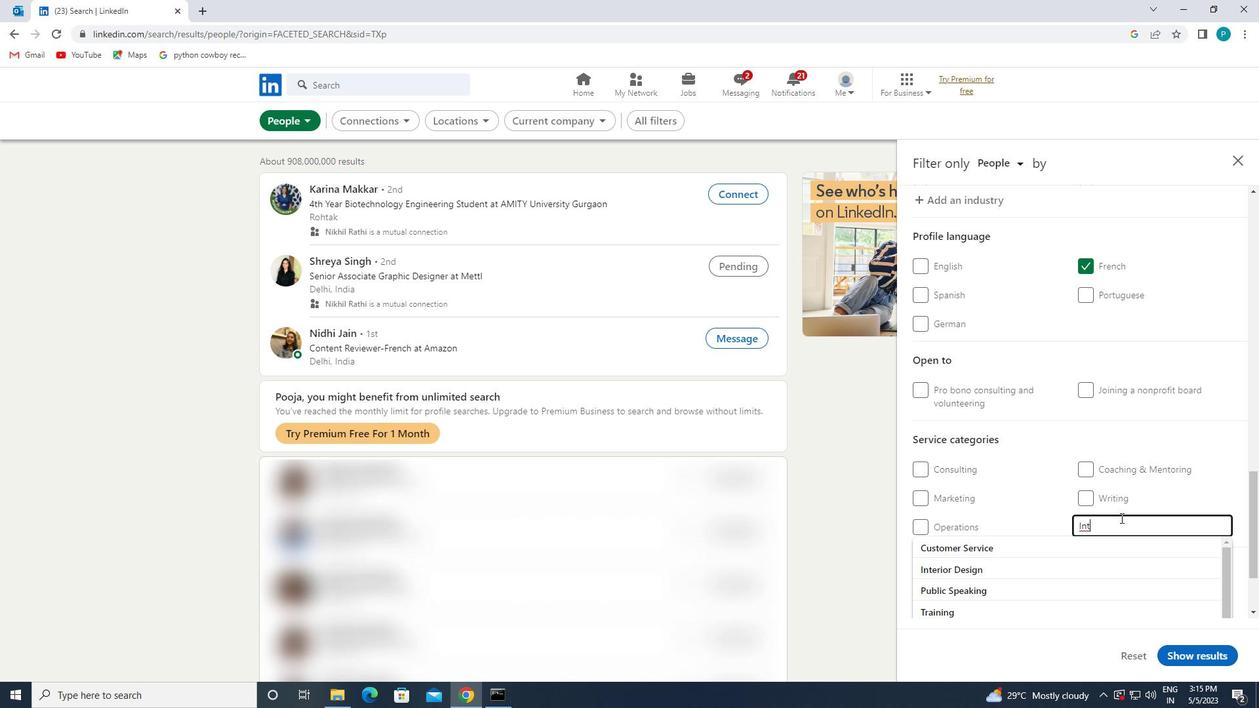 
Action: Mouse moved to (1092, 540)
Screenshot: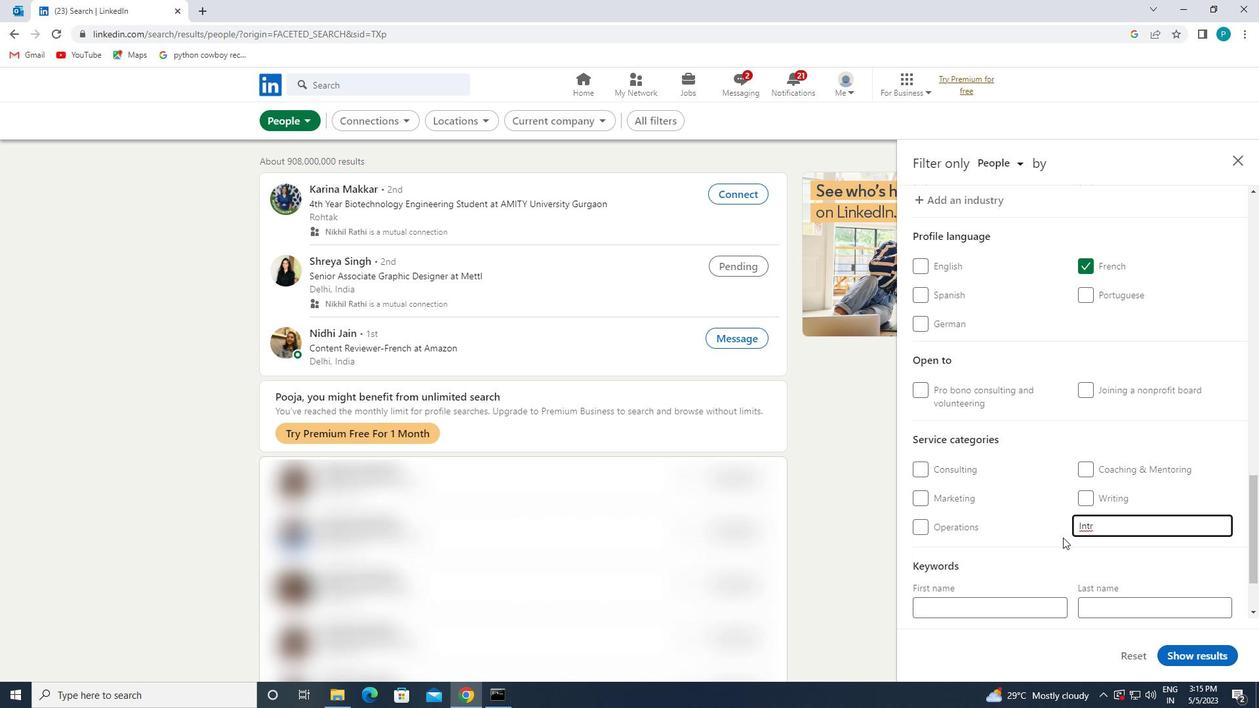 
Action: Key pressed <Key.backspace>ER
Screenshot: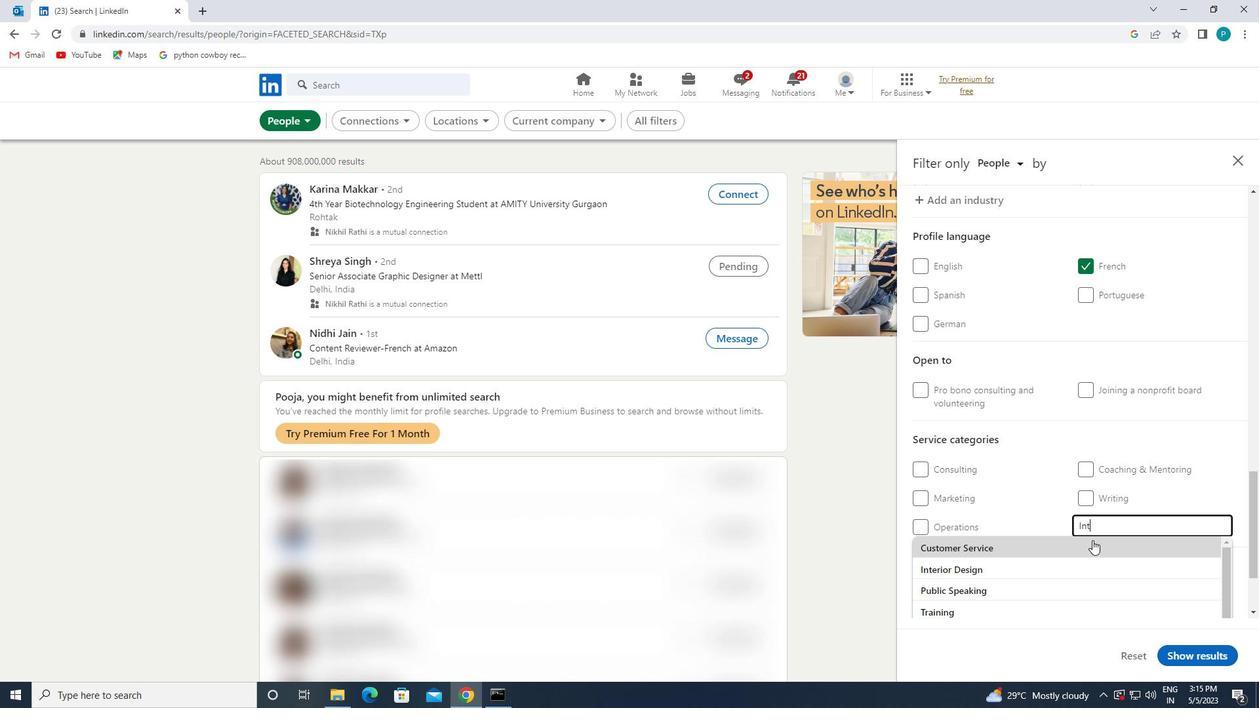 
Action: Mouse moved to (1153, 518)
Screenshot: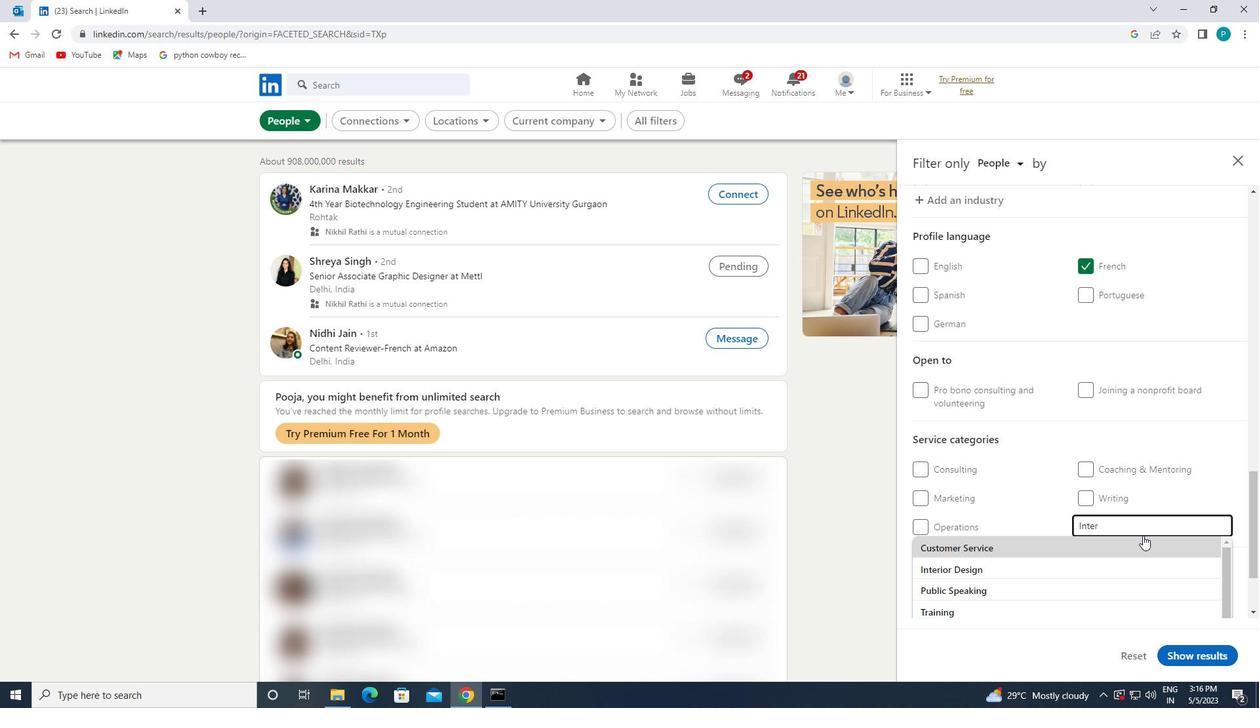 
Action: Key pressed A
Screenshot: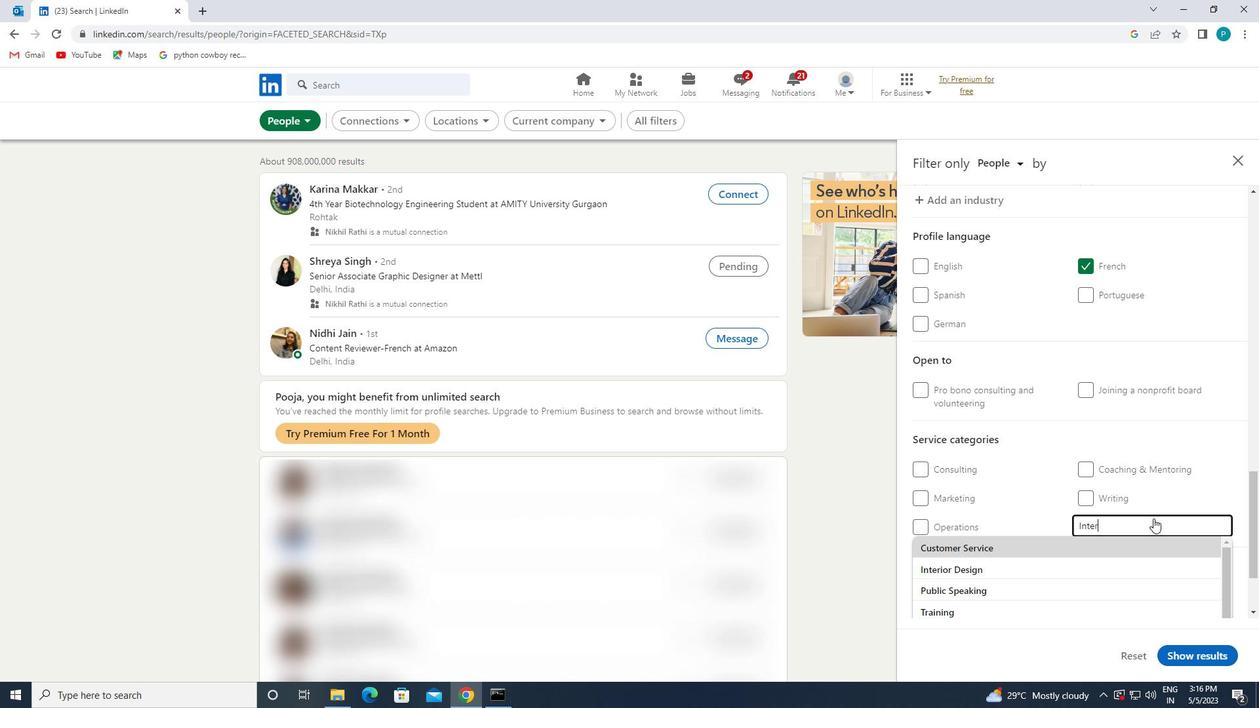 
Action: Mouse moved to (1039, 569)
Screenshot: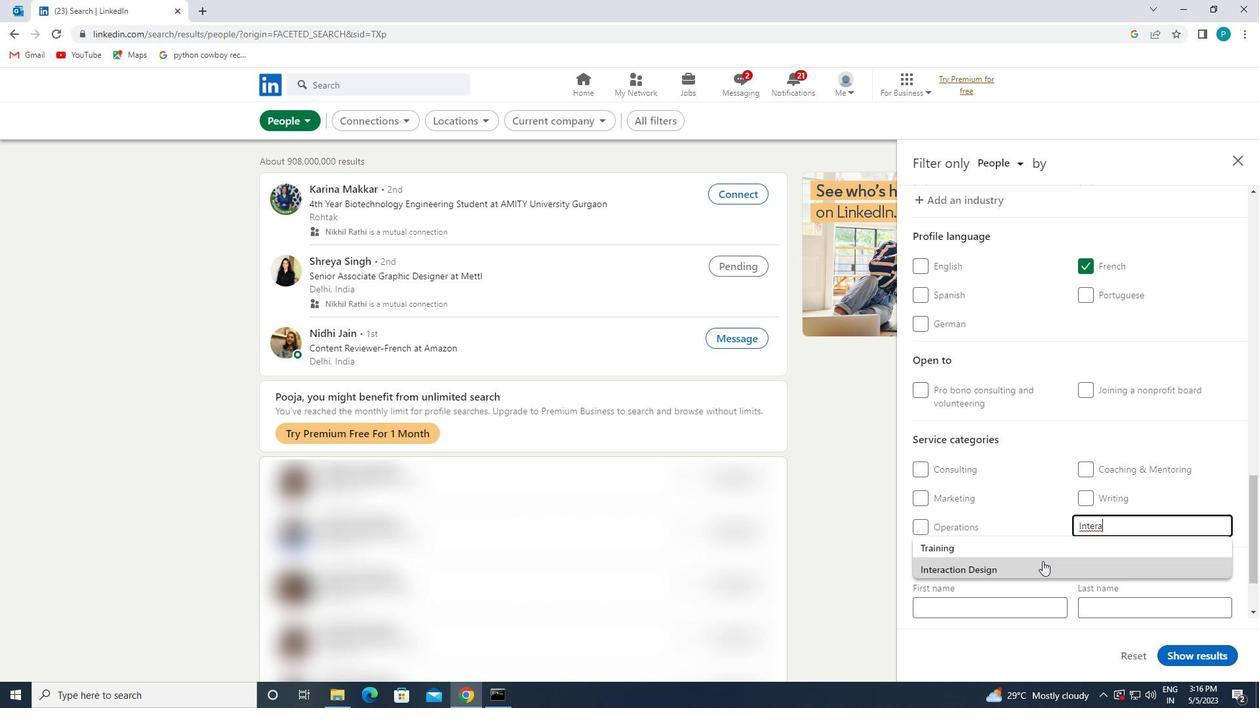 
Action: Mouse pressed left at (1039, 569)
Screenshot: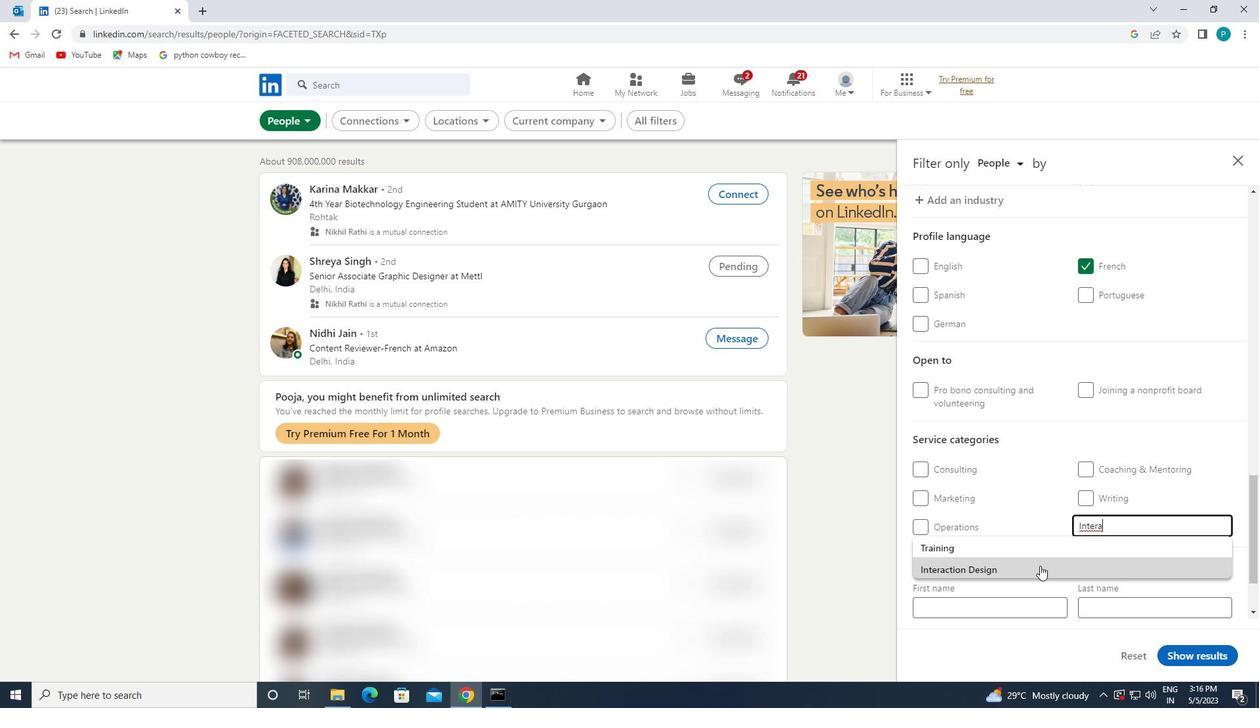 
Action: Mouse scrolled (1039, 568) with delta (0, 0)
Screenshot: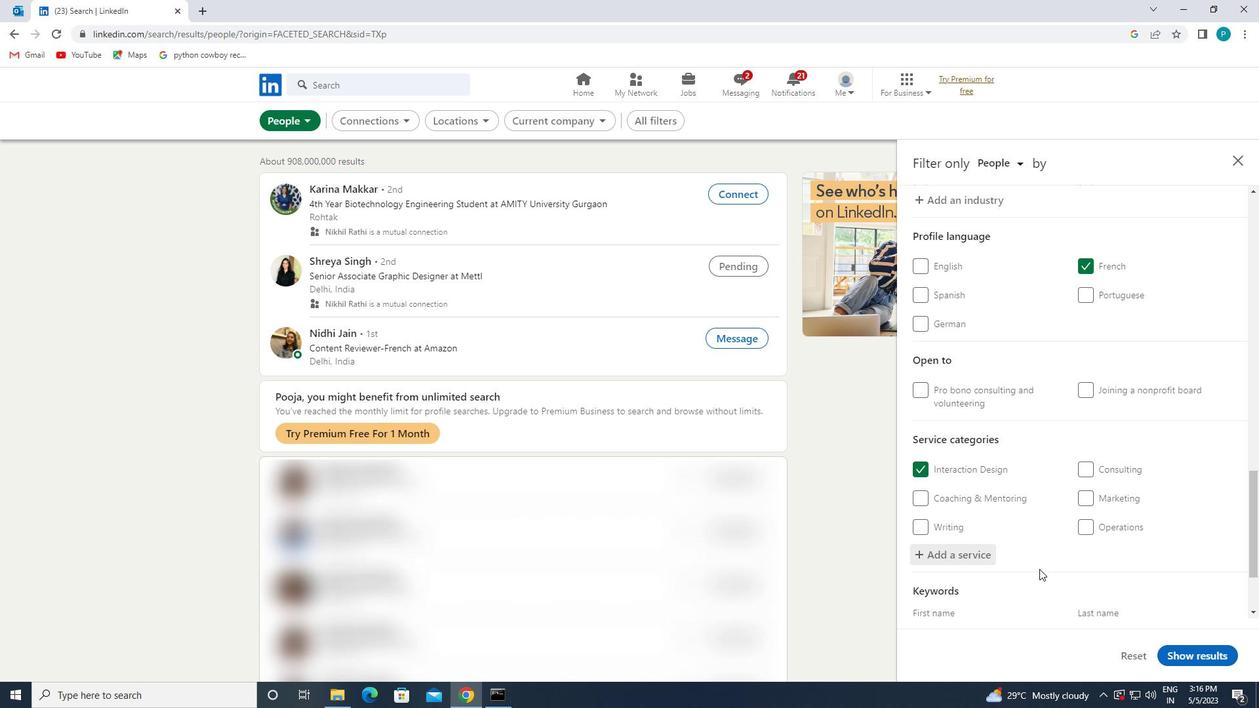 
Action: Mouse scrolled (1039, 568) with delta (0, 0)
Screenshot: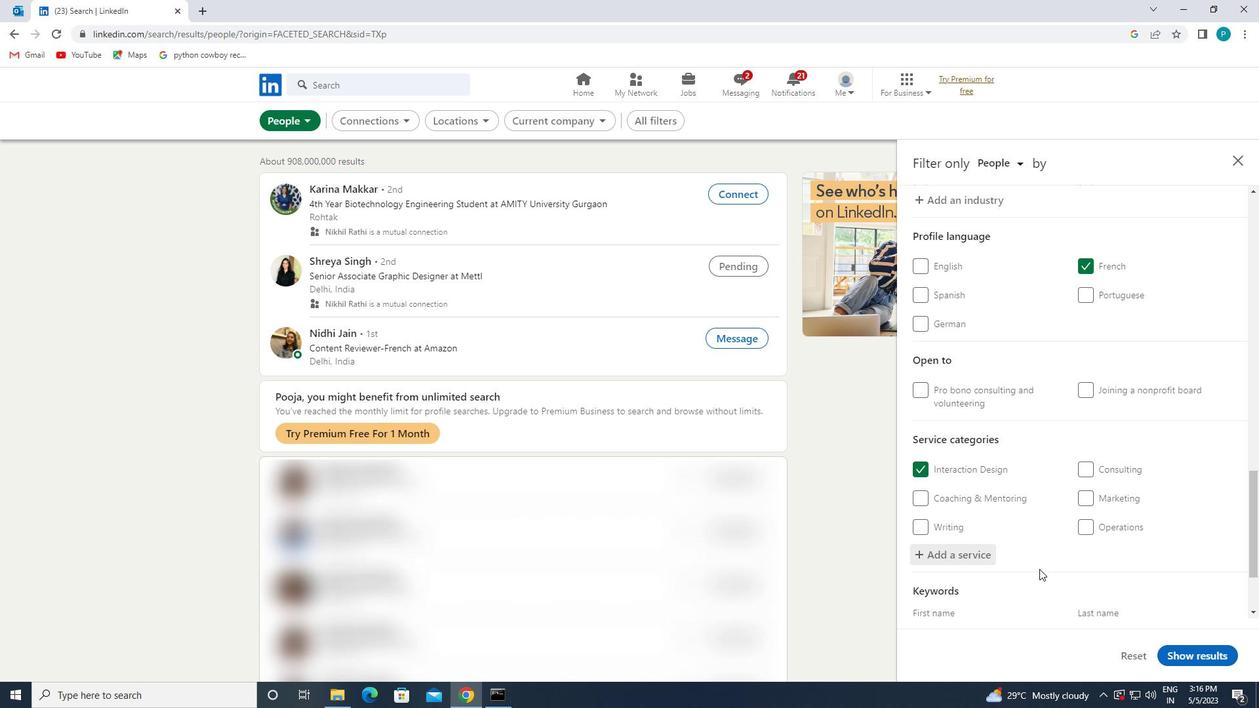 
Action: Mouse scrolled (1039, 568) with delta (0, 0)
Screenshot: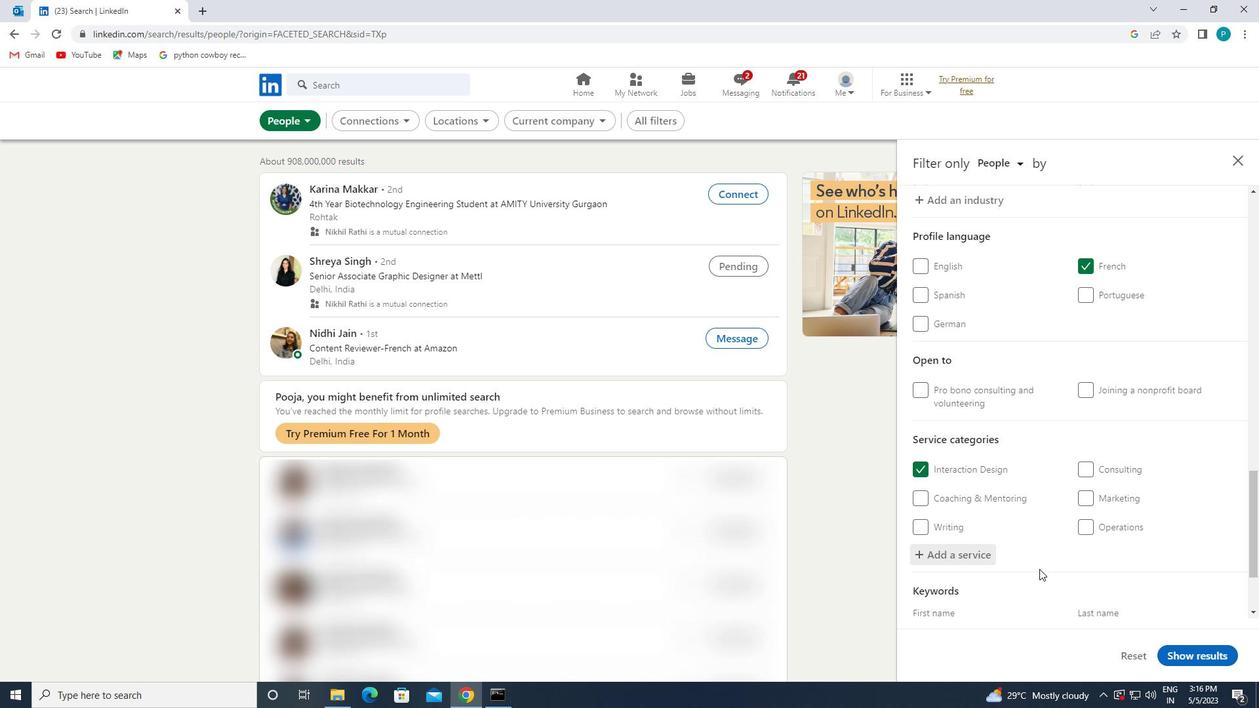 
Action: Mouse moved to (1009, 560)
Screenshot: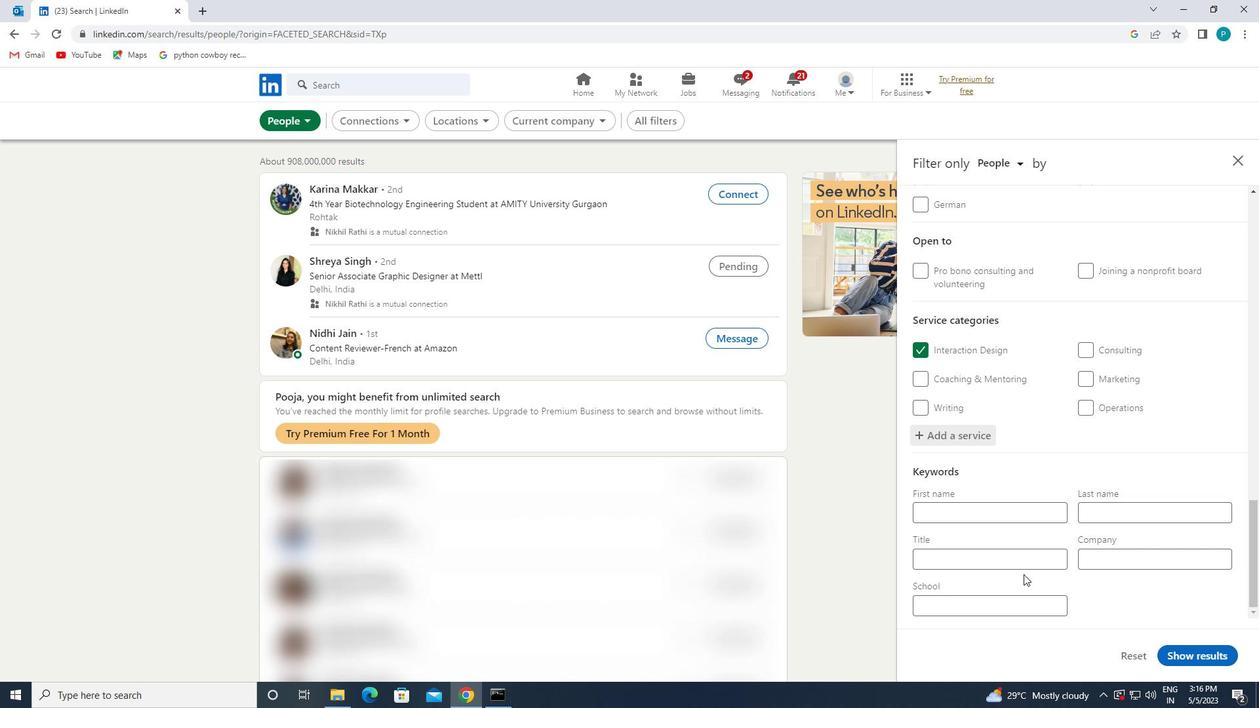 
Action: Mouse pressed left at (1009, 560)
Screenshot: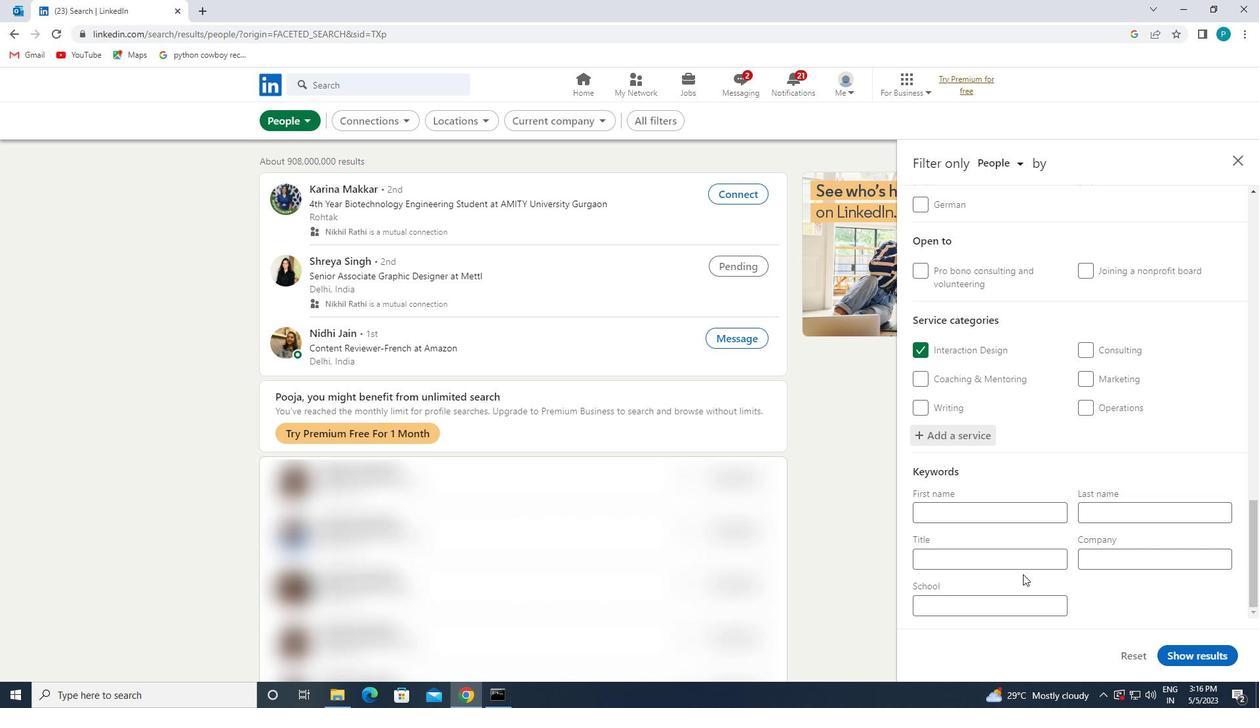 
Action: Key pressed <Key.caps_lock>O<Key.caps_lock><Key.caps_lock><Key.caps_lock><Key.caps_lock><Key.caps_lock><Key.caps_lock><Key.caps_lock><Key.caps_lock><Key.caps_lock><Key.caps_lock><Key.caps_lock><Key.caps_lock><Key.caps_lock>VERSEER
Screenshot: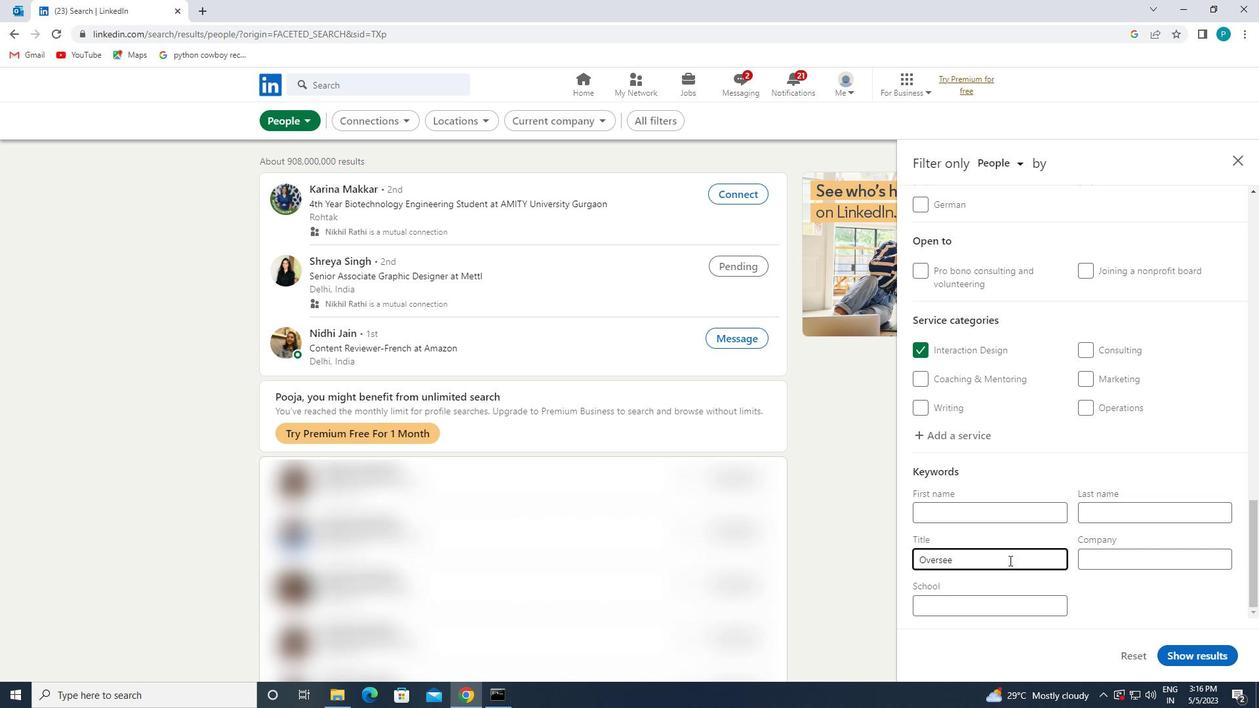 
Action: Mouse moved to (1193, 650)
Screenshot: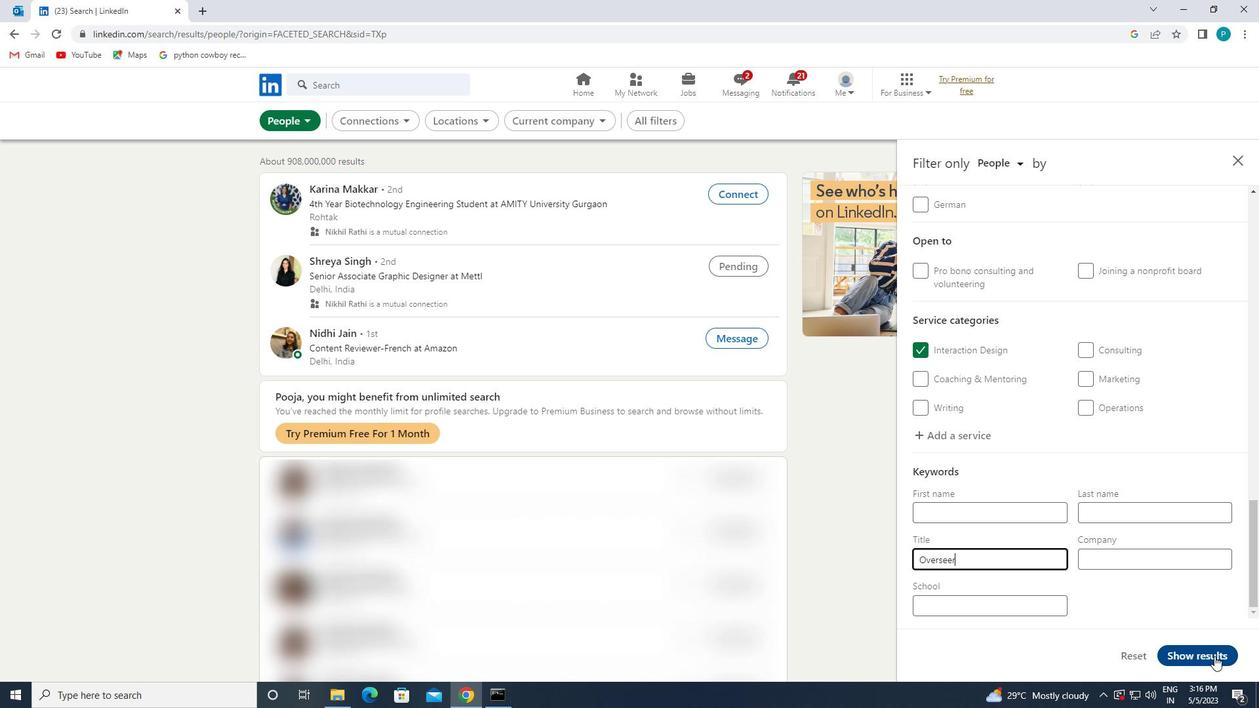 
Action: Mouse pressed left at (1193, 650)
Screenshot: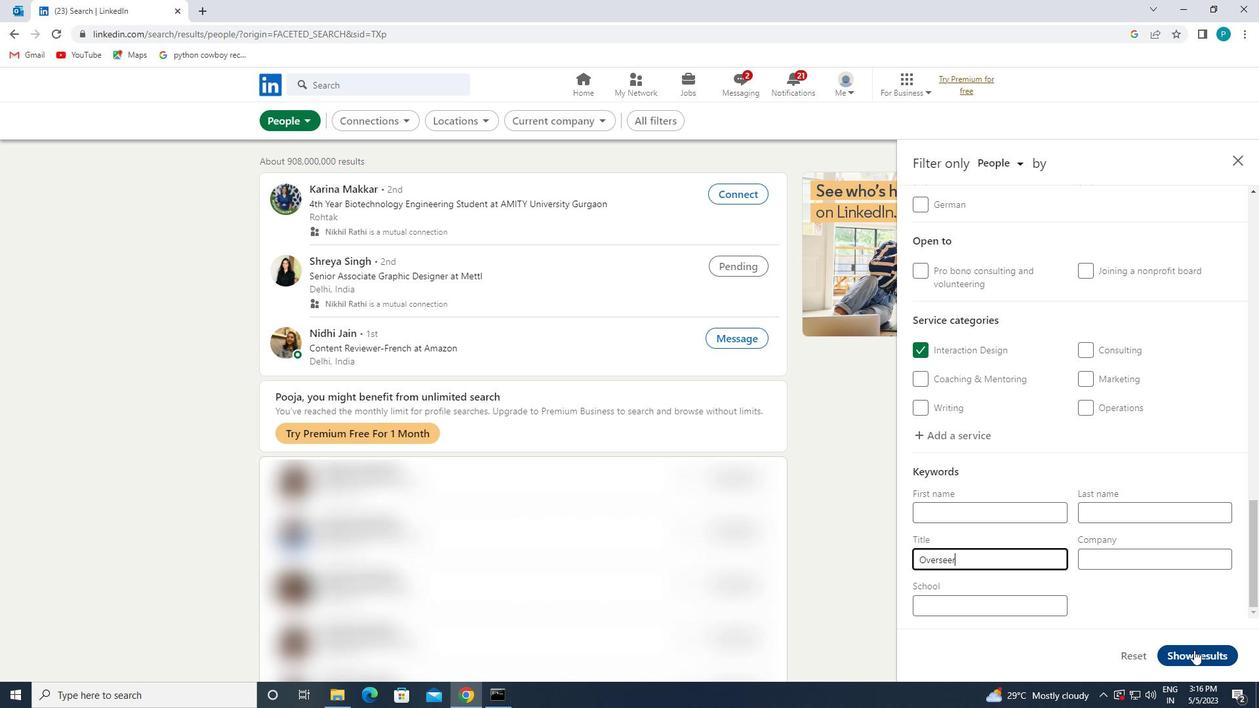 
Action: Key pressed <Key.f9>
Screenshot: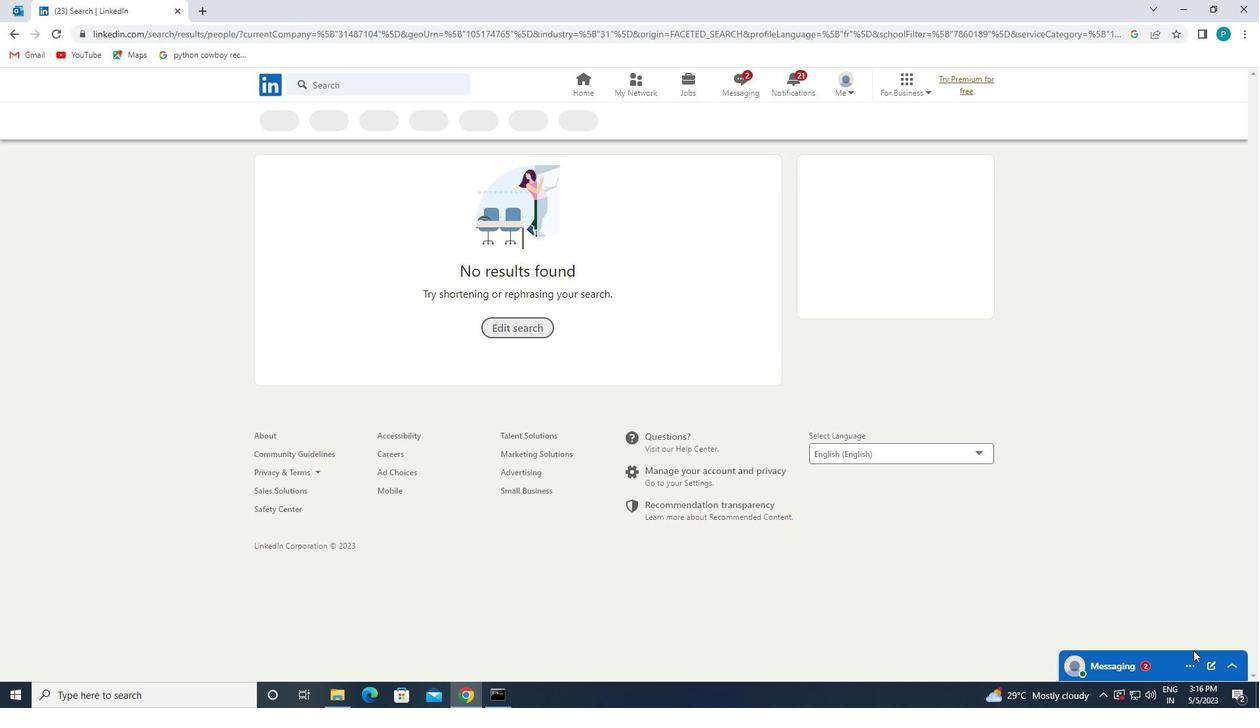 
Action: Mouse moved to (1115, 489)
Screenshot: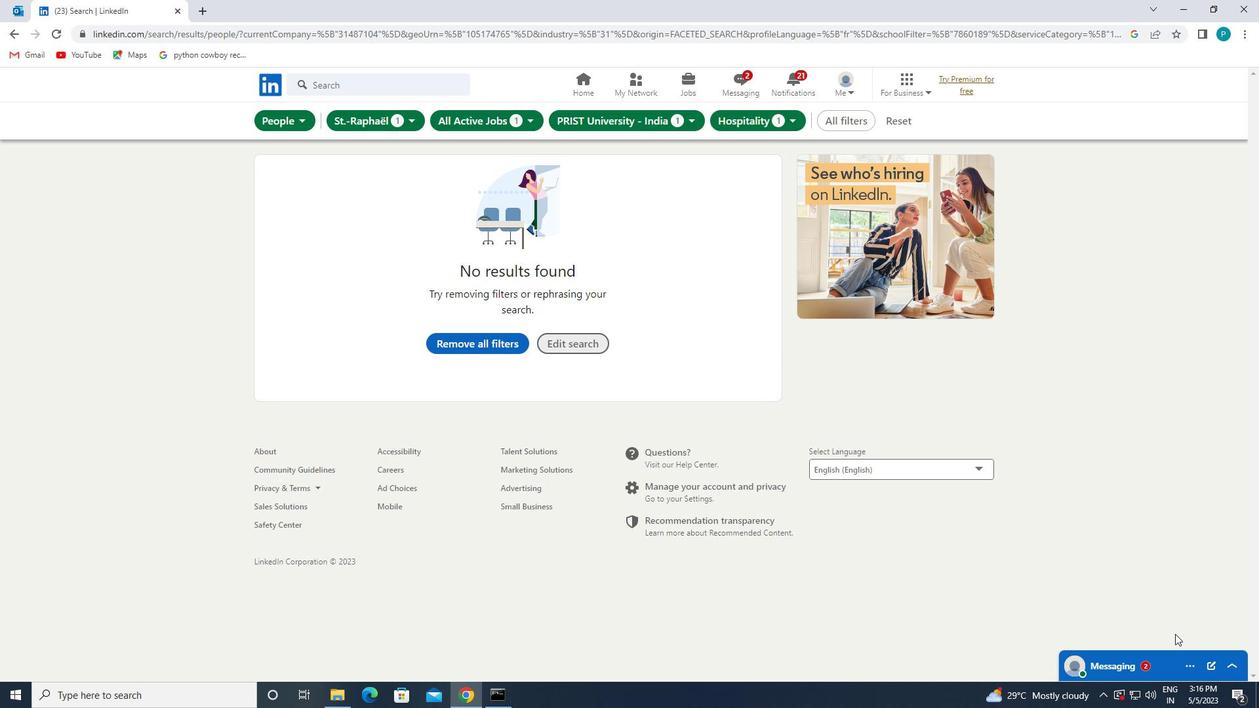 
